 Task: Find connections with filter location Chartres with filter topic #healthcarewith filter profile language Potuguese with filter current company Harvard Business Publishing with filter school Visvesvaraya Technological University with filter industry Primary Metal Manufacturing with filter service category Market Research with filter keywords title Content Creator
Action: Mouse moved to (564, 78)
Screenshot: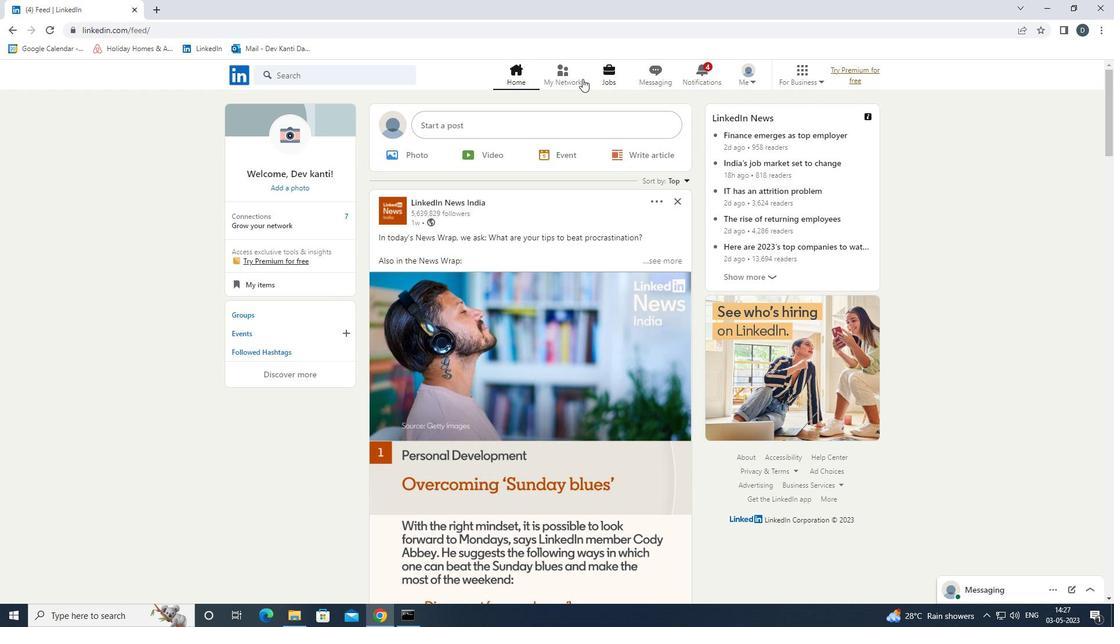 
Action: Mouse pressed left at (564, 78)
Screenshot: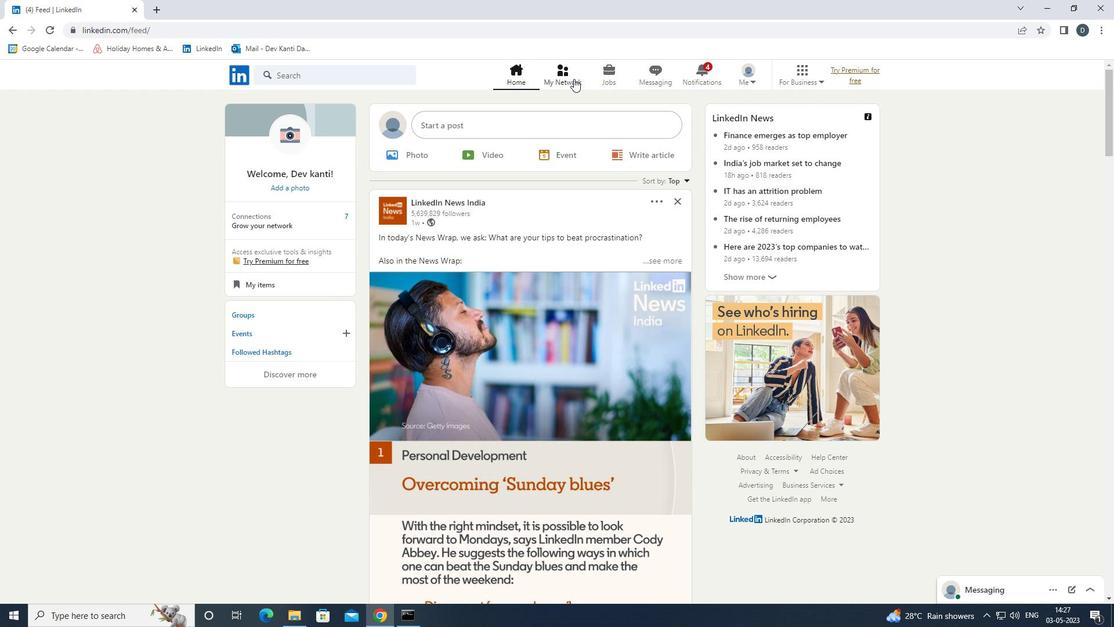 
Action: Mouse moved to (381, 139)
Screenshot: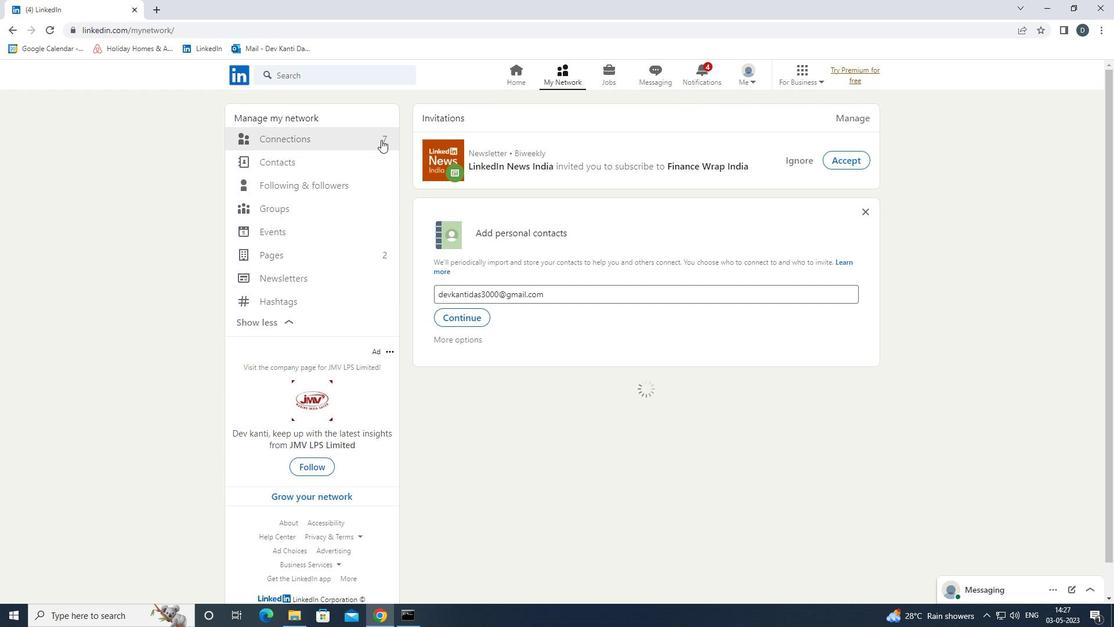 
Action: Mouse pressed left at (381, 139)
Screenshot: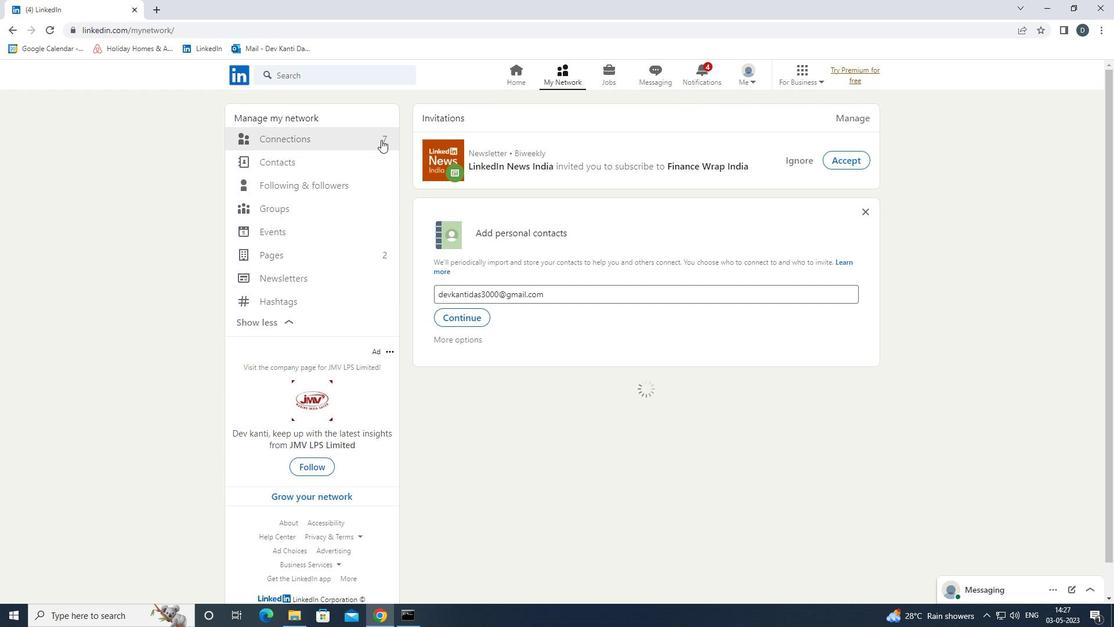 
Action: Mouse moved to (662, 137)
Screenshot: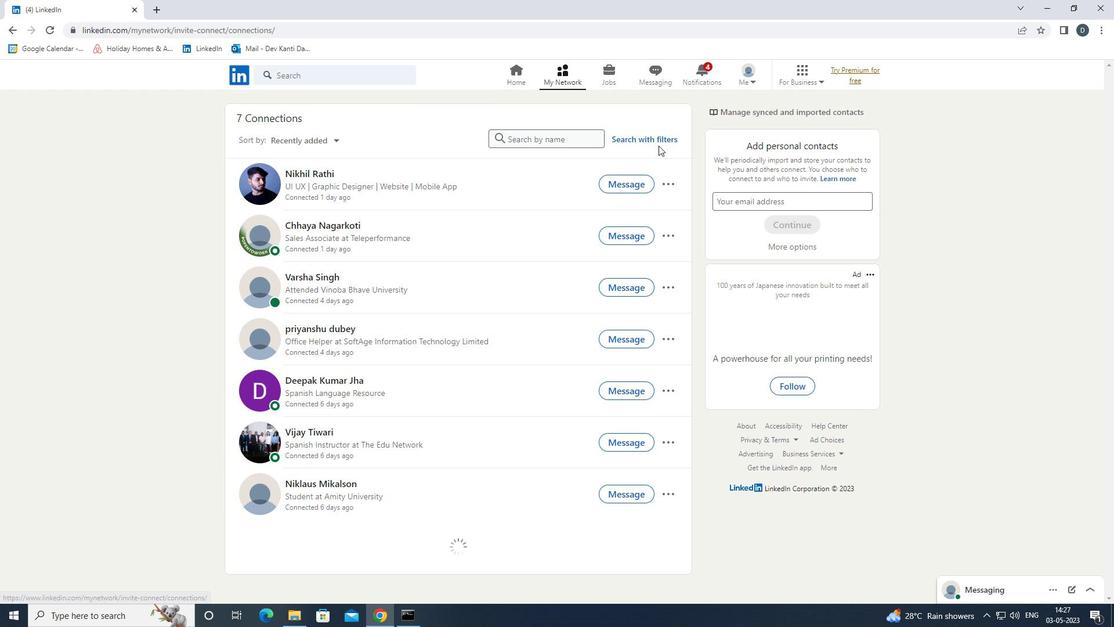 
Action: Mouse pressed left at (662, 137)
Screenshot: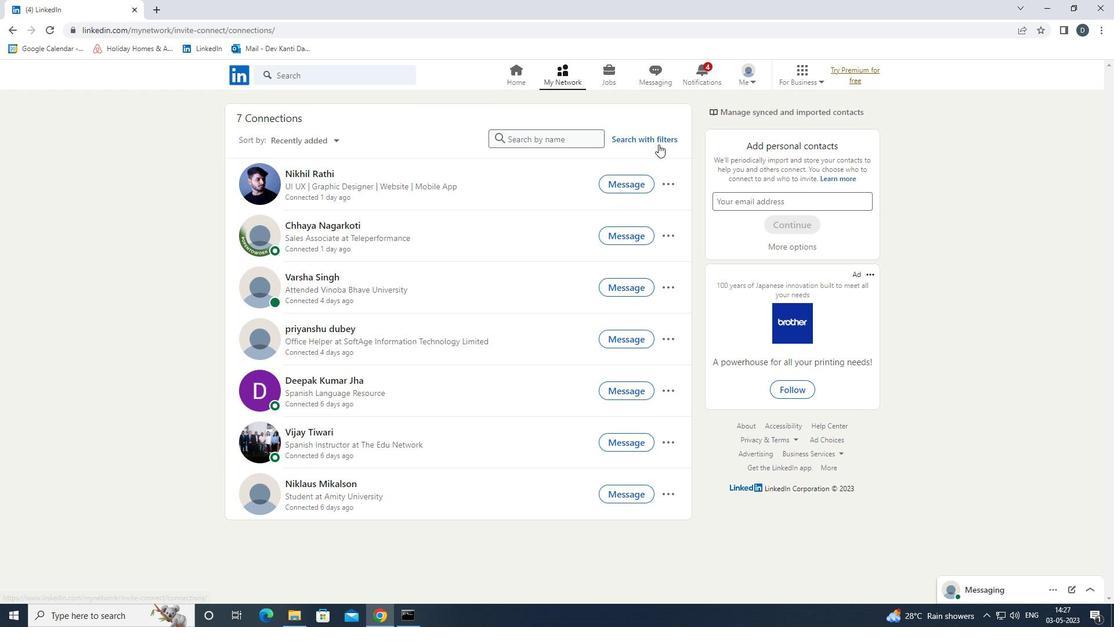 
Action: Mouse moved to (592, 105)
Screenshot: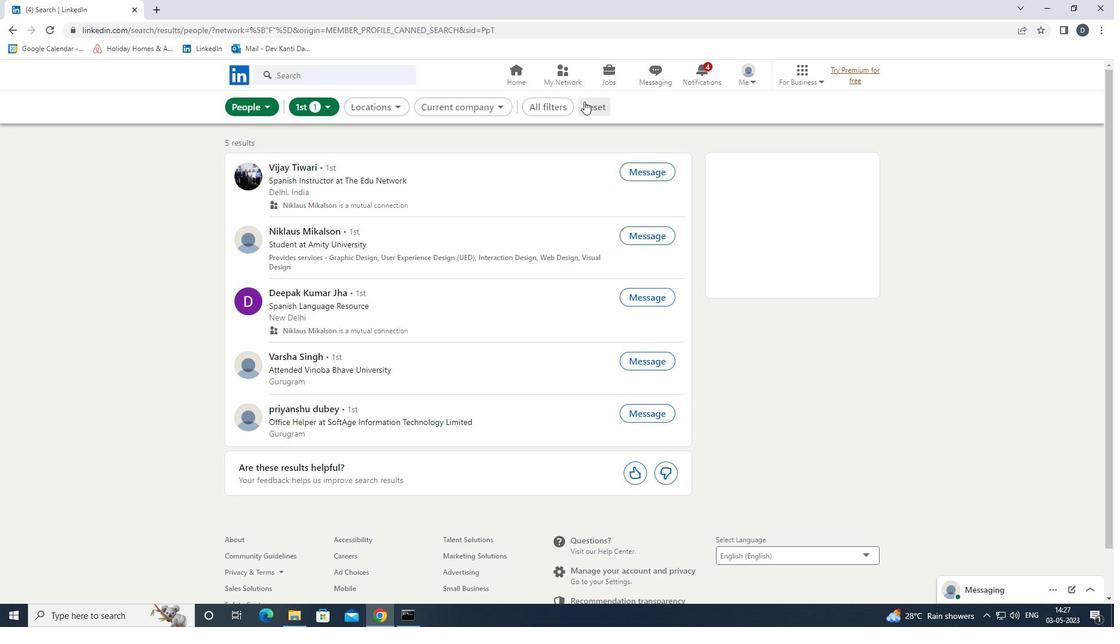 
Action: Mouse pressed left at (592, 105)
Screenshot: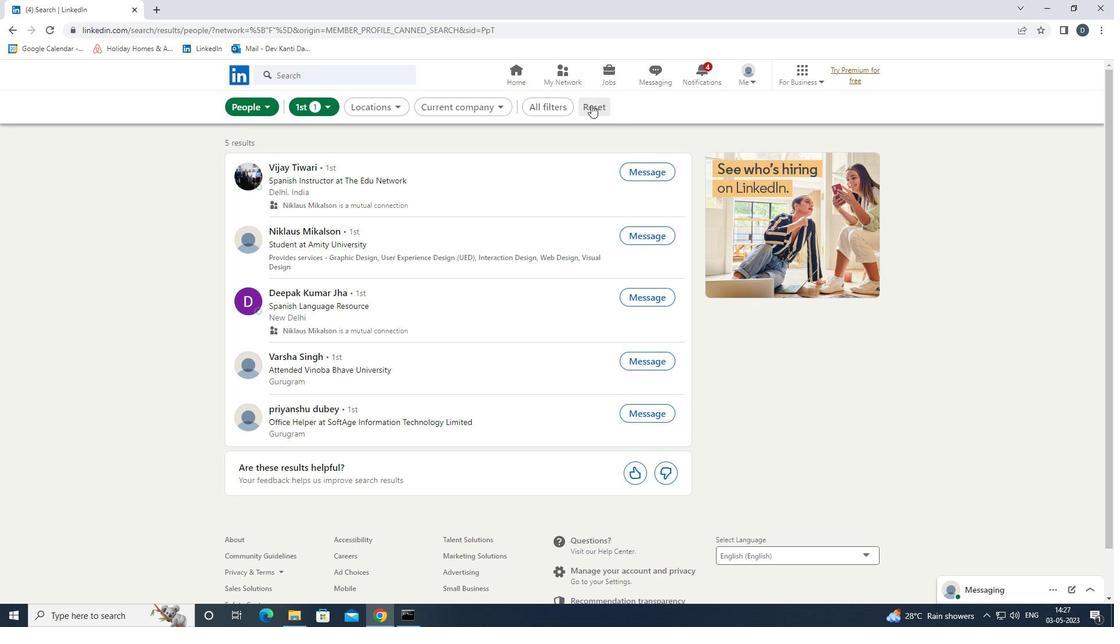 
Action: Mouse moved to (570, 107)
Screenshot: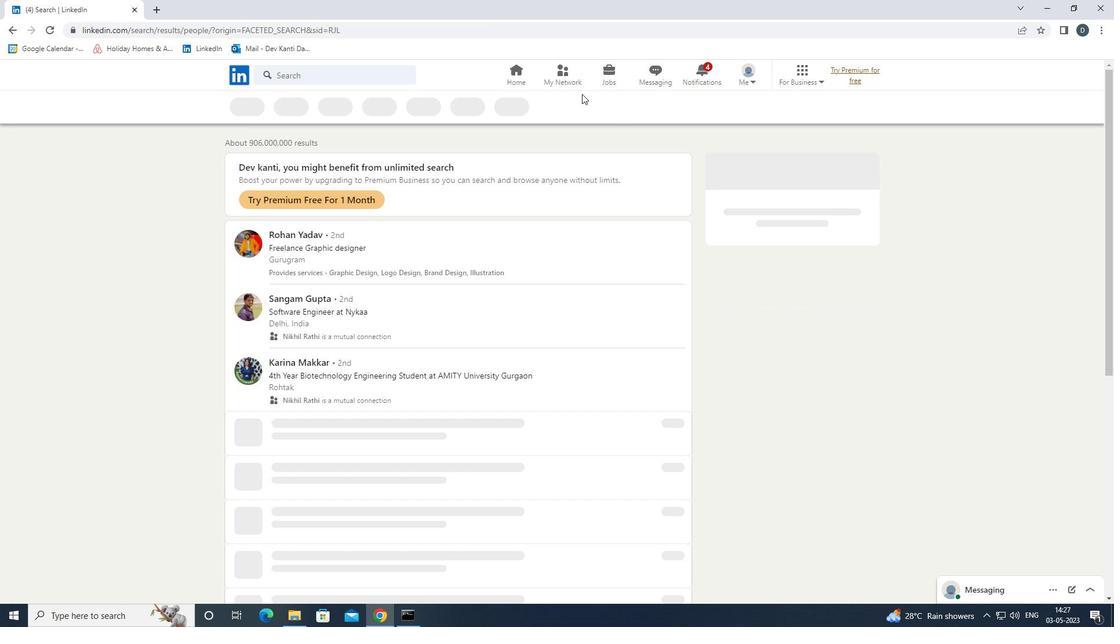 
Action: Mouse pressed left at (570, 107)
Screenshot: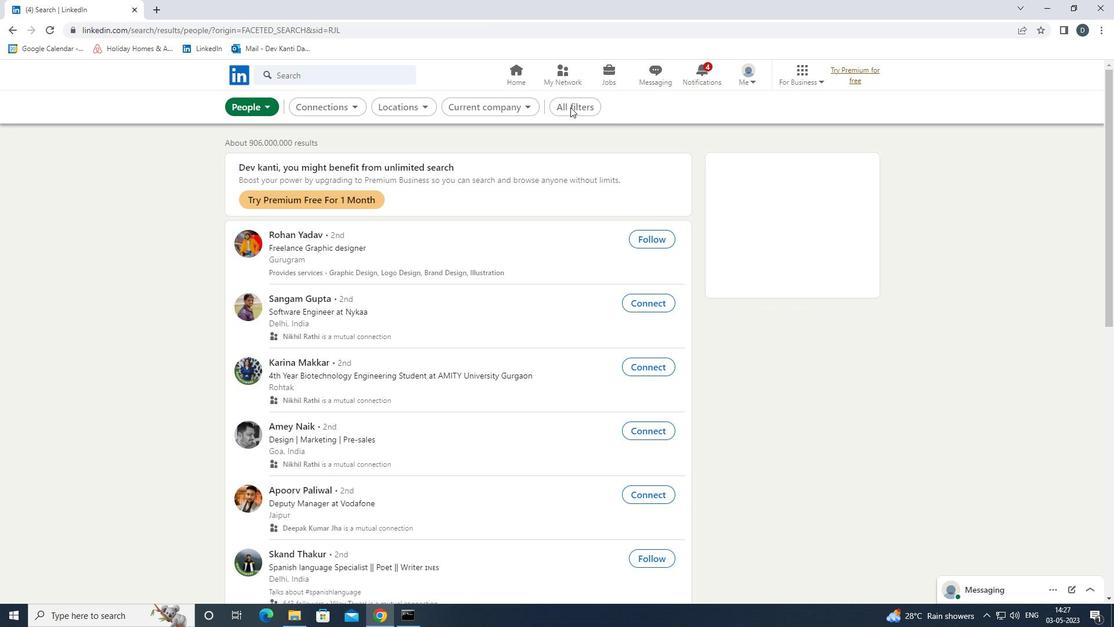 
Action: Mouse moved to (934, 292)
Screenshot: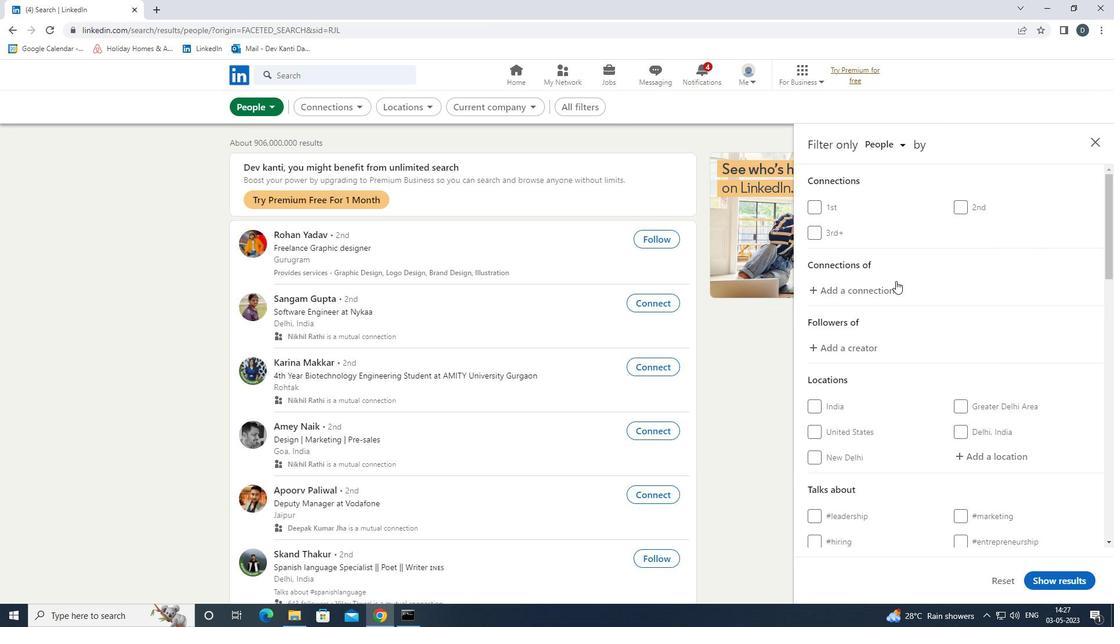 
Action: Mouse scrolled (934, 292) with delta (0, 0)
Screenshot: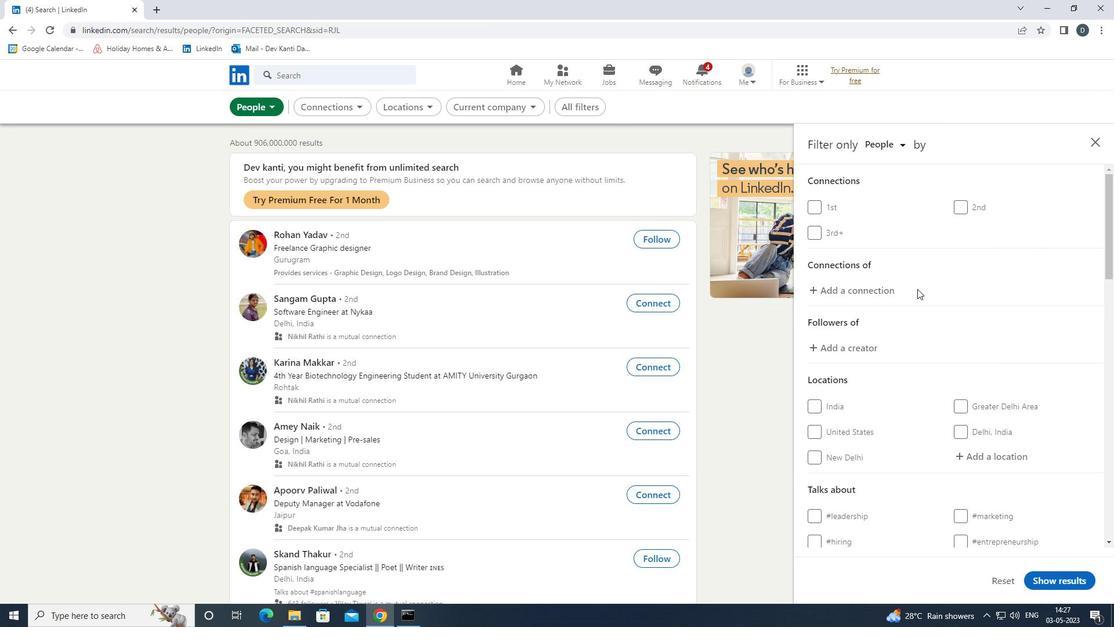 
Action: Mouse scrolled (934, 292) with delta (0, 0)
Screenshot: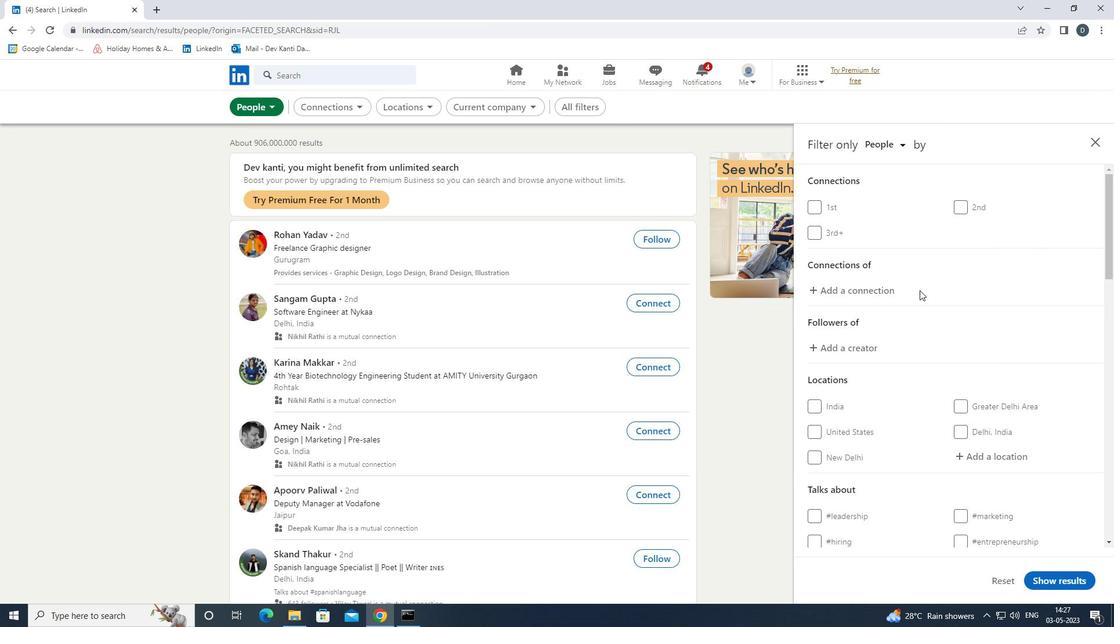 
Action: Mouse moved to (1005, 335)
Screenshot: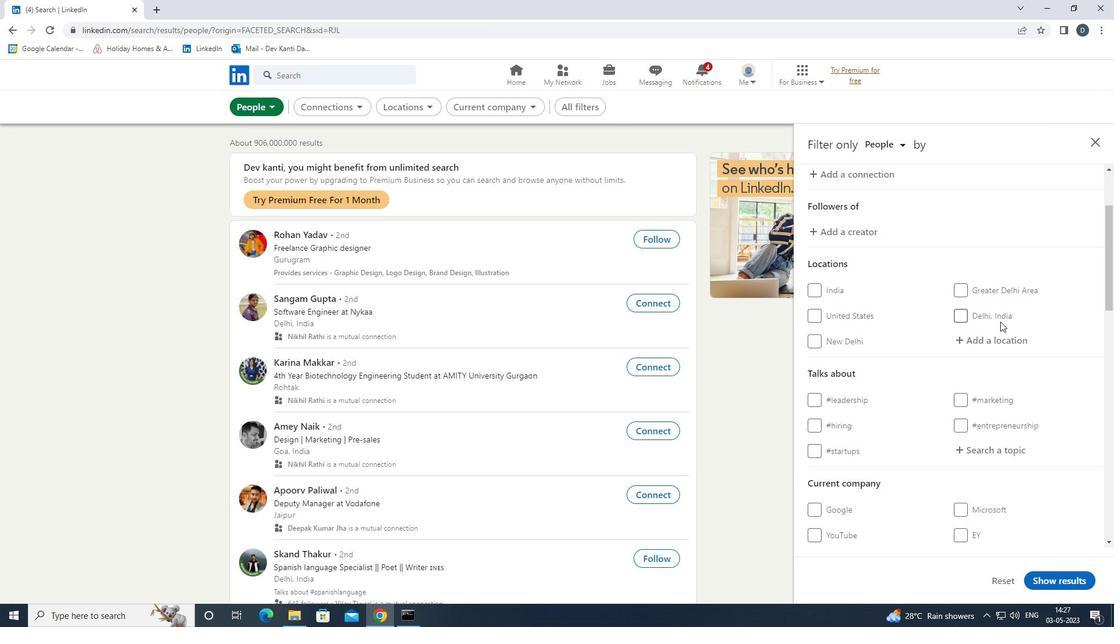 
Action: Mouse pressed left at (1005, 335)
Screenshot: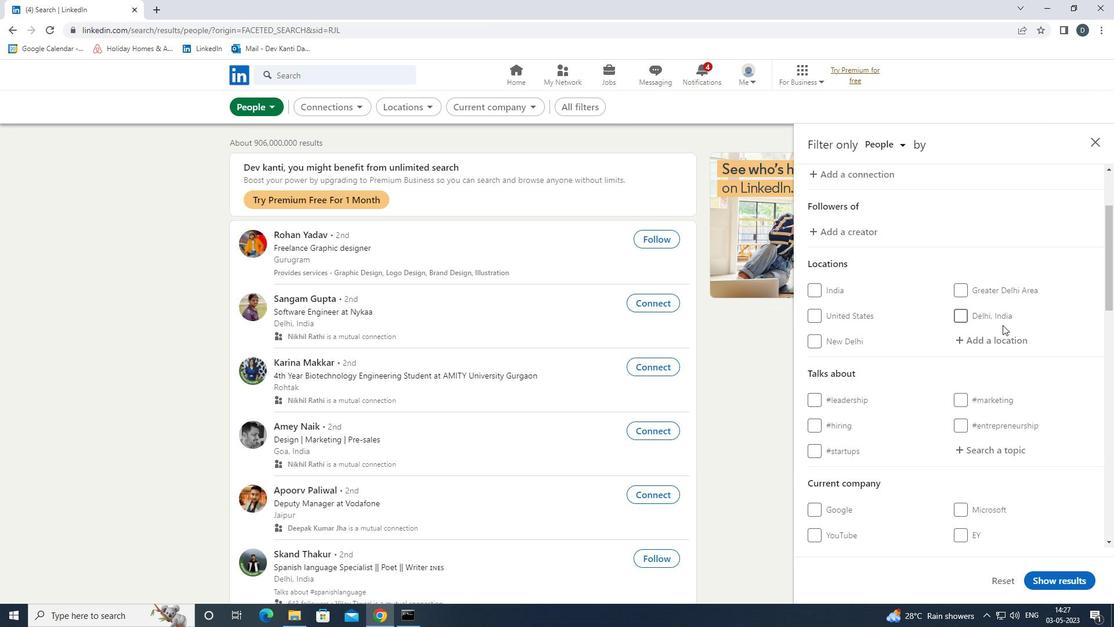 
Action: Mouse moved to (1006, 335)
Screenshot: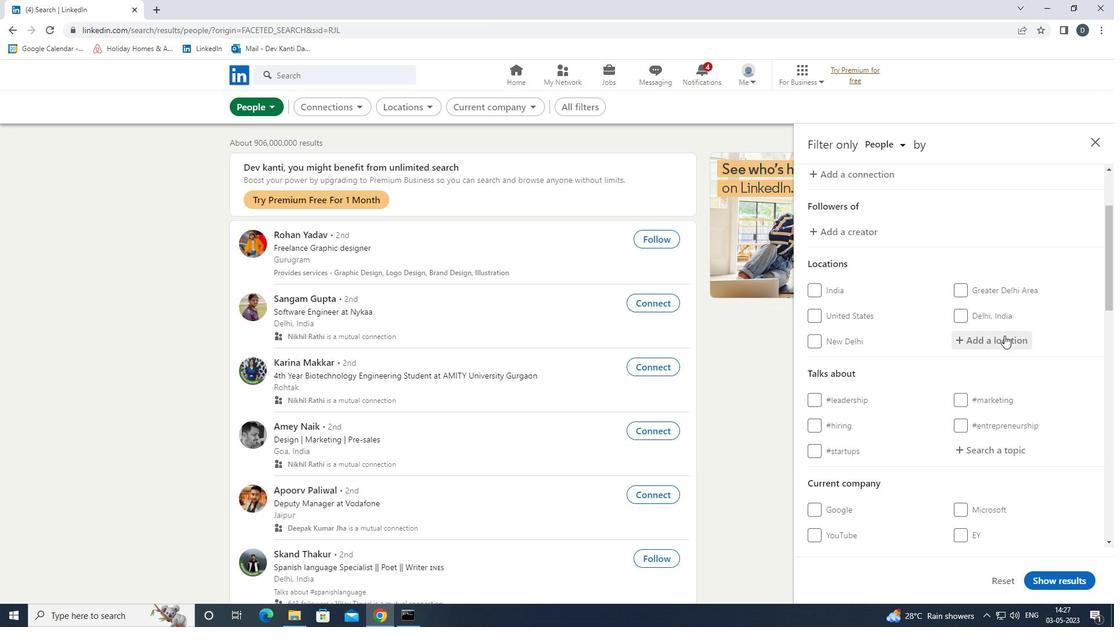 
Action: Key pressed <Key.shift>CHARTE<Key.backspace>RES<Key.down><Key.enter>
Screenshot: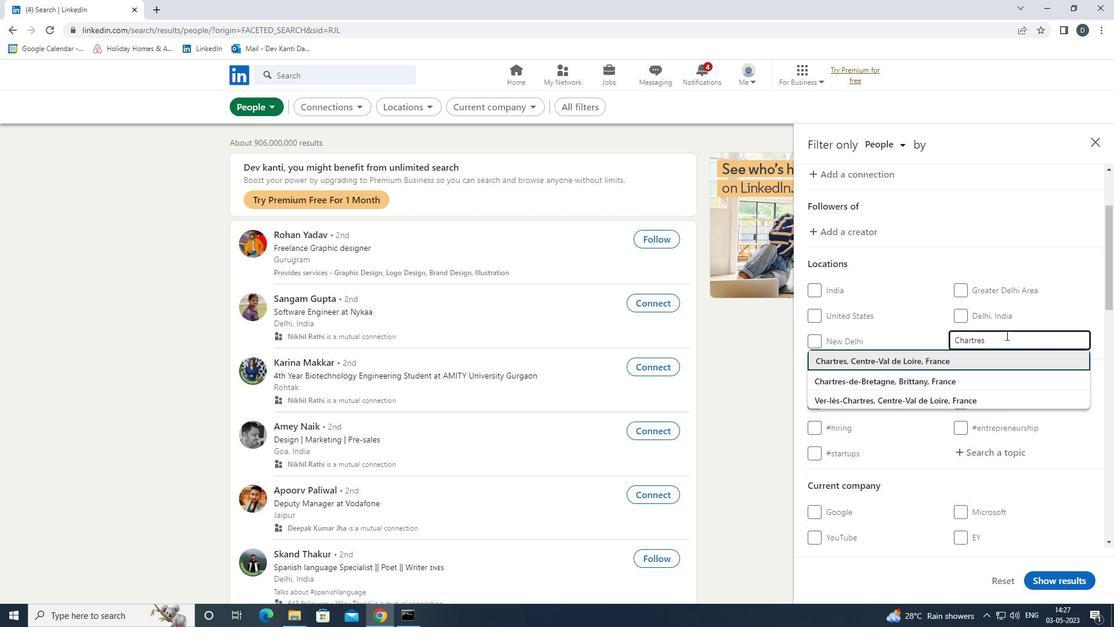 
Action: Mouse moved to (1006, 336)
Screenshot: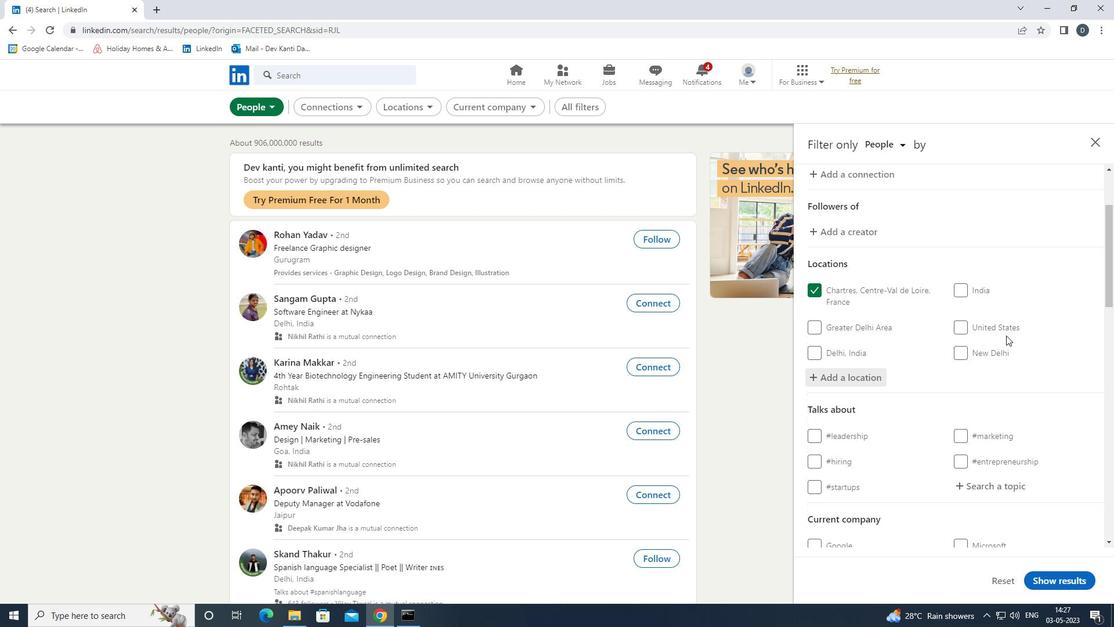 
Action: Mouse scrolled (1006, 335) with delta (0, 0)
Screenshot: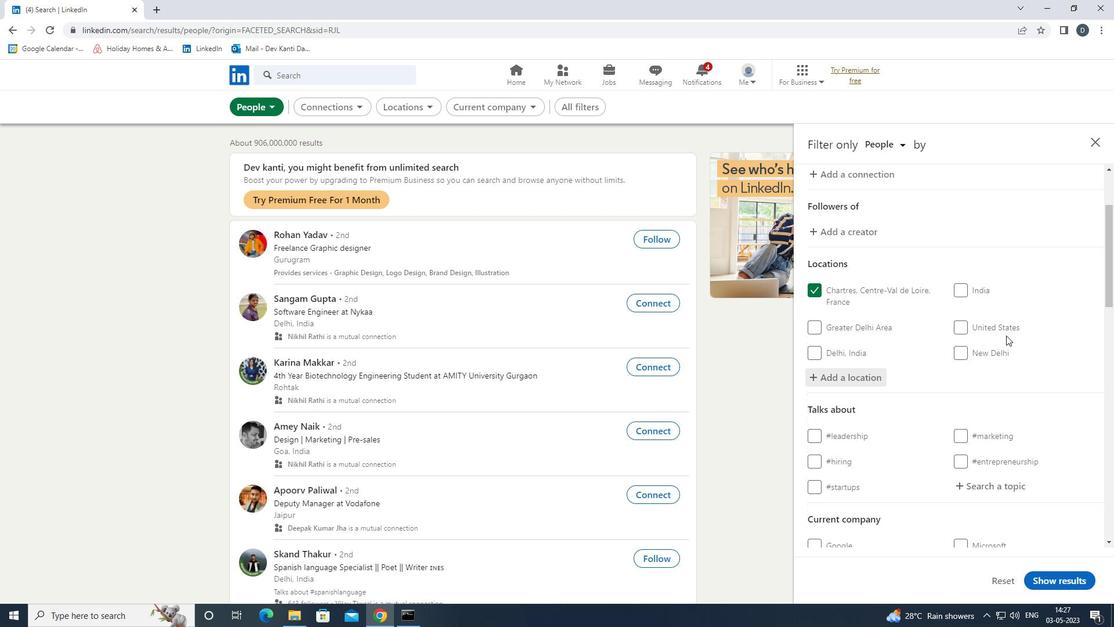 
Action: Mouse moved to (1007, 337)
Screenshot: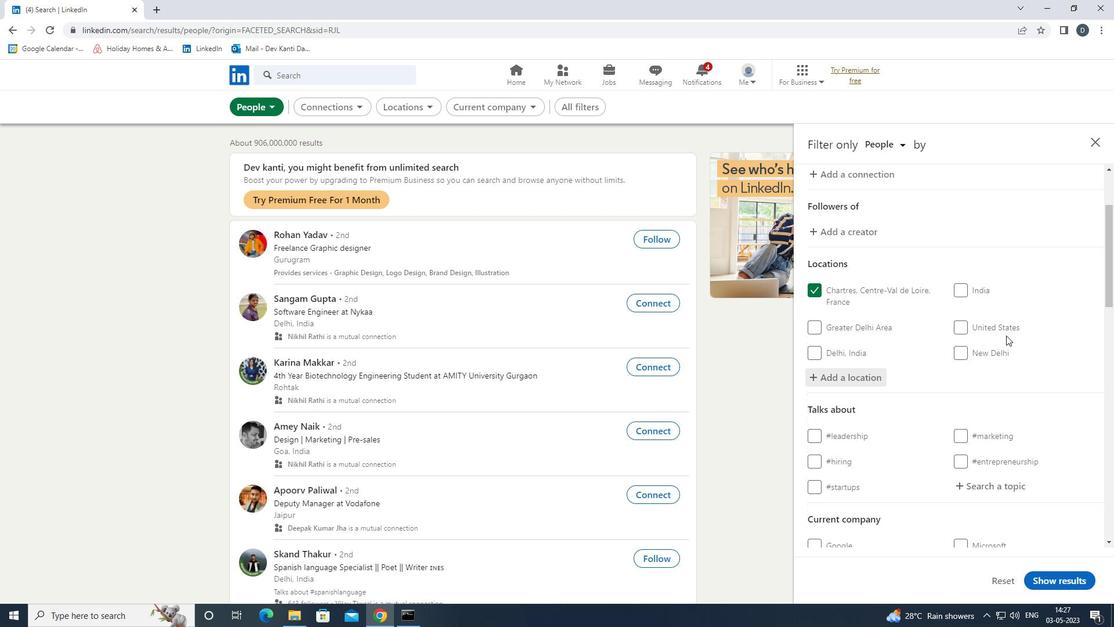 
Action: Mouse scrolled (1007, 337) with delta (0, 0)
Screenshot: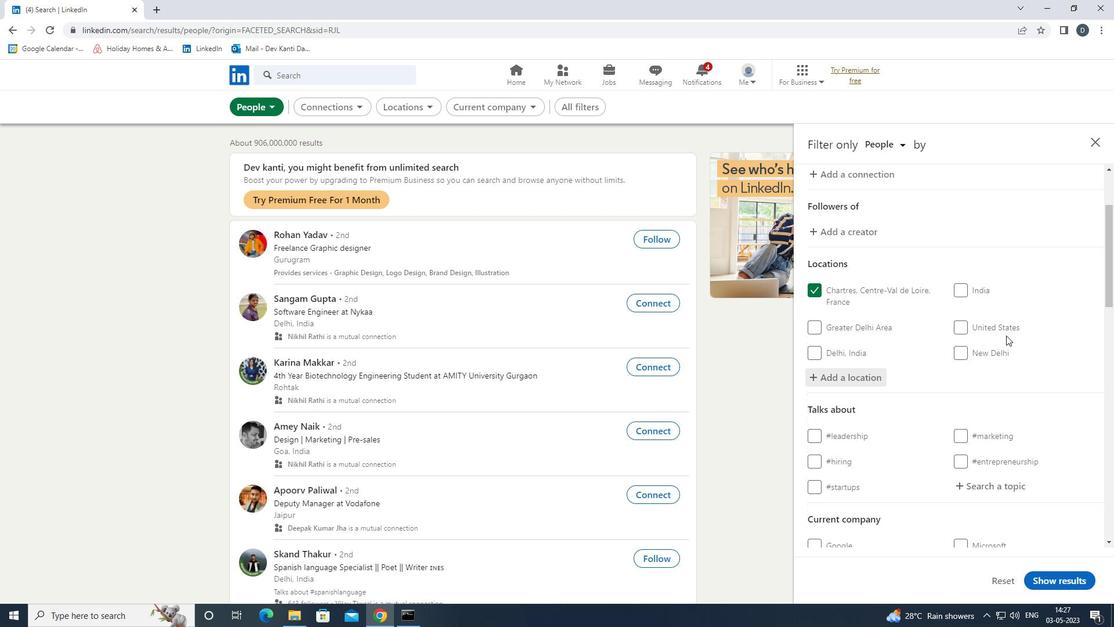 
Action: Mouse moved to (1009, 340)
Screenshot: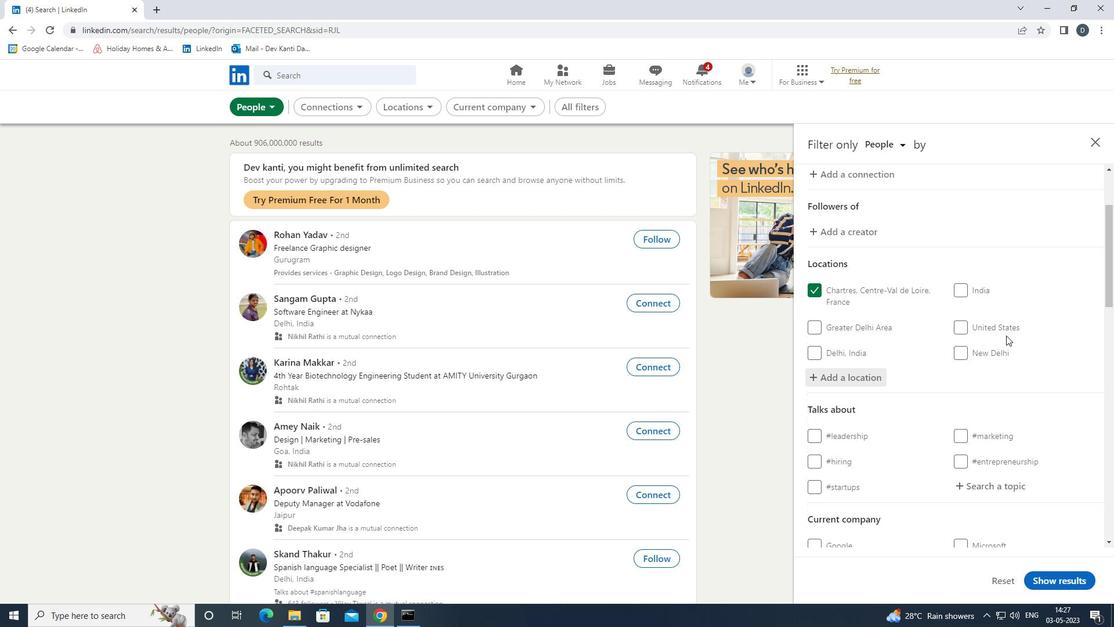 
Action: Mouse scrolled (1009, 339) with delta (0, 0)
Screenshot: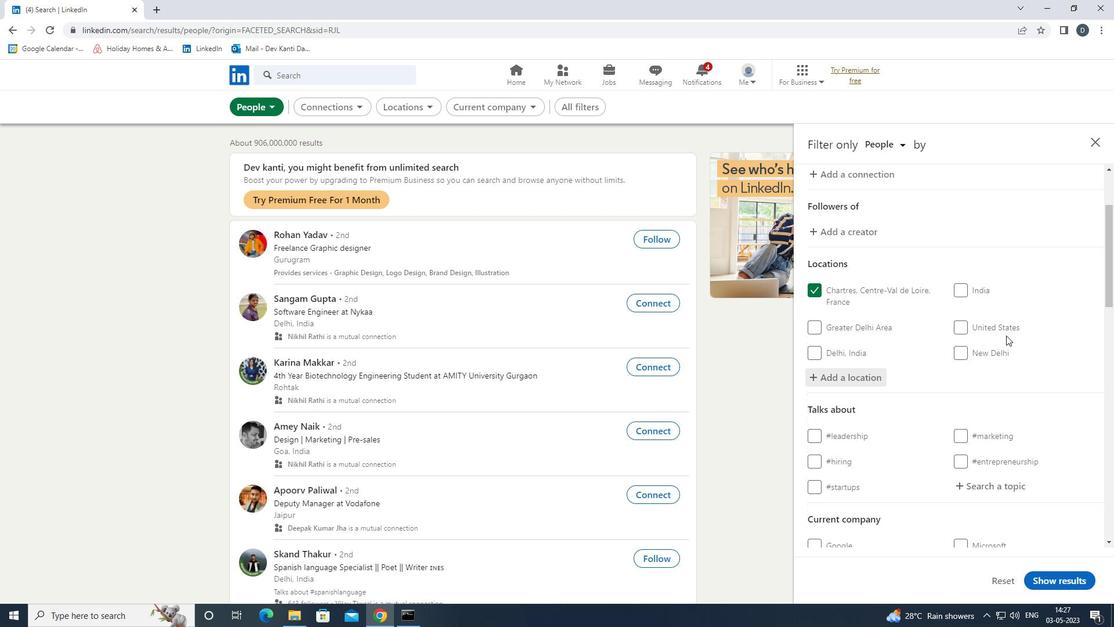
Action: Mouse moved to (1004, 315)
Screenshot: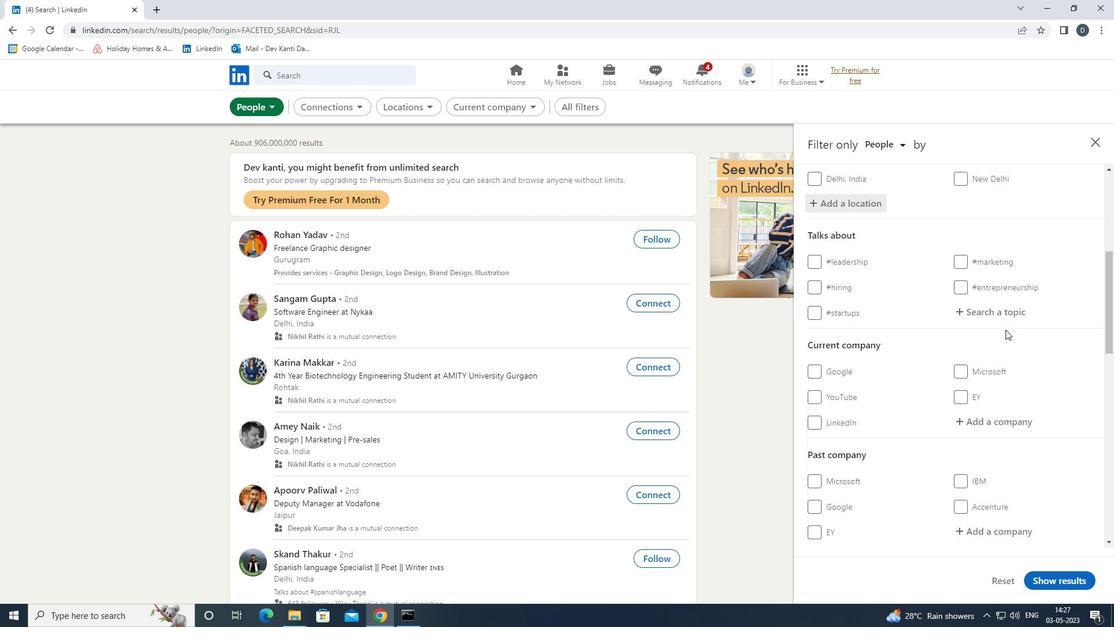 
Action: Mouse pressed left at (1004, 315)
Screenshot: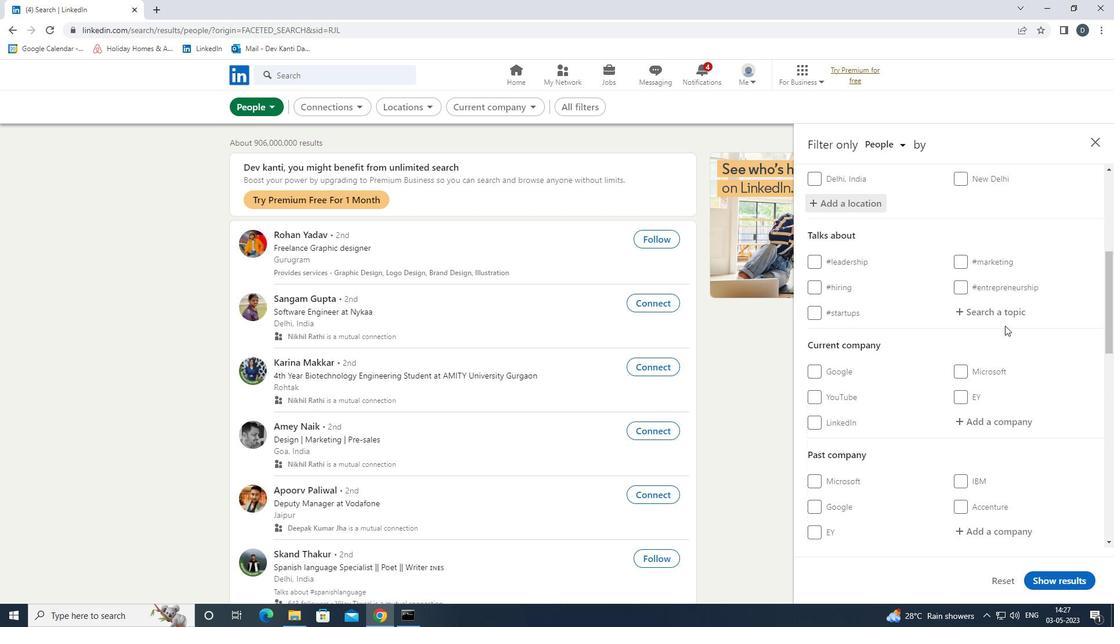 
Action: Mouse moved to (1003, 315)
Screenshot: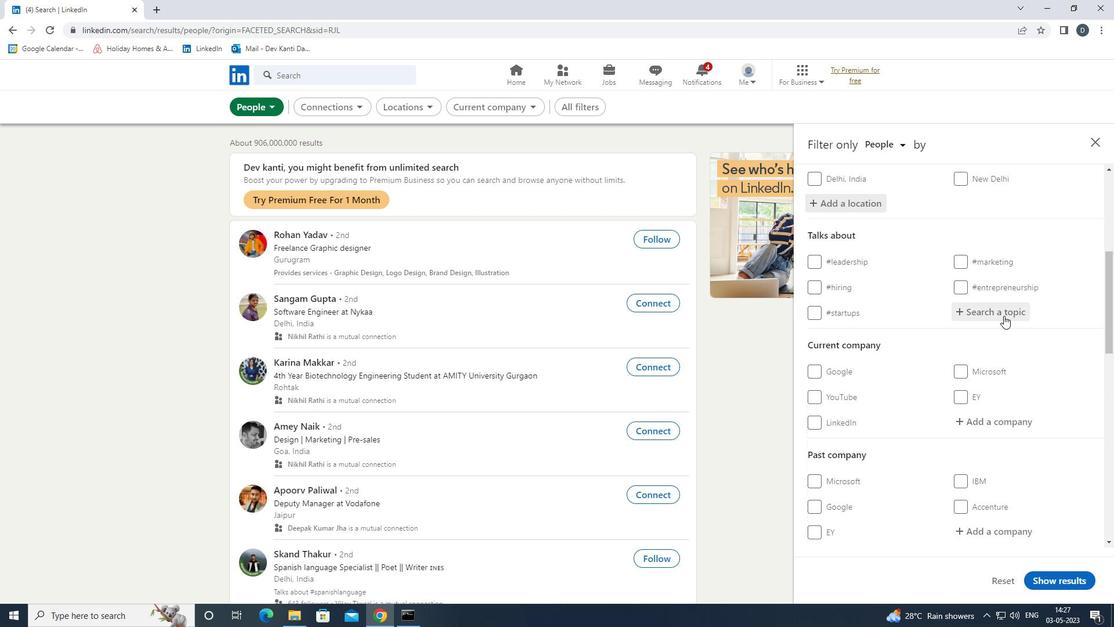 
Action: Key pressed HEALTHCARE<Key.down><Key.enter>\<Key.backspace><Key.backspace>HEALTHCARE<Key.down><Key.enter>
Screenshot: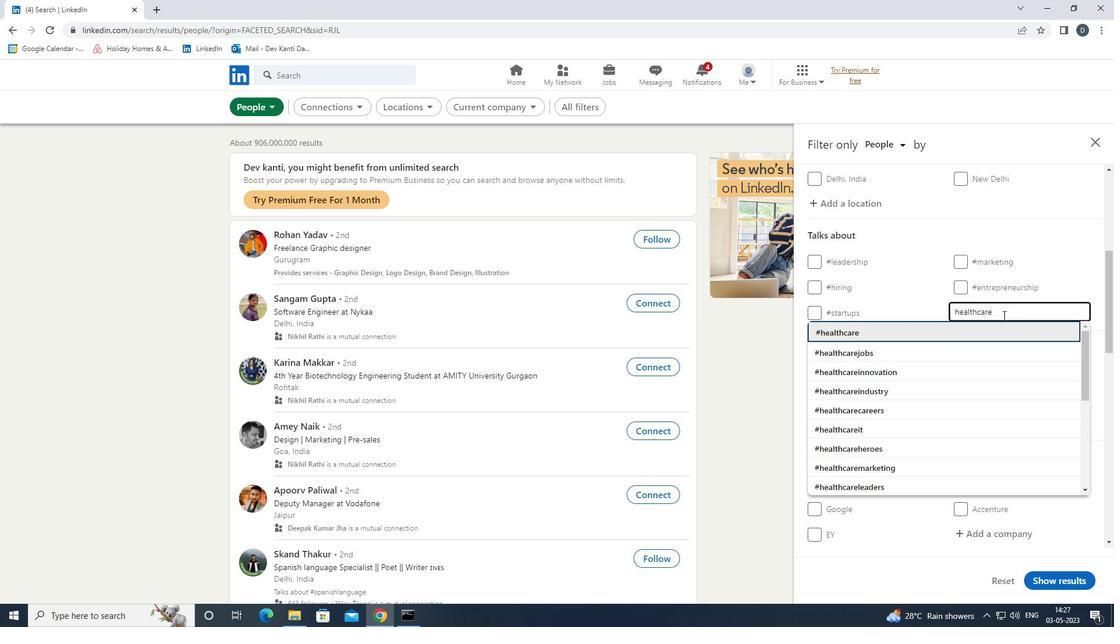 
Action: Mouse moved to (1005, 314)
Screenshot: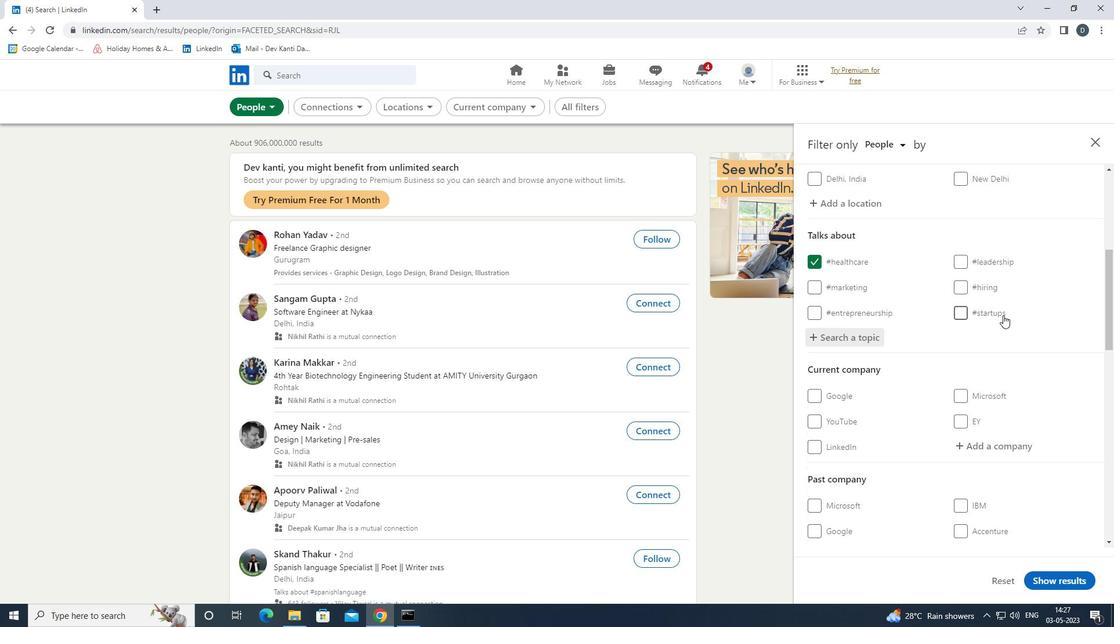
Action: Mouse scrolled (1005, 314) with delta (0, 0)
Screenshot: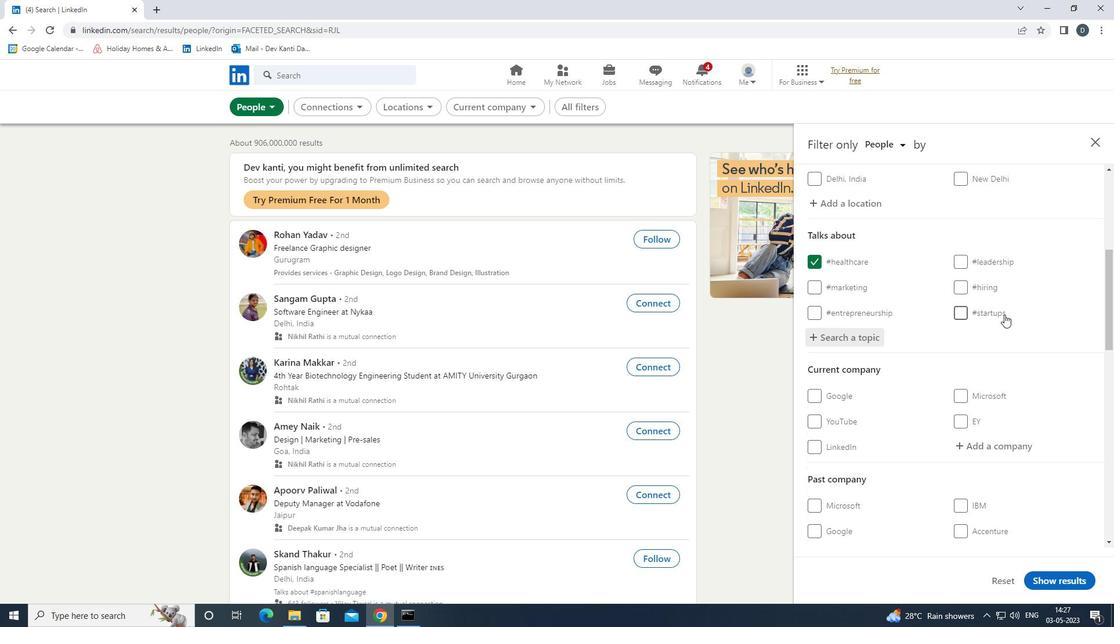 
Action: Mouse moved to (1005, 315)
Screenshot: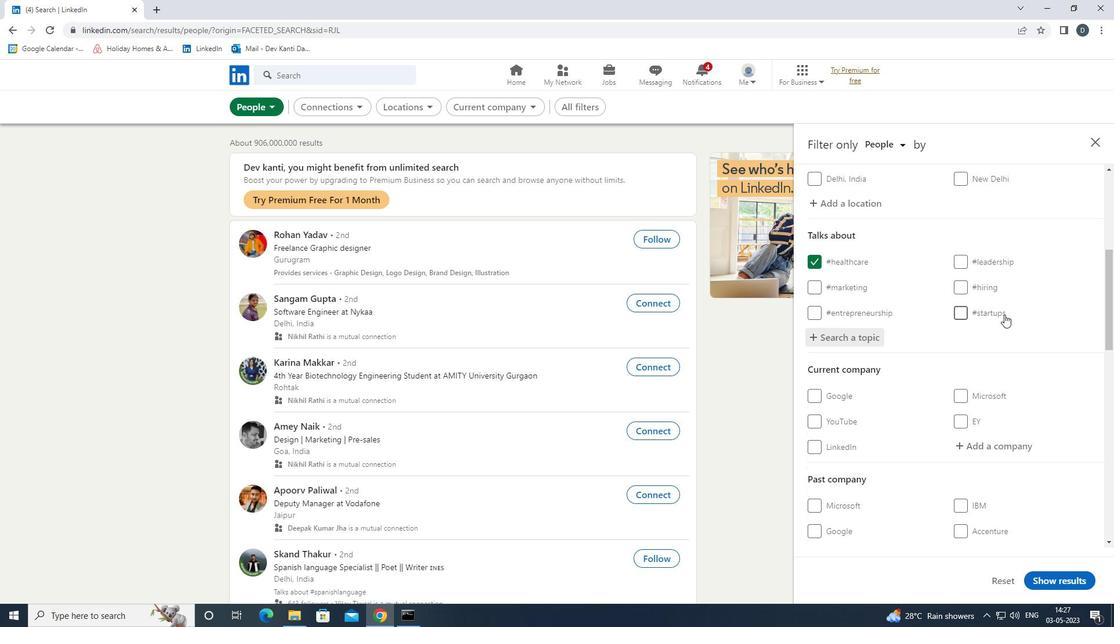 
Action: Mouse scrolled (1005, 315) with delta (0, 0)
Screenshot: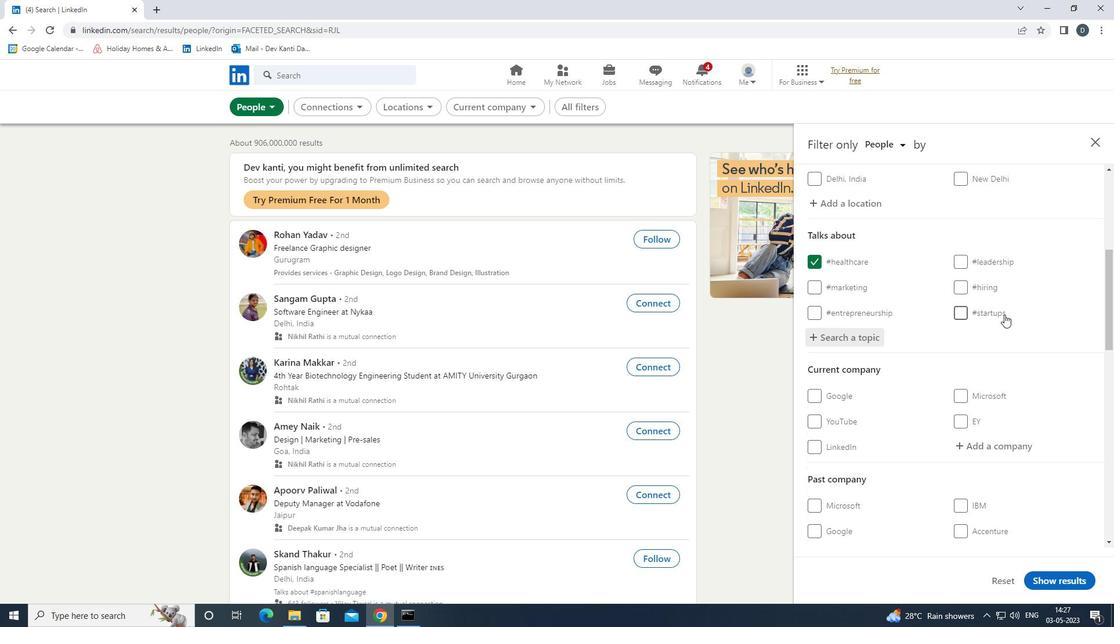 
Action: Mouse moved to (1005, 317)
Screenshot: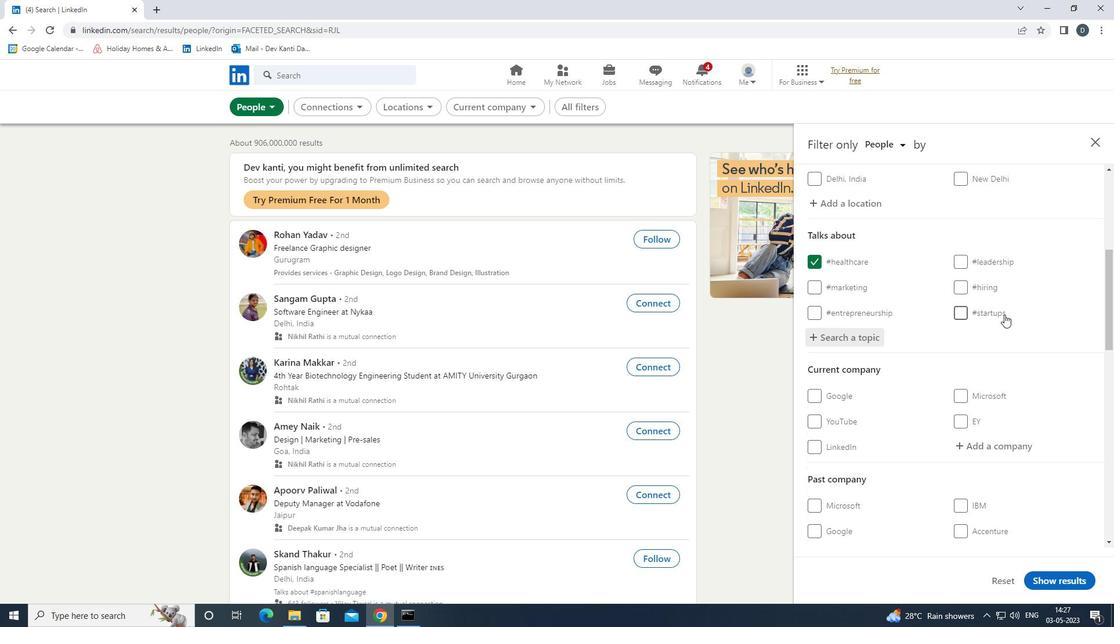 
Action: Mouse scrolled (1005, 317) with delta (0, 0)
Screenshot: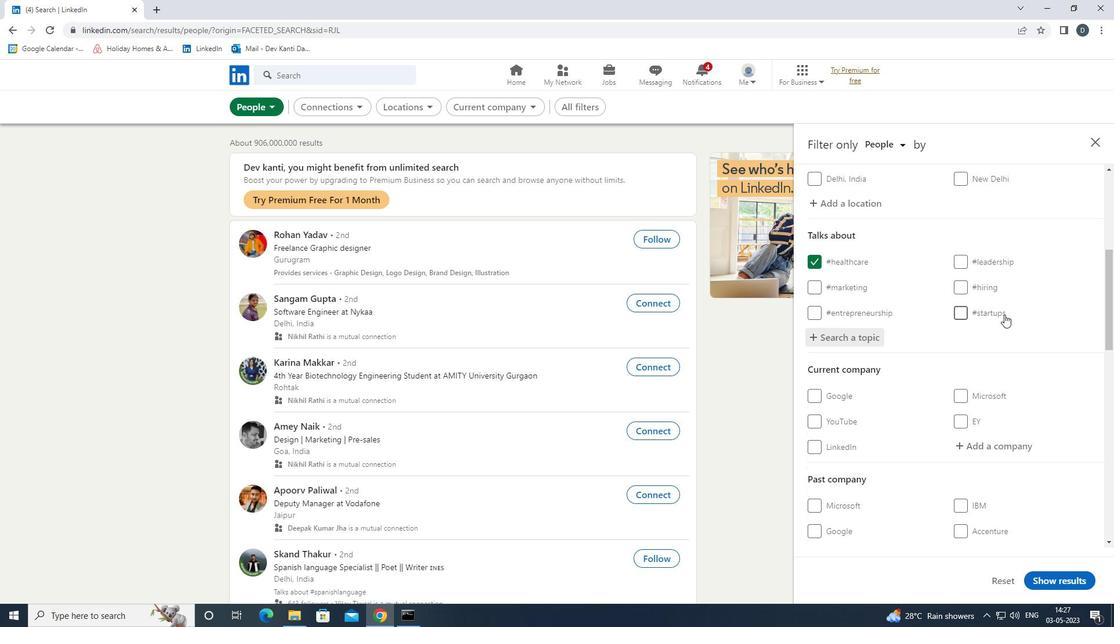 
Action: Mouse moved to (1005, 333)
Screenshot: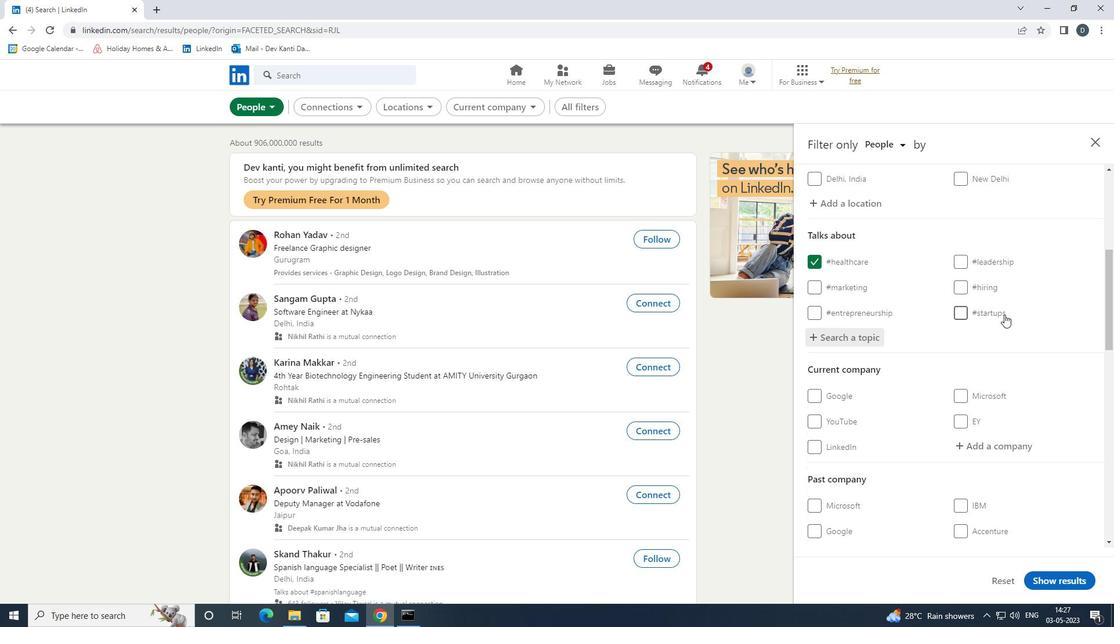 
Action: Mouse scrolled (1005, 332) with delta (0, 0)
Screenshot: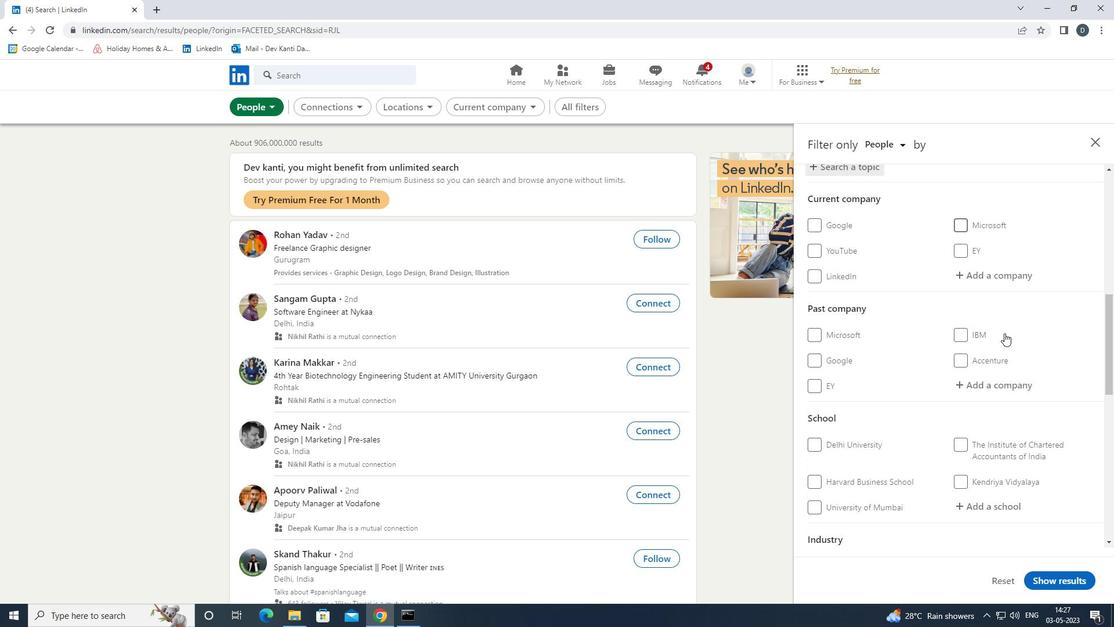 
Action: Mouse scrolled (1005, 332) with delta (0, 0)
Screenshot: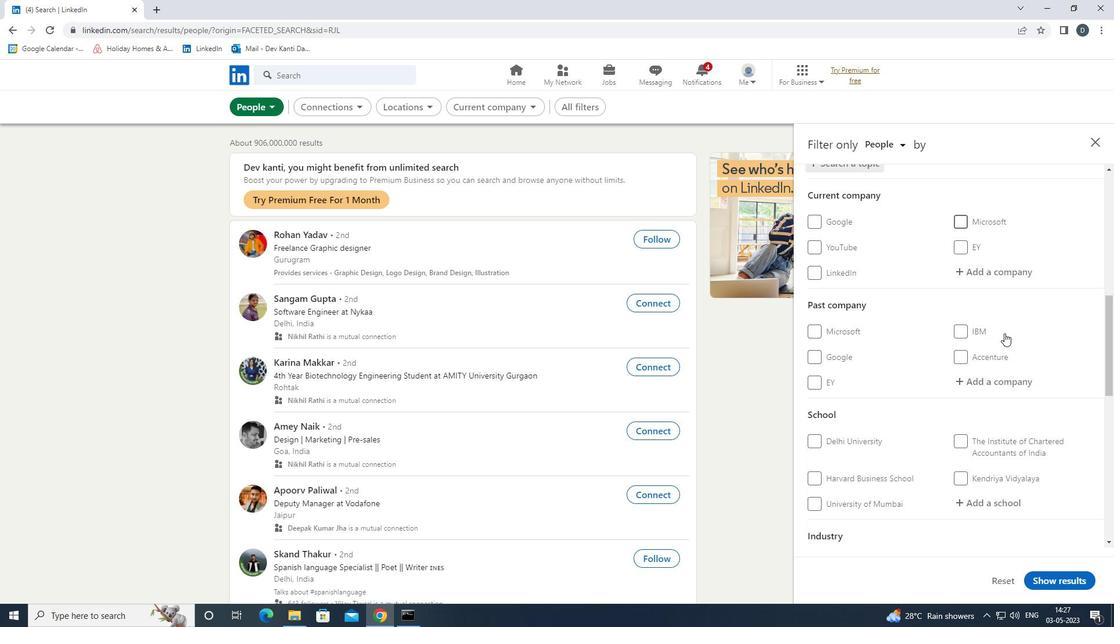 
Action: Mouse scrolled (1005, 332) with delta (0, 0)
Screenshot: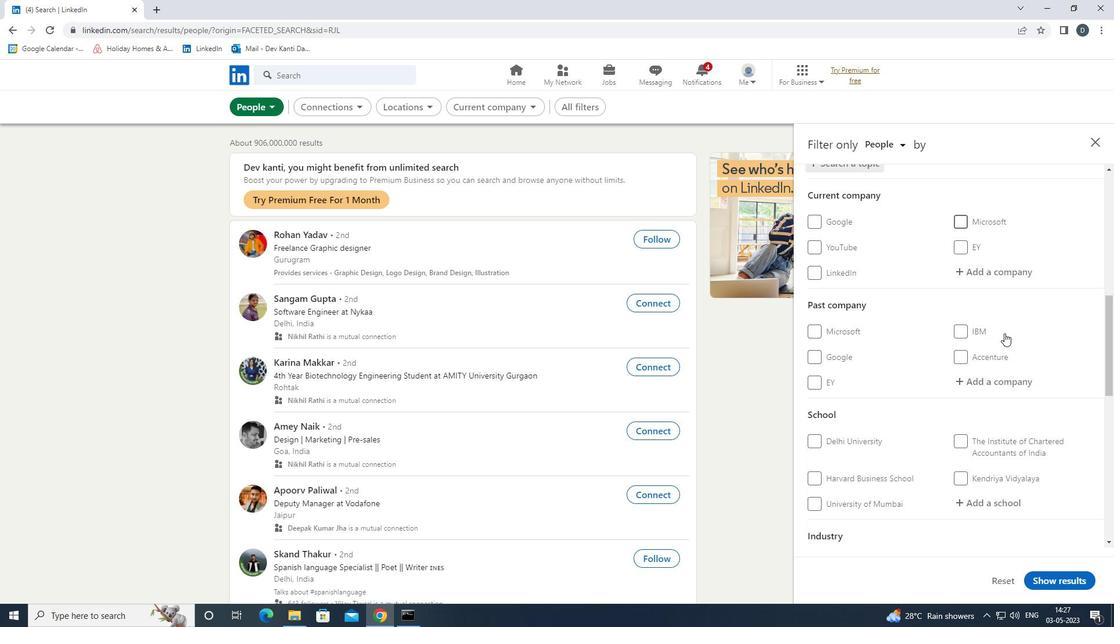 
Action: Mouse moved to (1005, 334)
Screenshot: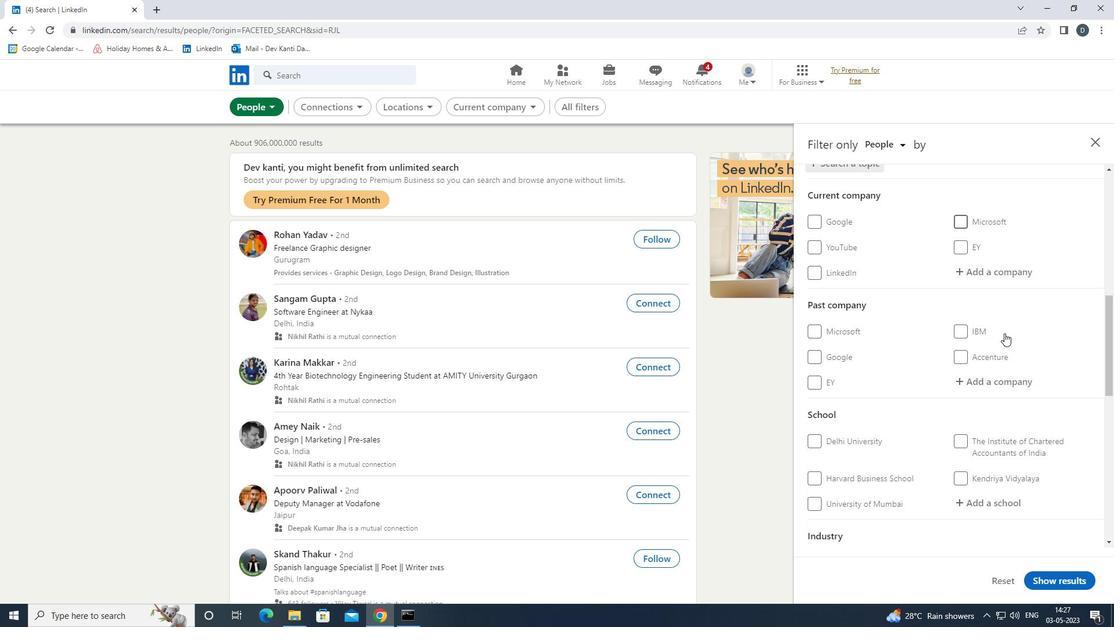 
Action: Mouse scrolled (1005, 333) with delta (0, 0)
Screenshot: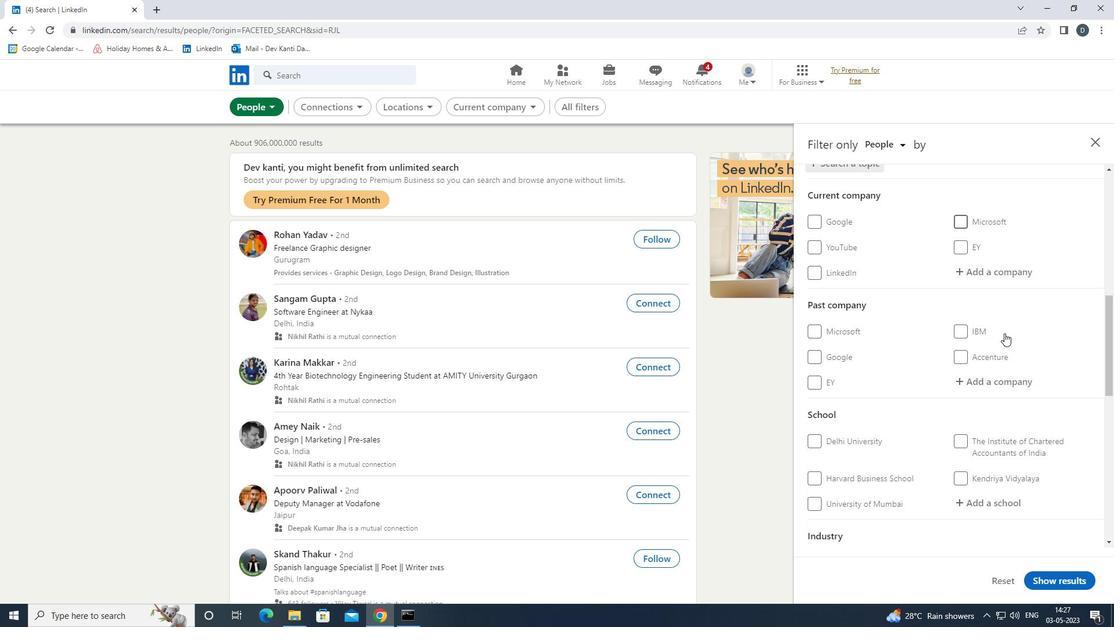 
Action: Mouse moved to (1000, 339)
Screenshot: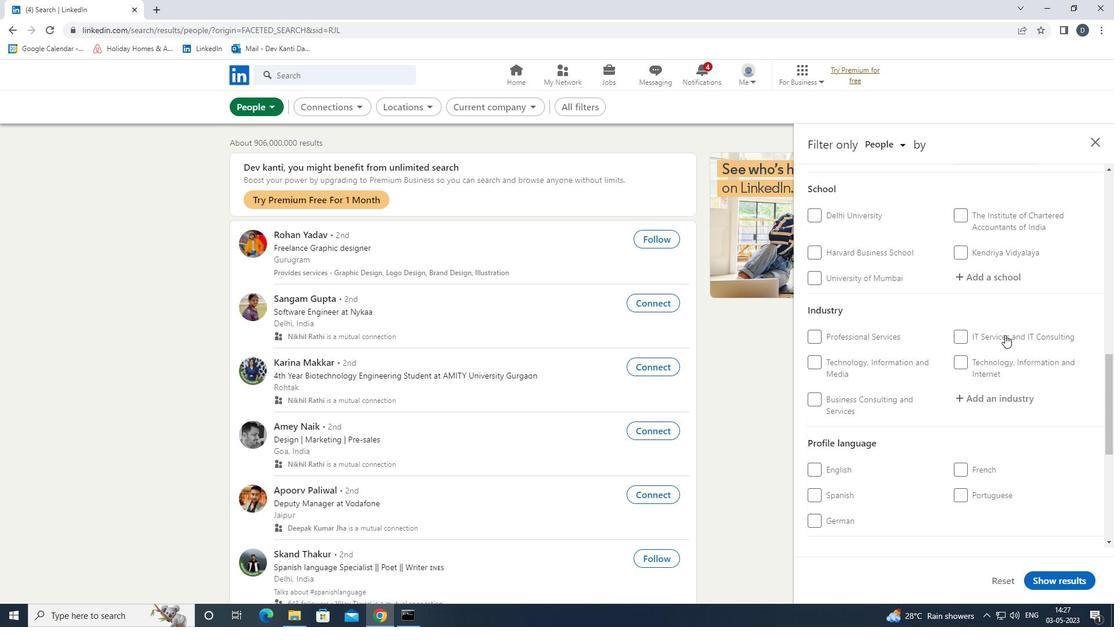 
Action: Mouse scrolled (1000, 338) with delta (0, 0)
Screenshot: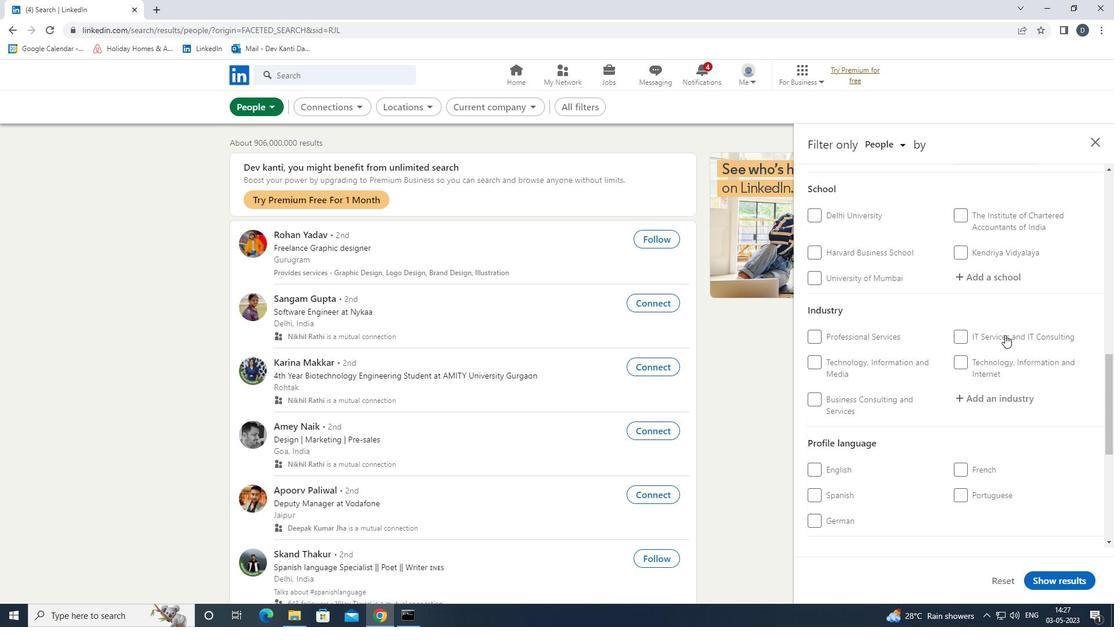 
Action: Mouse moved to (999, 340)
Screenshot: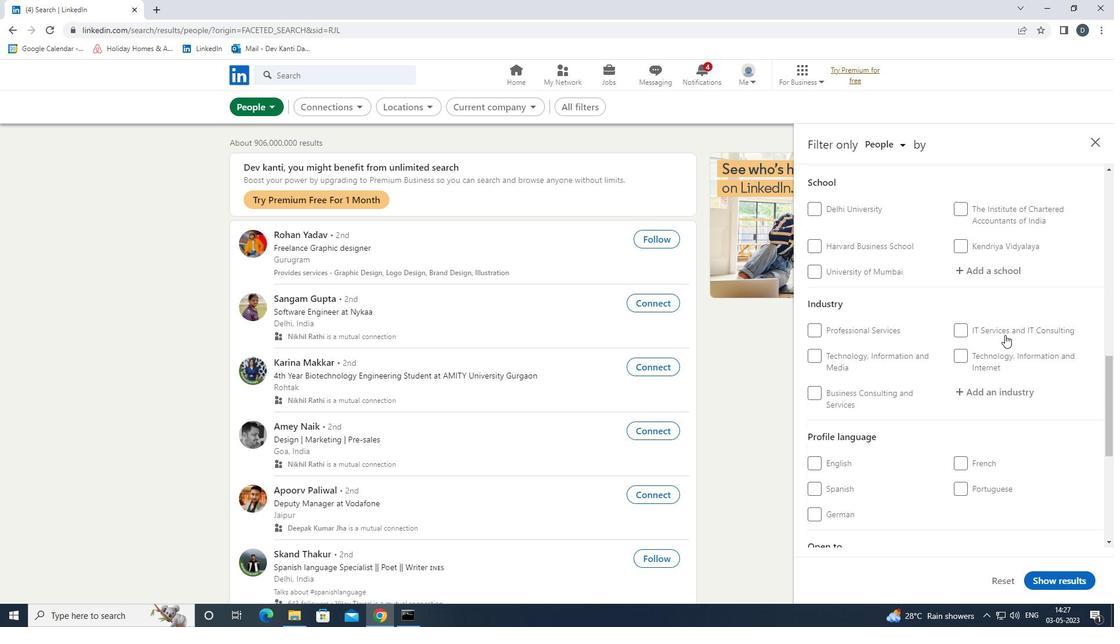 
Action: Mouse scrolled (999, 339) with delta (0, 0)
Screenshot: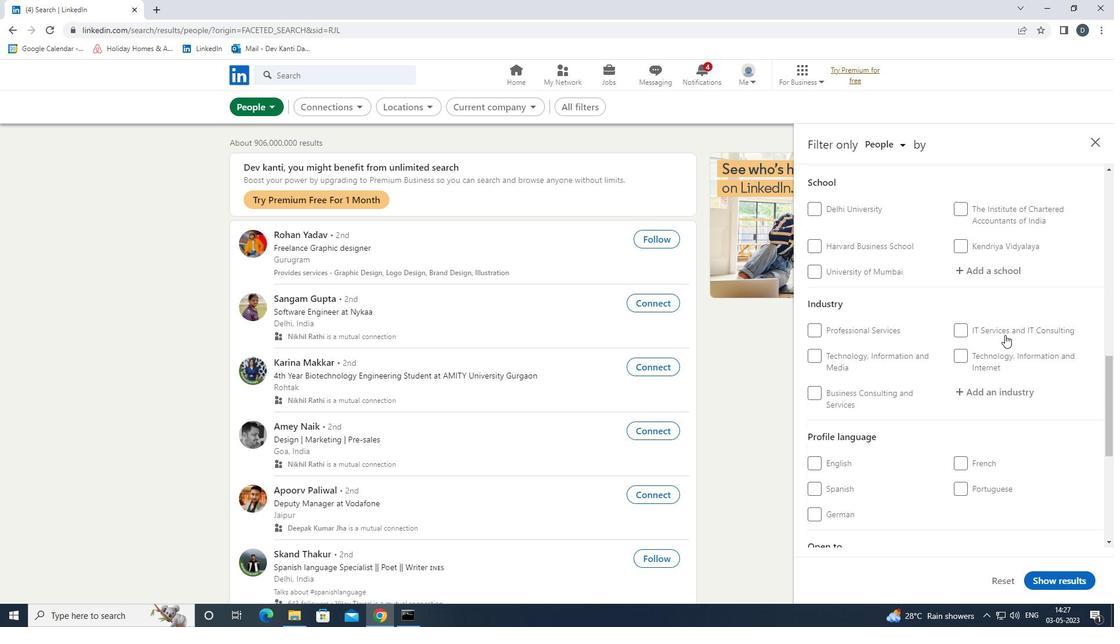 
Action: Mouse moved to (986, 366)
Screenshot: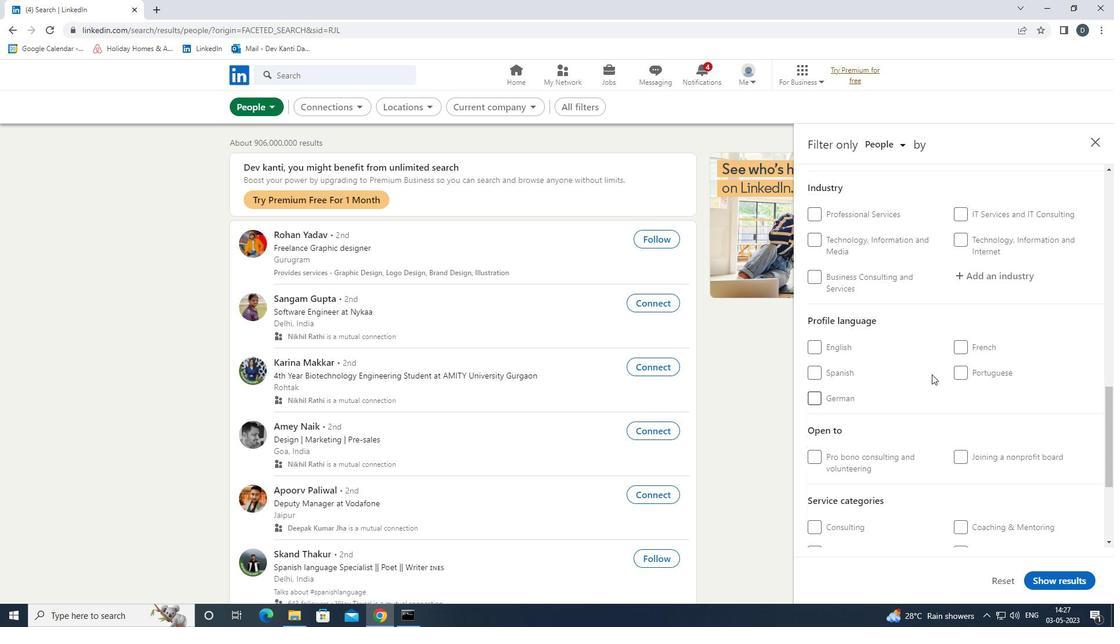 
Action: Mouse pressed left at (986, 366)
Screenshot: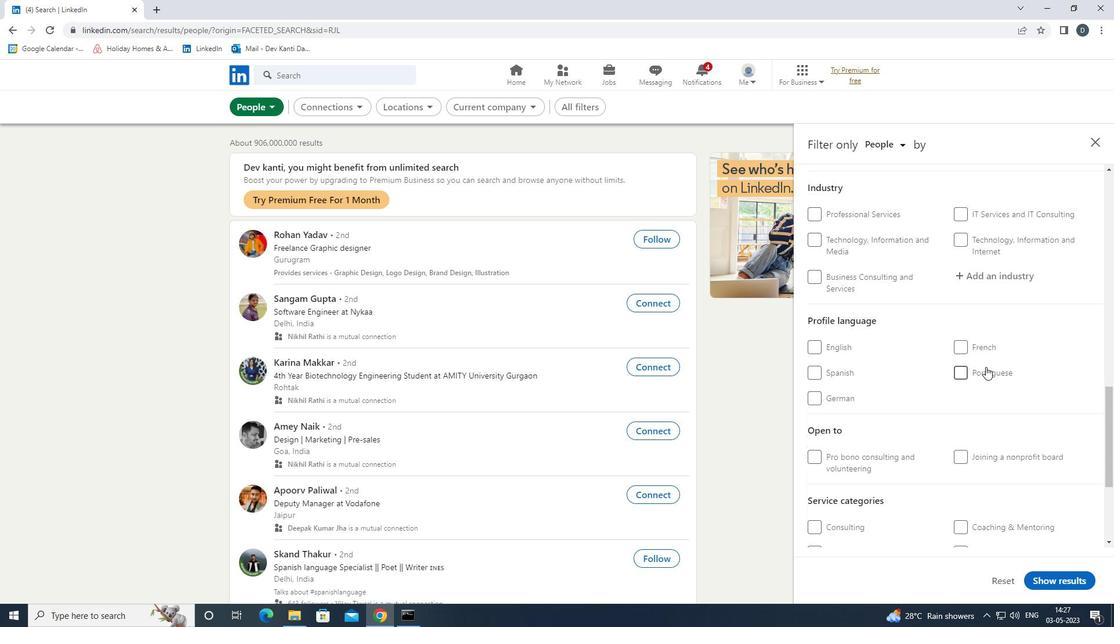 
Action: Mouse moved to (988, 366)
Screenshot: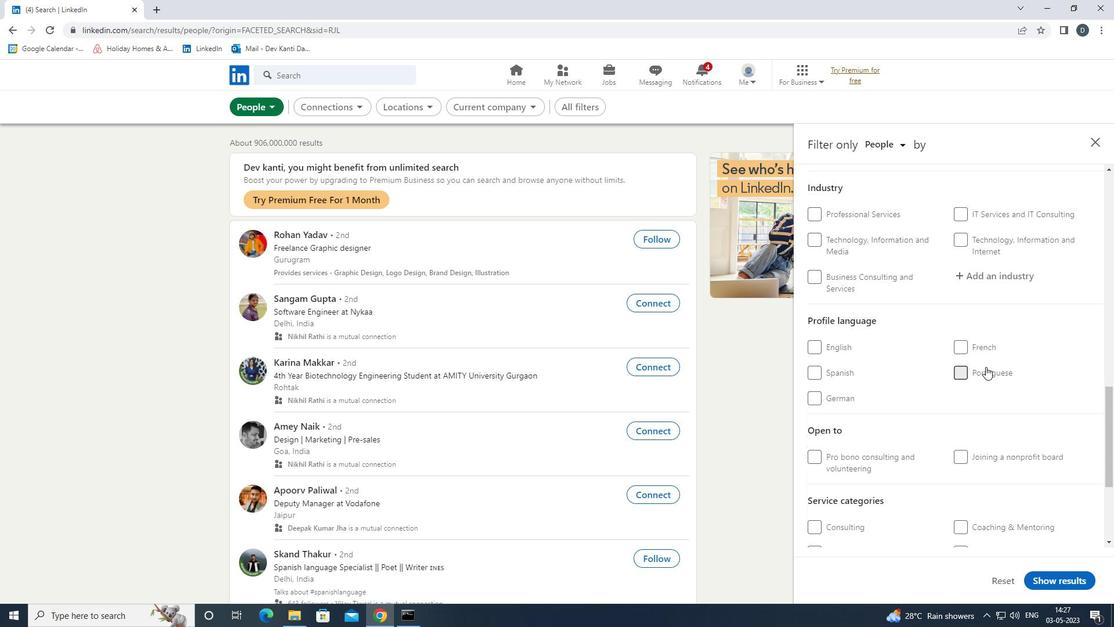 
Action: Mouse scrolled (988, 367) with delta (0, 0)
Screenshot: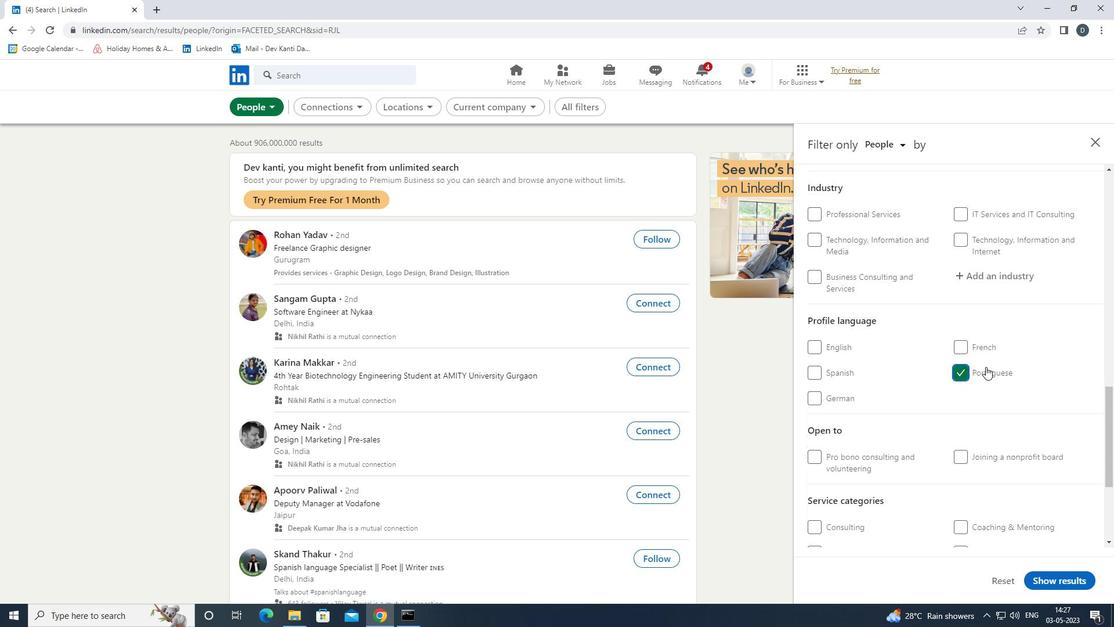 
Action: Mouse scrolled (988, 367) with delta (0, 0)
Screenshot: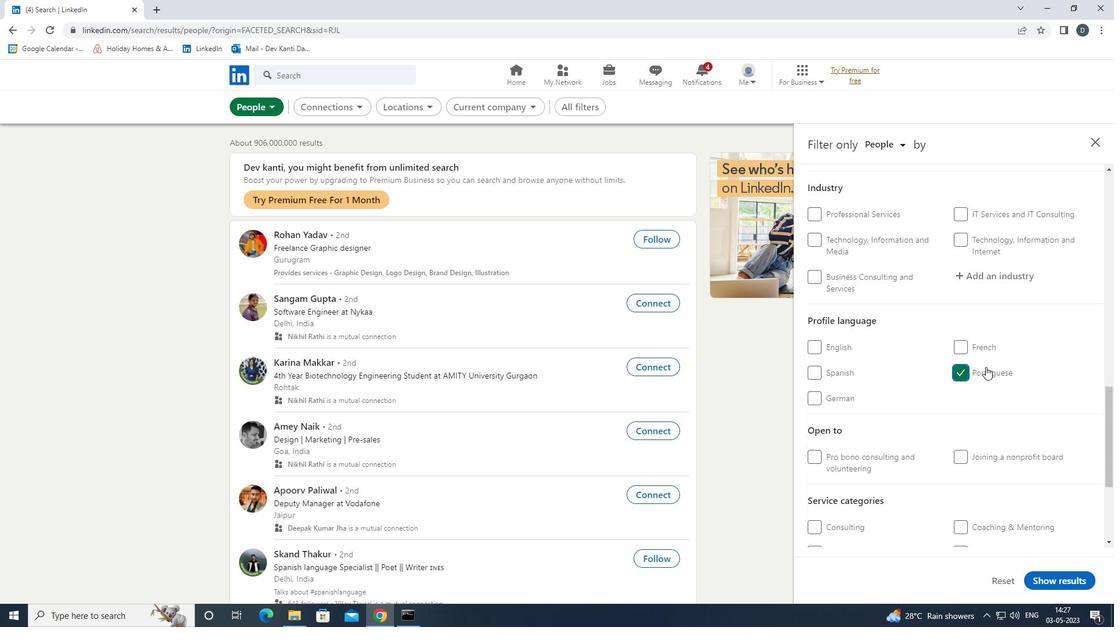 
Action: Mouse scrolled (988, 367) with delta (0, 0)
Screenshot: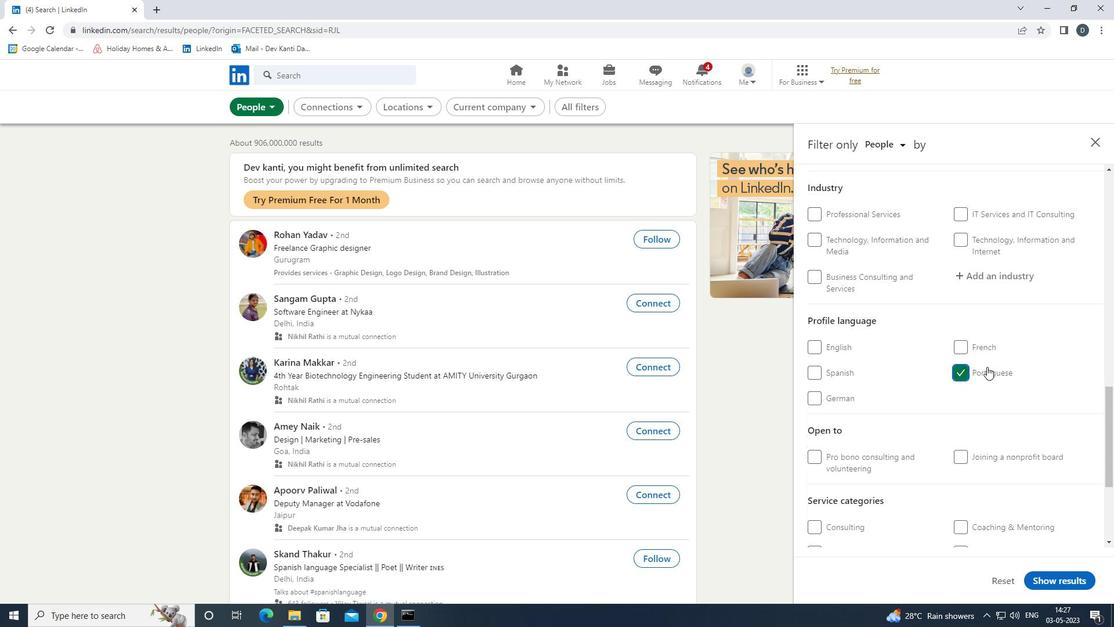 
Action: Mouse scrolled (988, 367) with delta (0, 0)
Screenshot: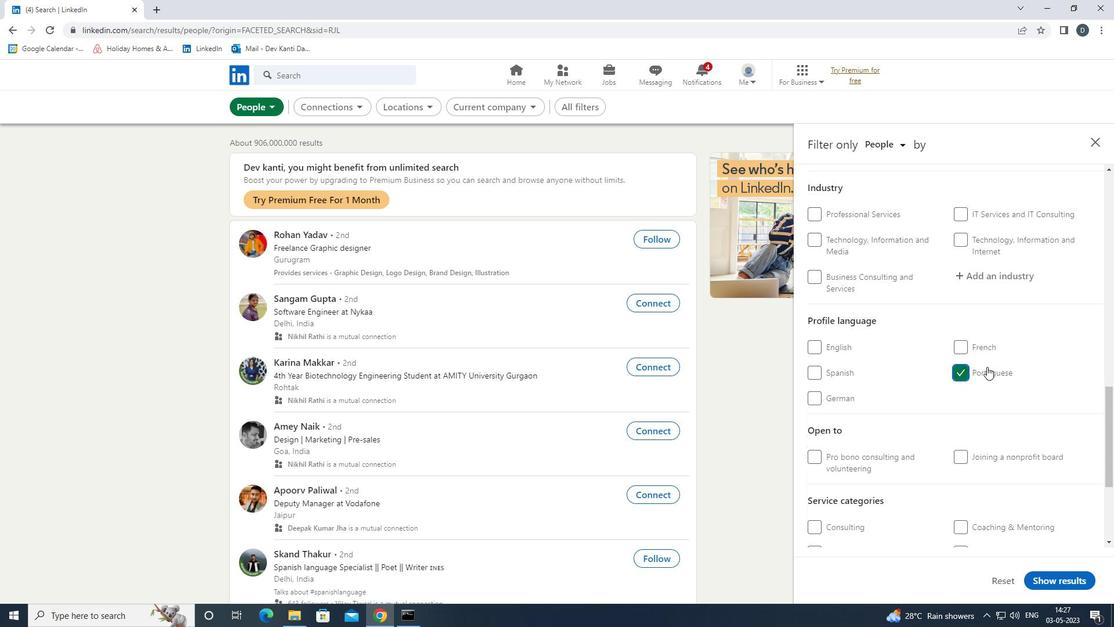 
Action: Mouse scrolled (988, 367) with delta (0, 0)
Screenshot: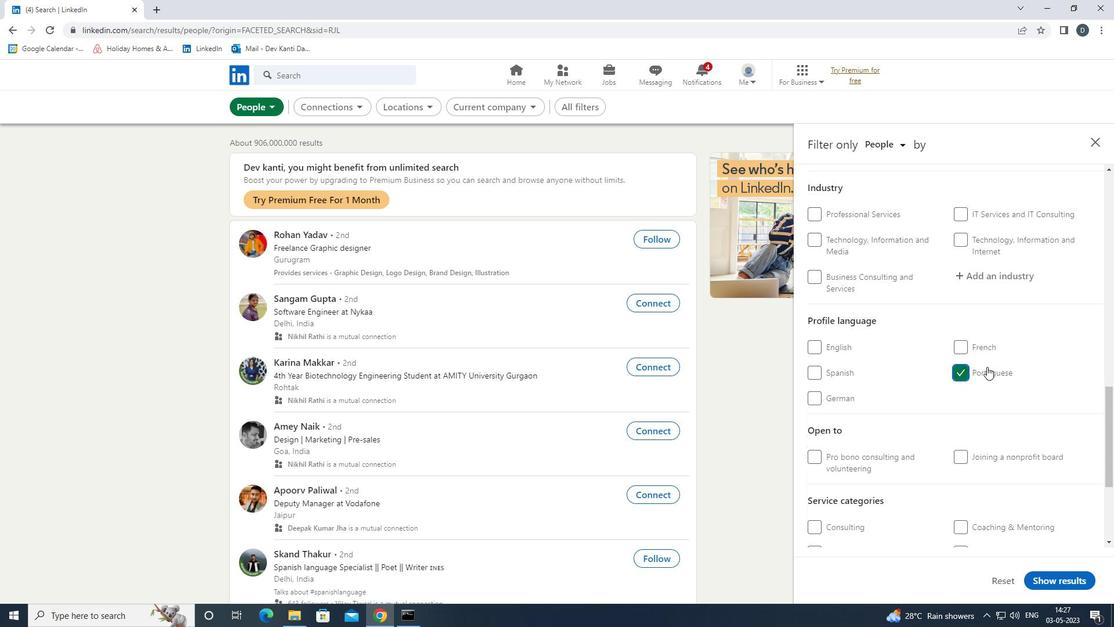 
Action: Mouse scrolled (988, 367) with delta (0, 0)
Screenshot: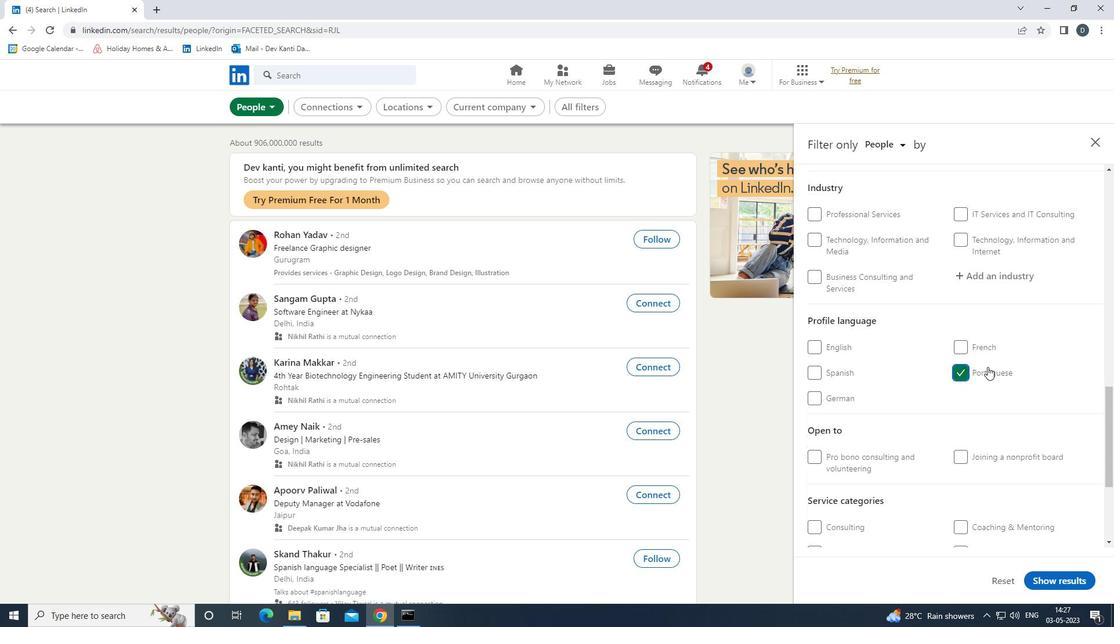 
Action: Mouse moved to (988, 268)
Screenshot: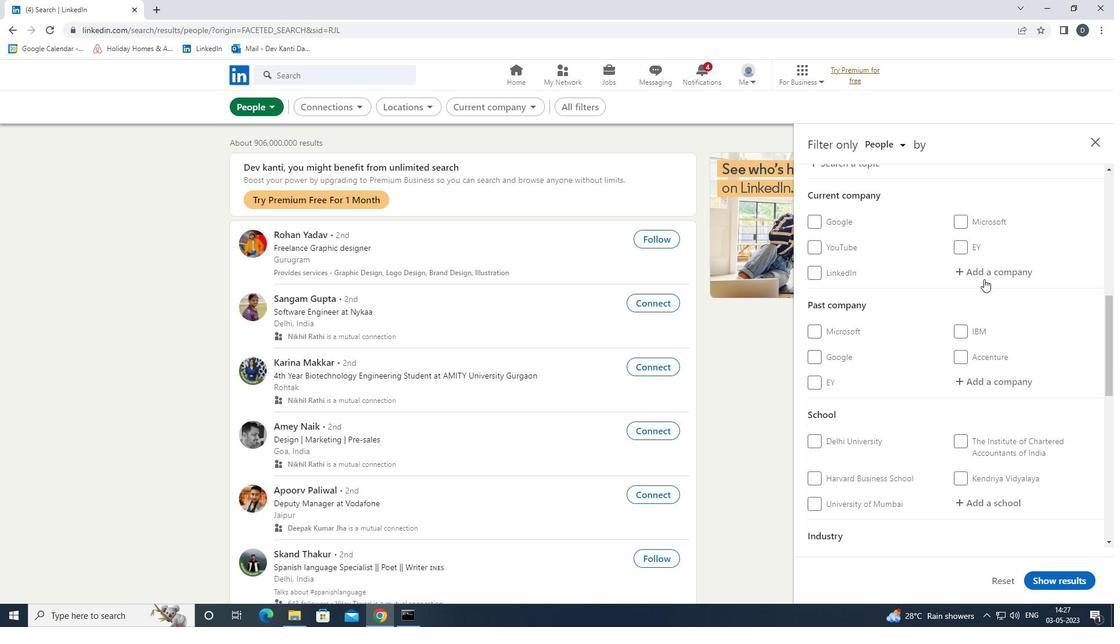 
Action: Mouse pressed left at (988, 268)
Screenshot: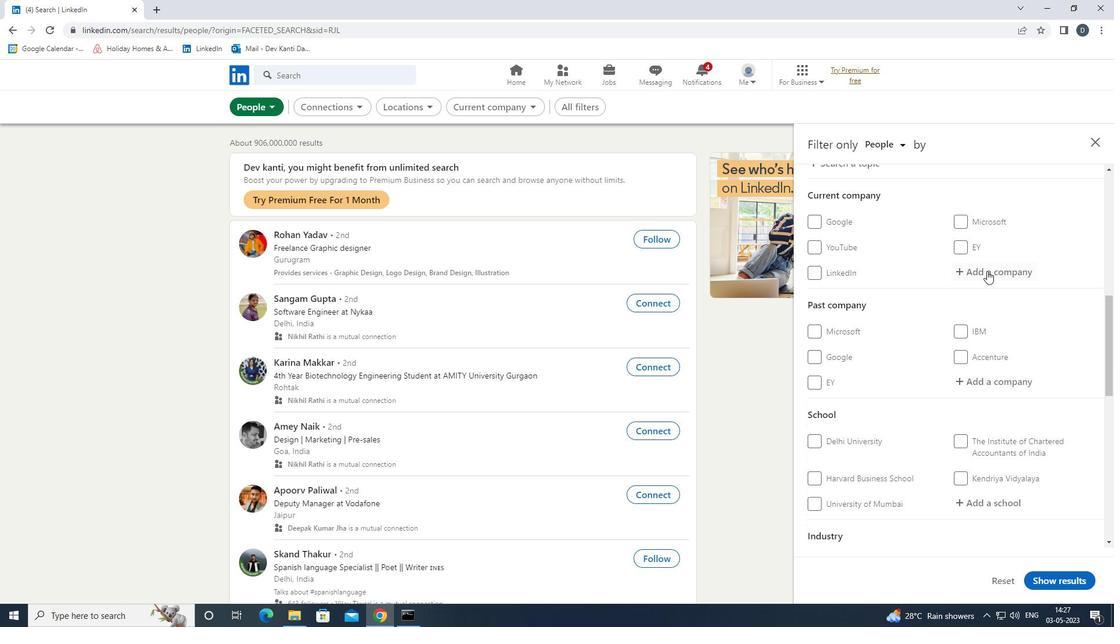 
Action: Key pressed <Key.shift>HARVARD<Key.space><Key.shift>BUS<Key.down><Key.down><Key.down><Key.down><Key.down><Key.down><Key.enter>
Screenshot: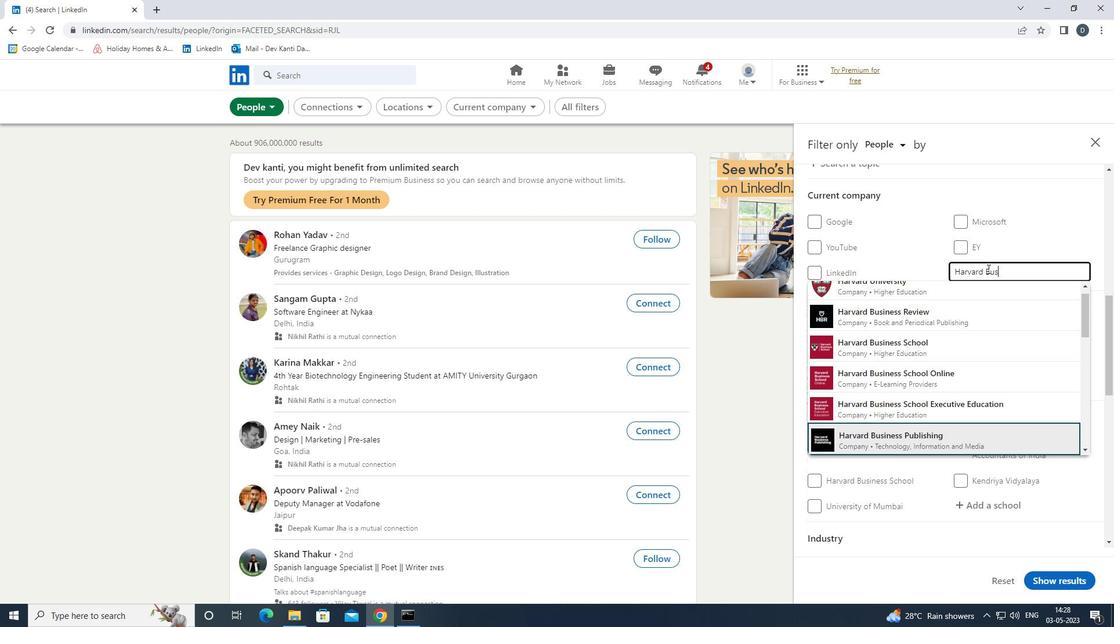 
Action: Mouse moved to (982, 284)
Screenshot: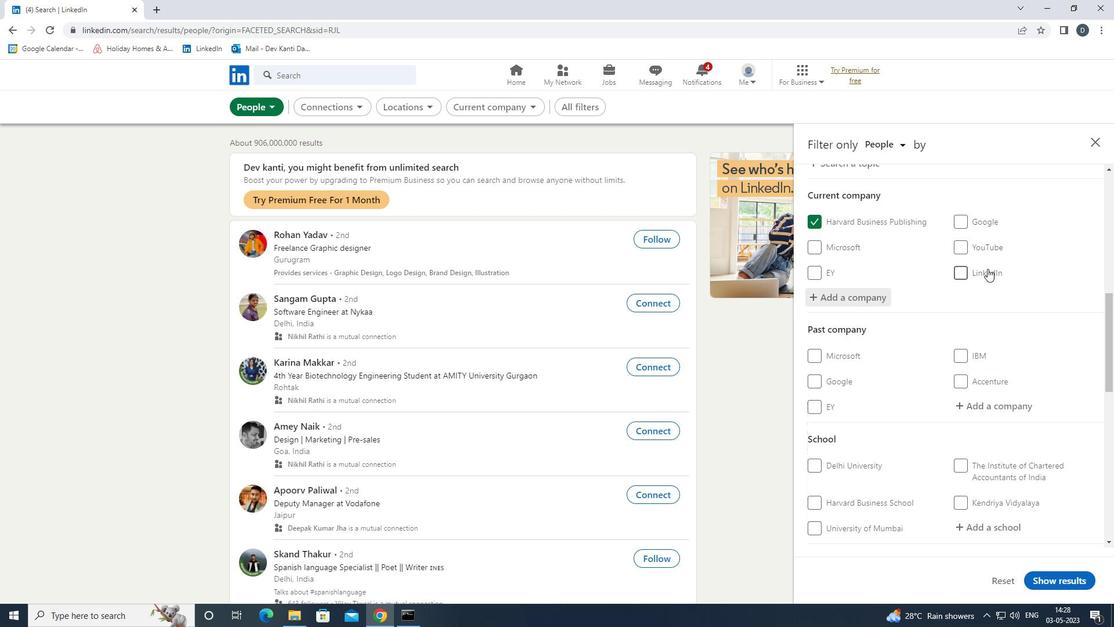 
Action: Mouse scrolled (982, 283) with delta (0, 0)
Screenshot: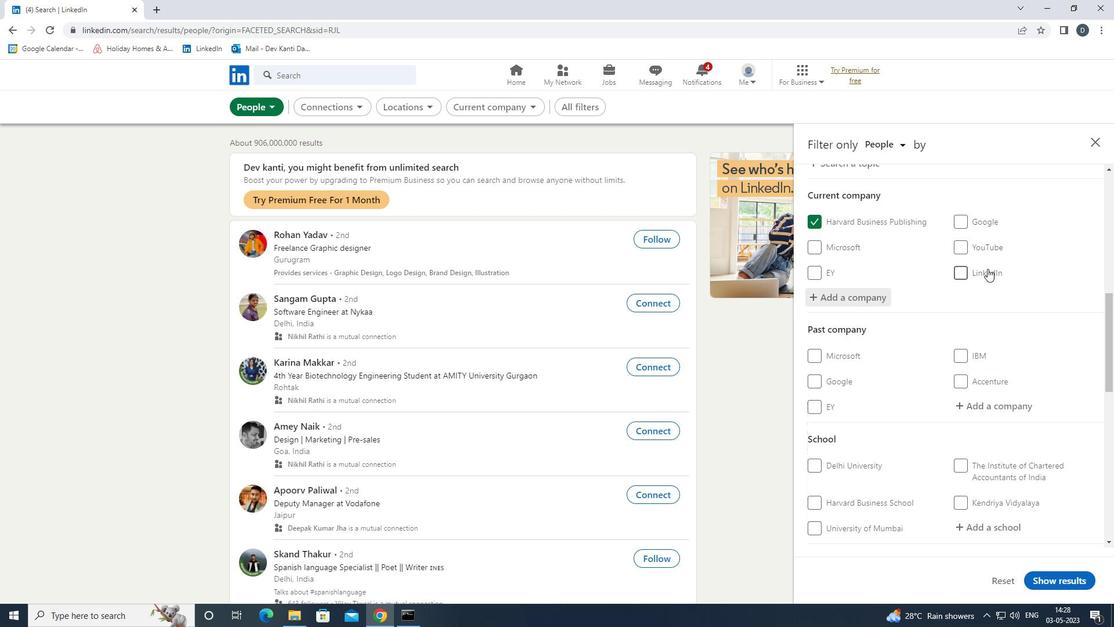 
Action: Mouse moved to (980, 297)
Screenshot: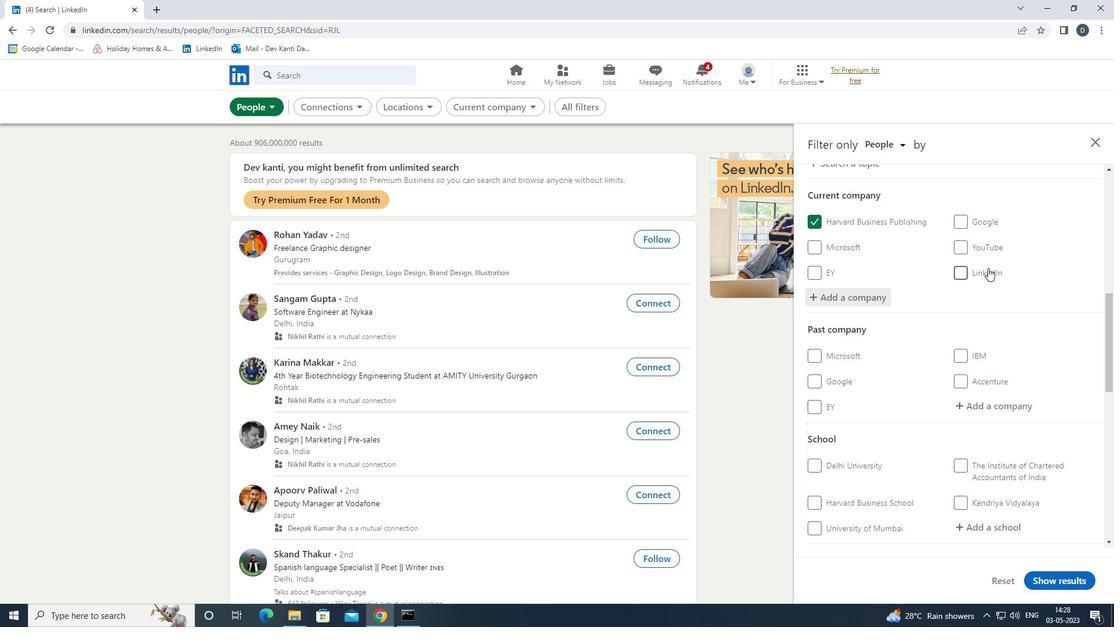 
Action: Mouse scrolled (980, 296) with delta (0, 0)
Screenshot: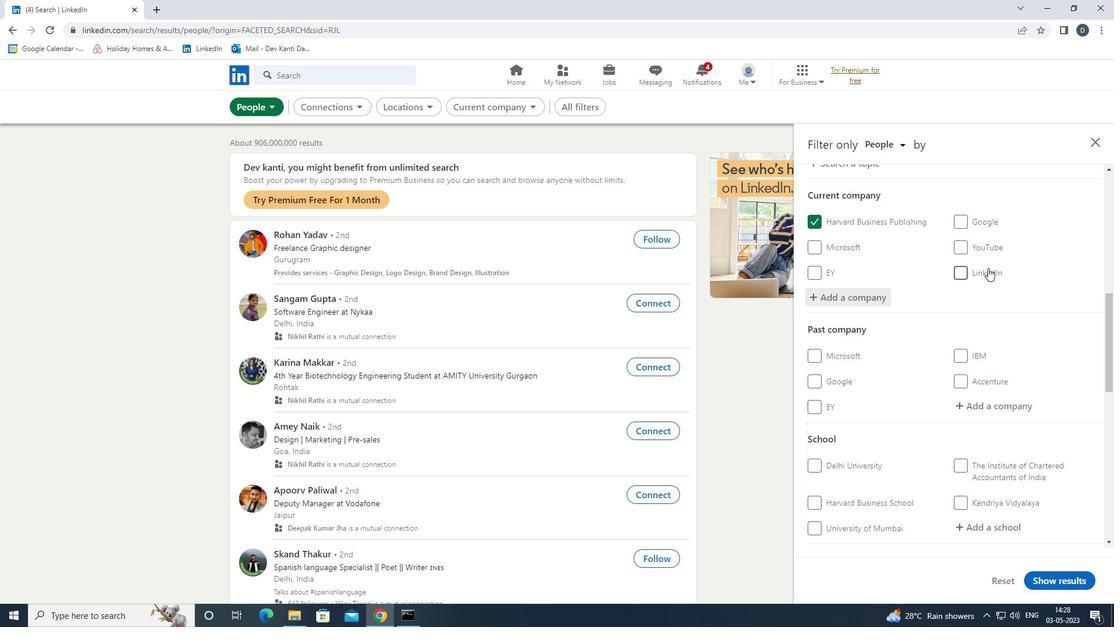 
Action: Mouse moved to (985, 413)
Screenshot: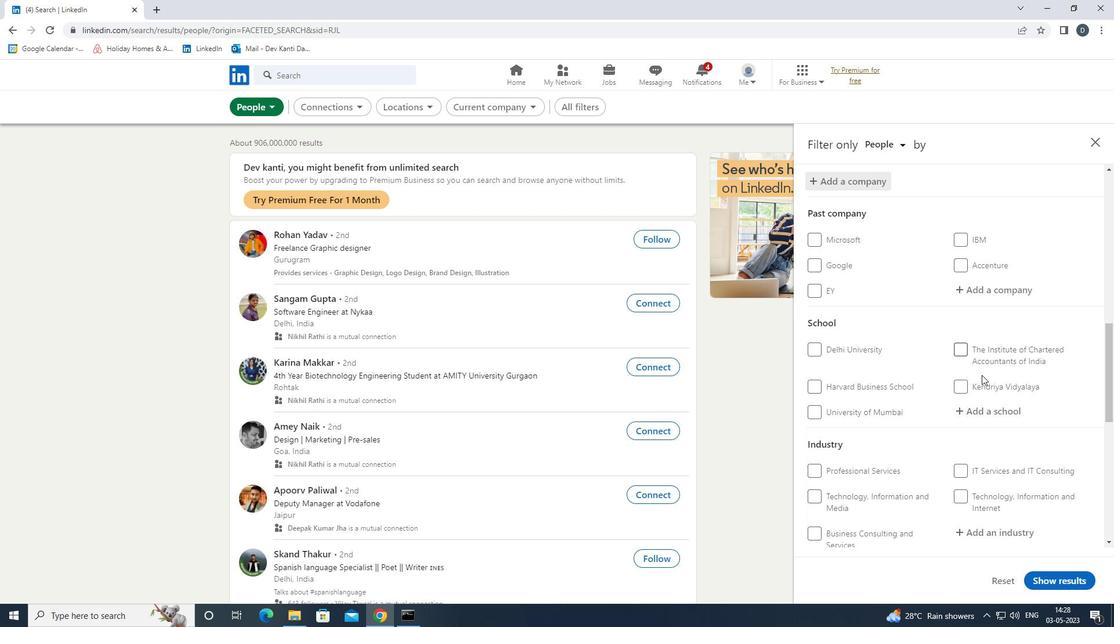 
Action: Mouse pressed left at (985, 413)
Screenshot: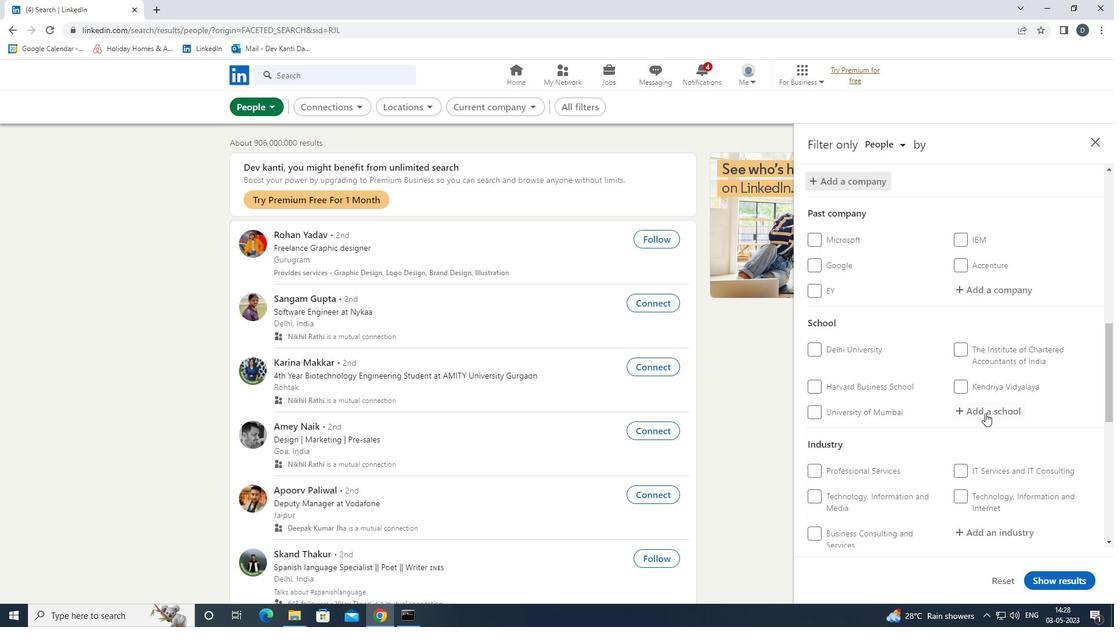 
Action: Mouse moved to (984, 414)
Screenshot: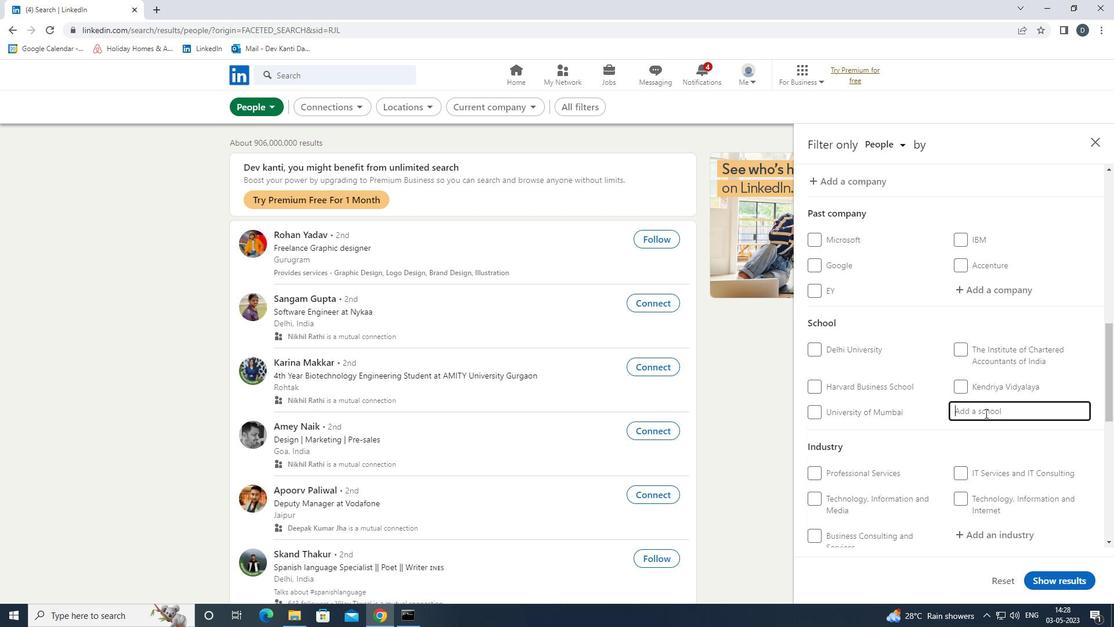 
Action: Key pressed <Key.shift><Key.shift><Key.shift>VISVES<Key.down><Key.enter>
Screenshot: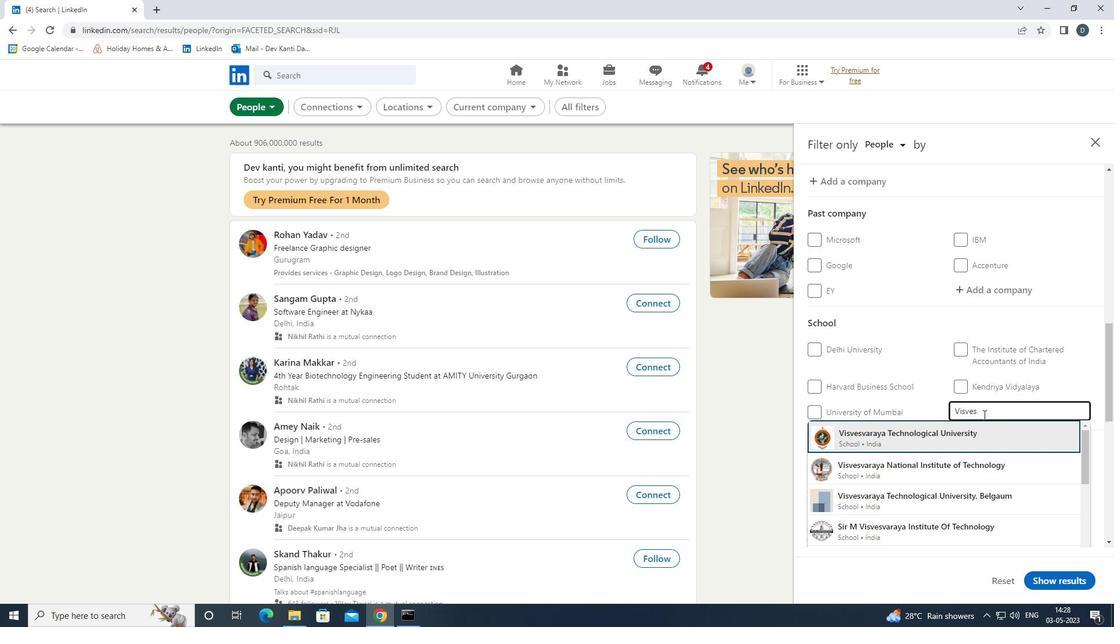 
Action: Mouse moved to (1067, 401)
Screenshot: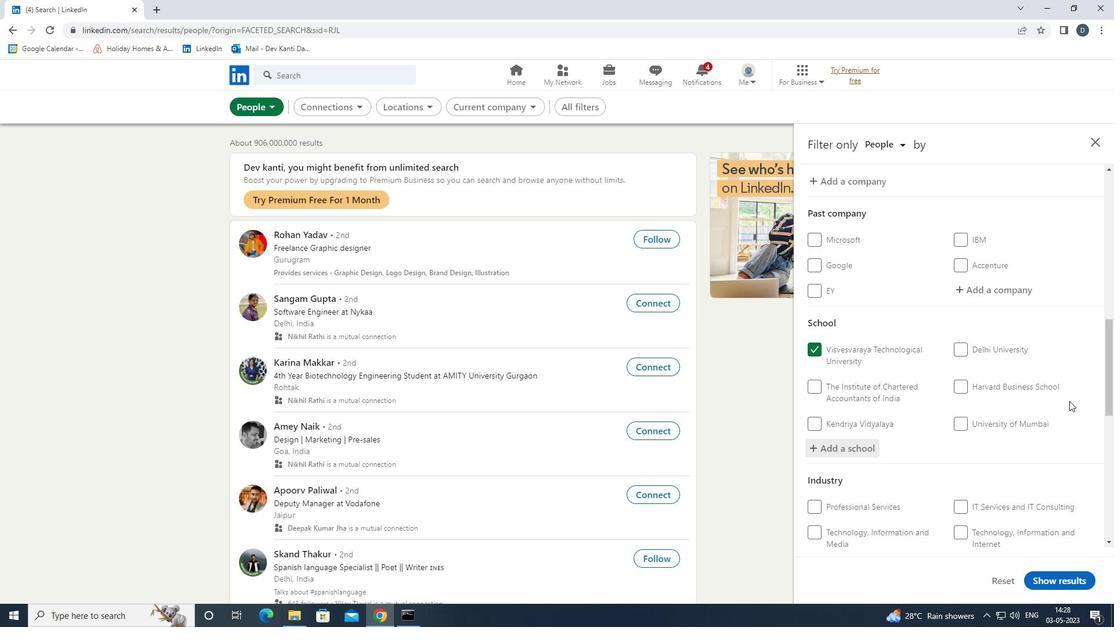 
Action: Mouse scrolled (1067, 400) with delta (0, 0)
Screenshot: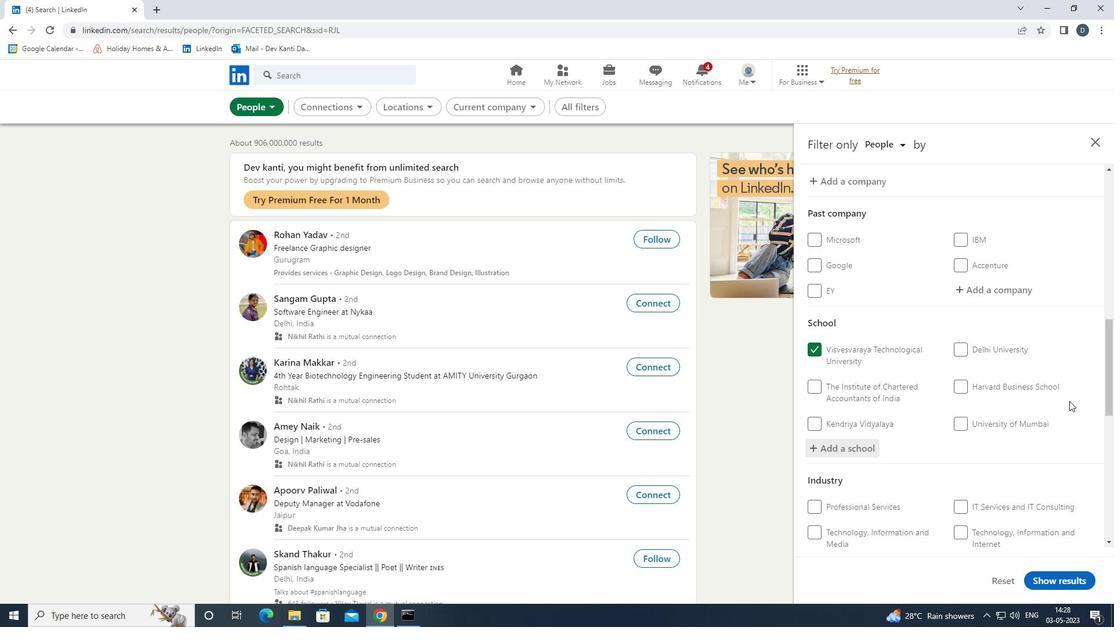 
Action: Mouse moved to (1067, 402)
Screenshot: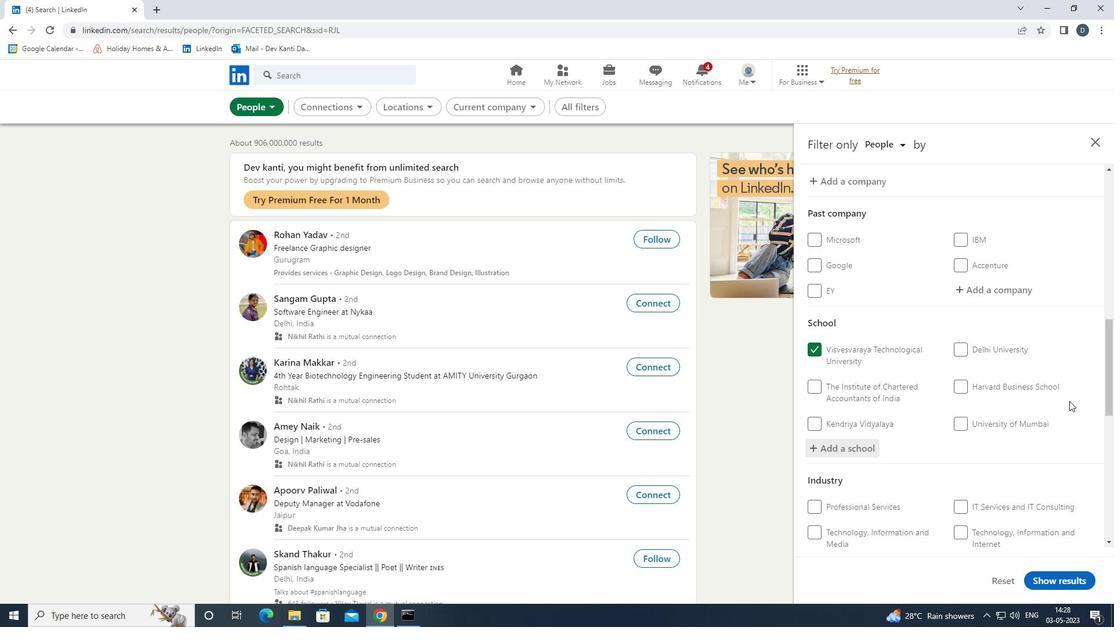 
Action: Mouse scrolled (1067, 401) with delta (0, 0)
Screenshot: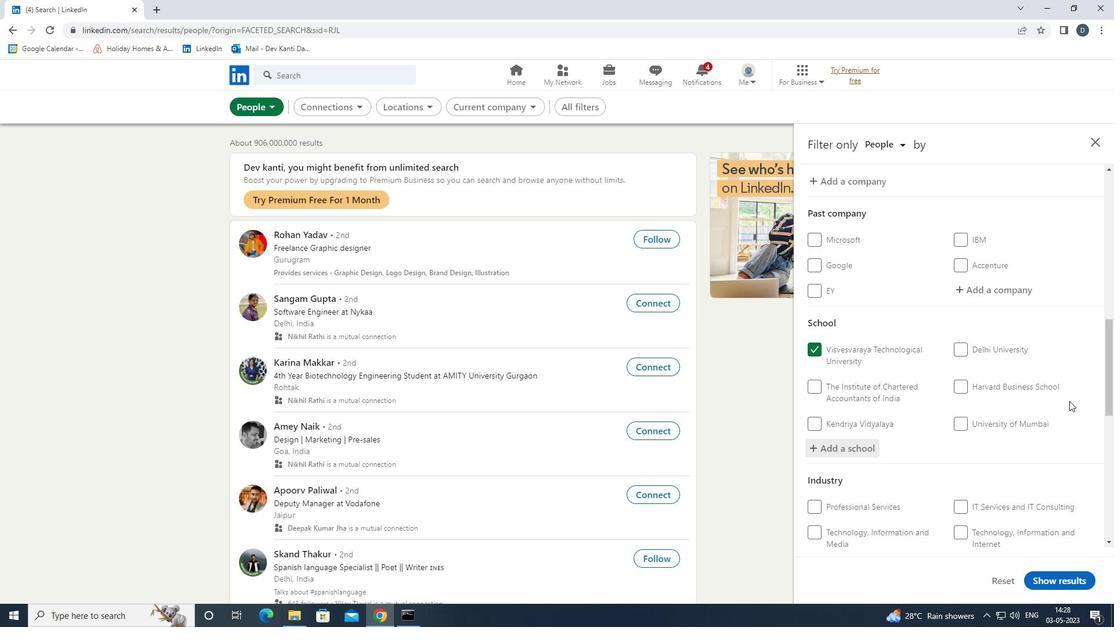 
Action: Mouse moved to (1065, 404)
Screenshot: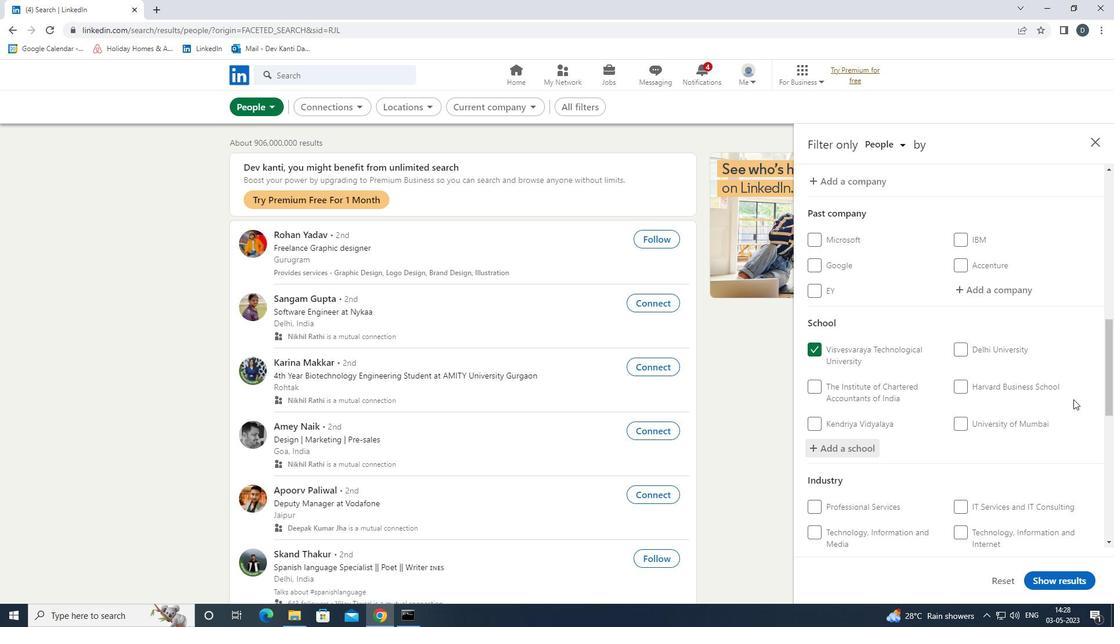 
Action: Mouse scrolled (1065, 403) with delta (0, 0)
Screenshot: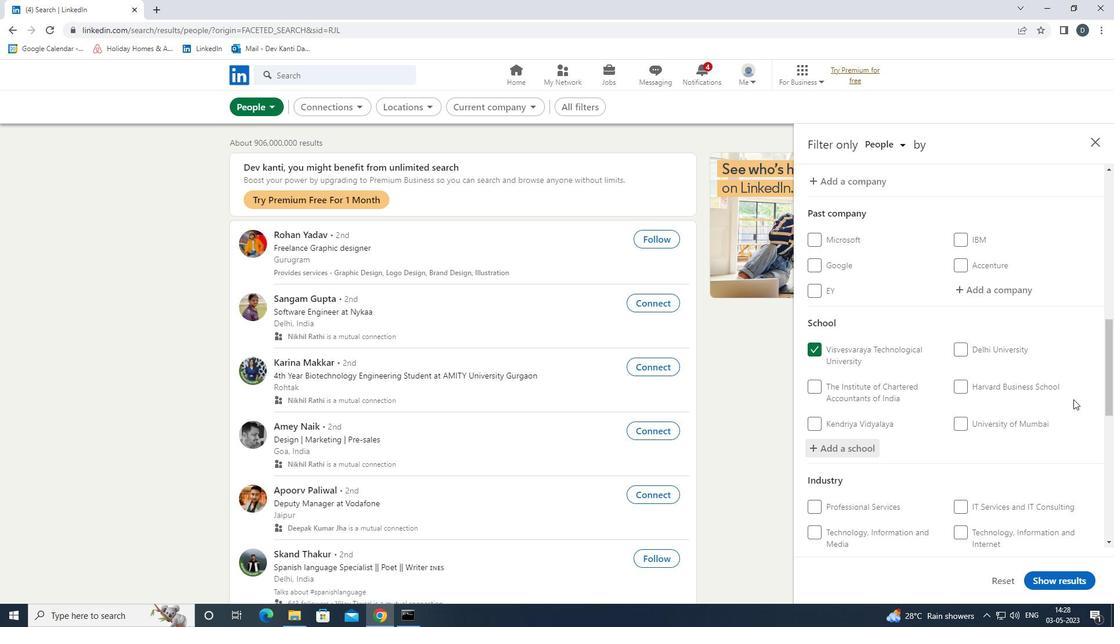 
Action: Mouse moved to (1058, 408)
Screenshot: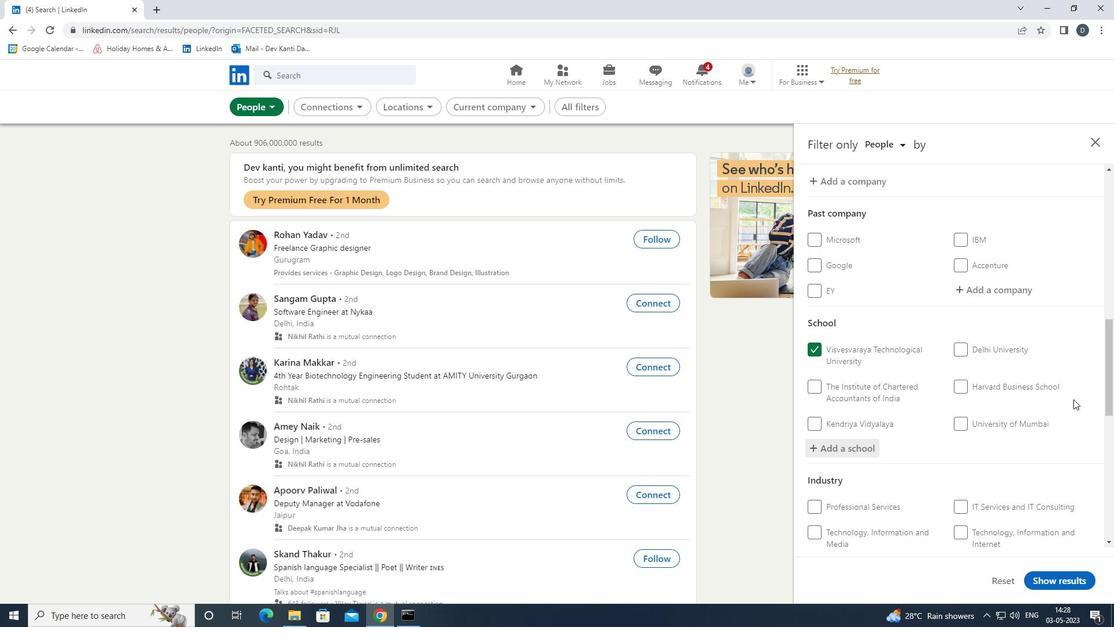
Action: Mouse scrolled (1058, 408) with delta (0, 0)
Screenshot: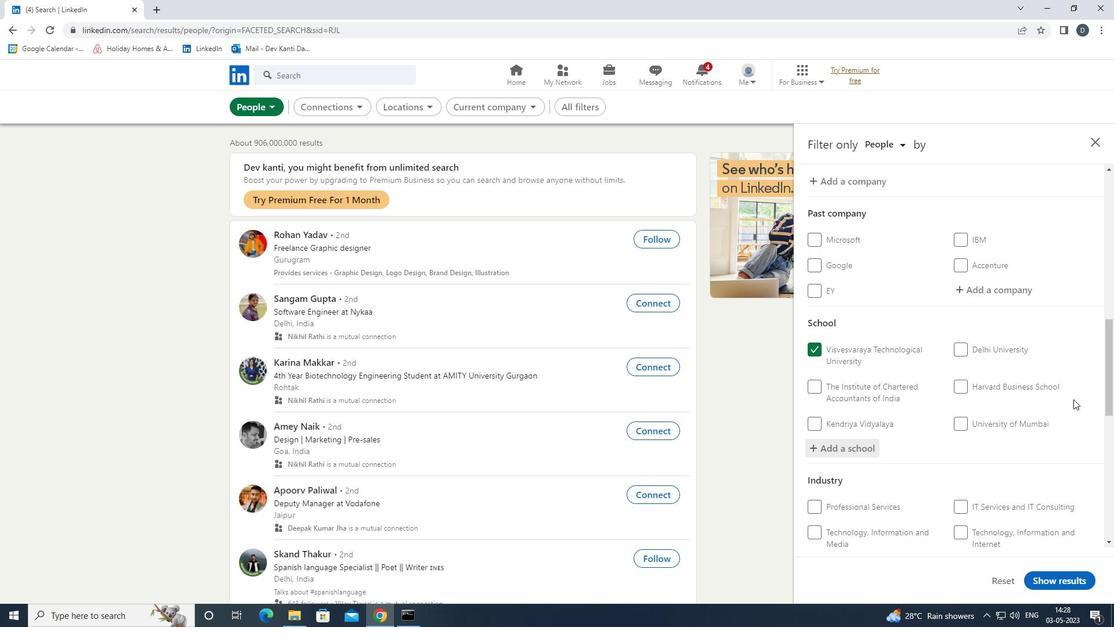 
Action: Mouse moved to (1002, 338)
Screenshot: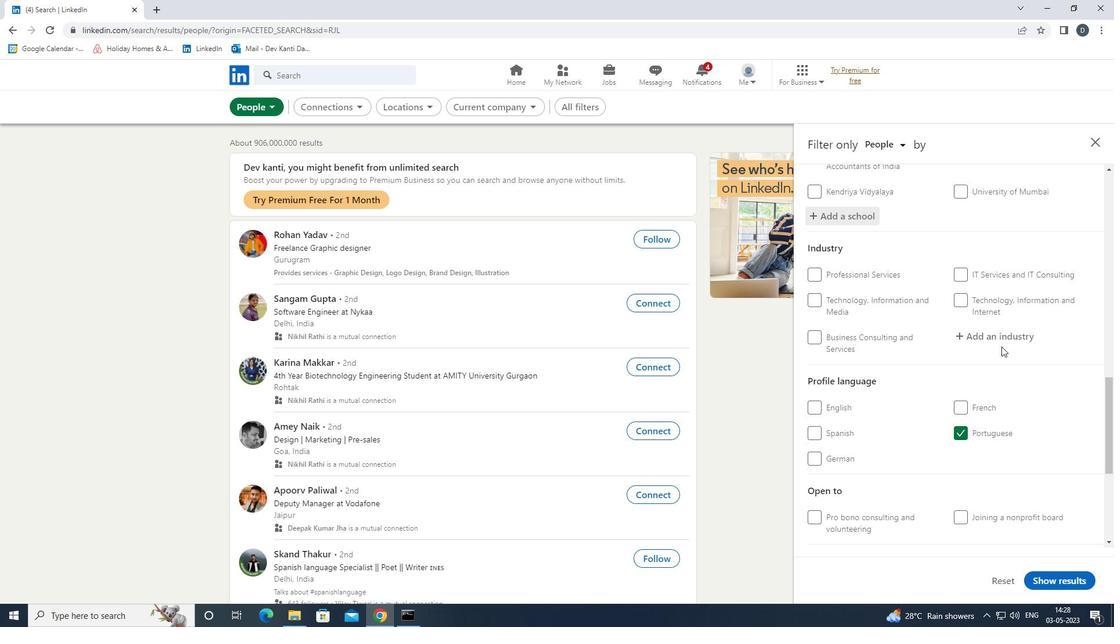 
Action: Mouse pressed left at (1002, 338)
Screenshot: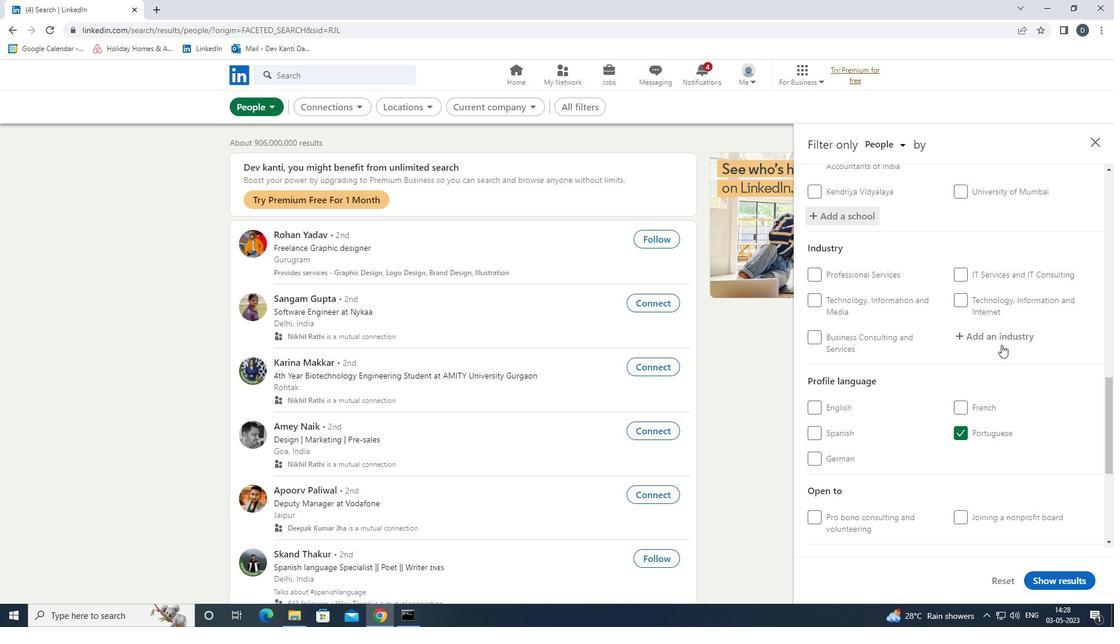 
Action: Key pressed <Key.shift>PRIMARY<Key.down><Key.down><Key.enter>
Screenshot: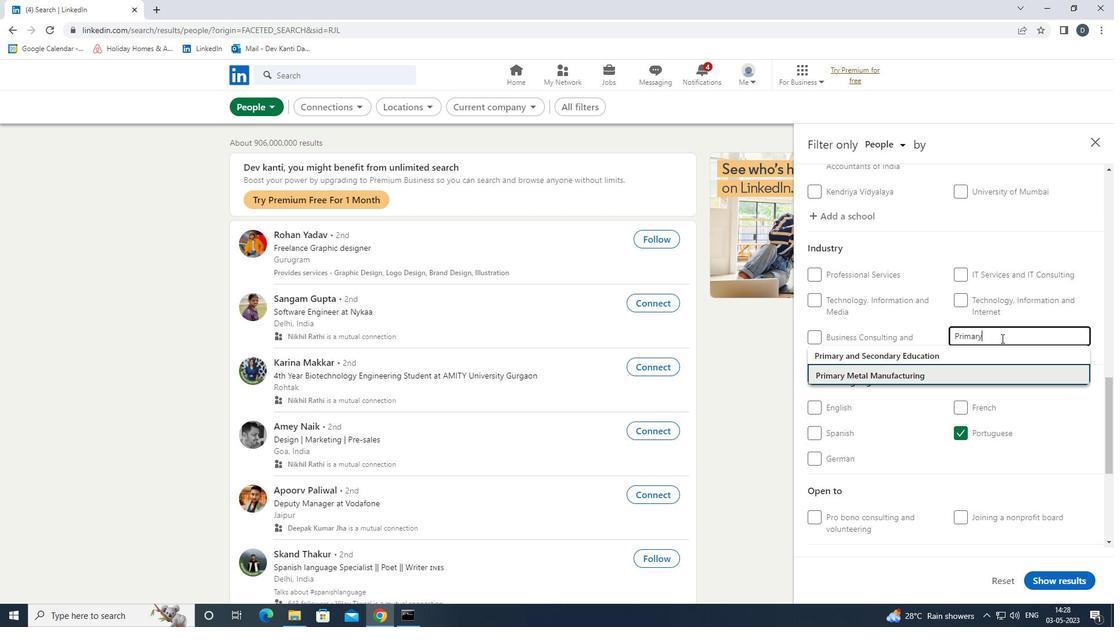 
Action: Mouse moved to (1000, 377)
Screenshot: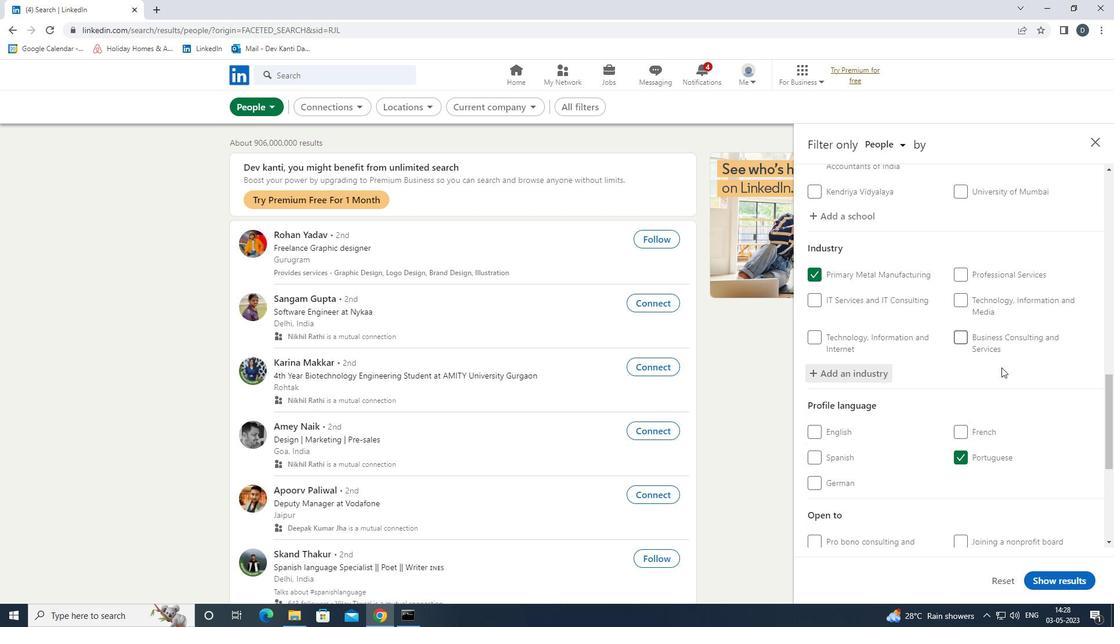 
Action: Mouse scrolled (1000, 377) with delta (0, 0)
Screenshot: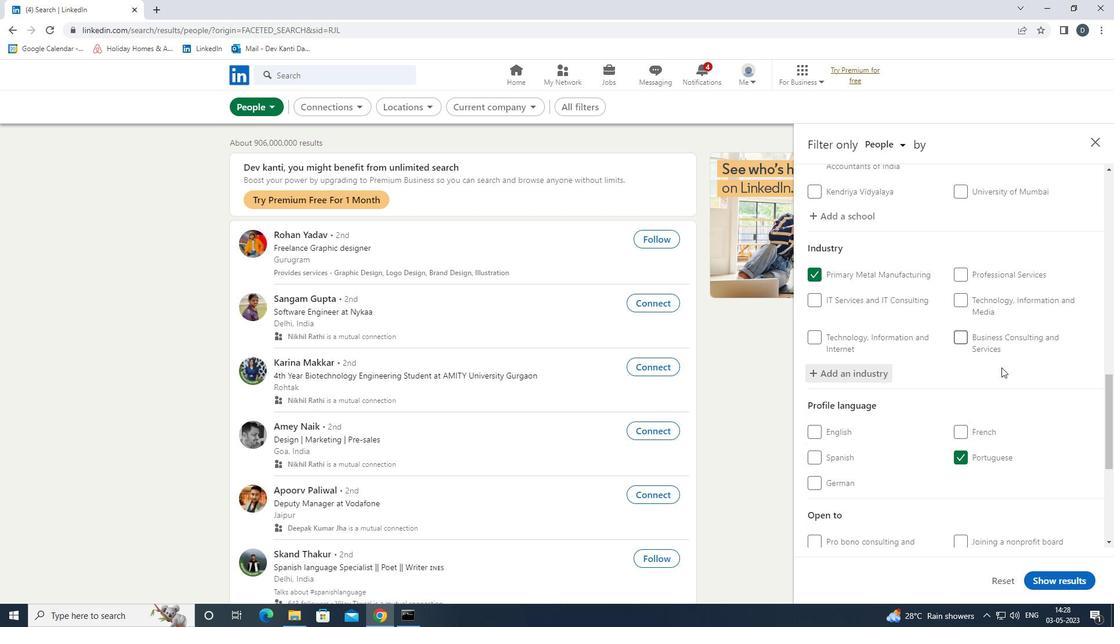 
Action: Mouse moved to (999, 378)
Screenshot: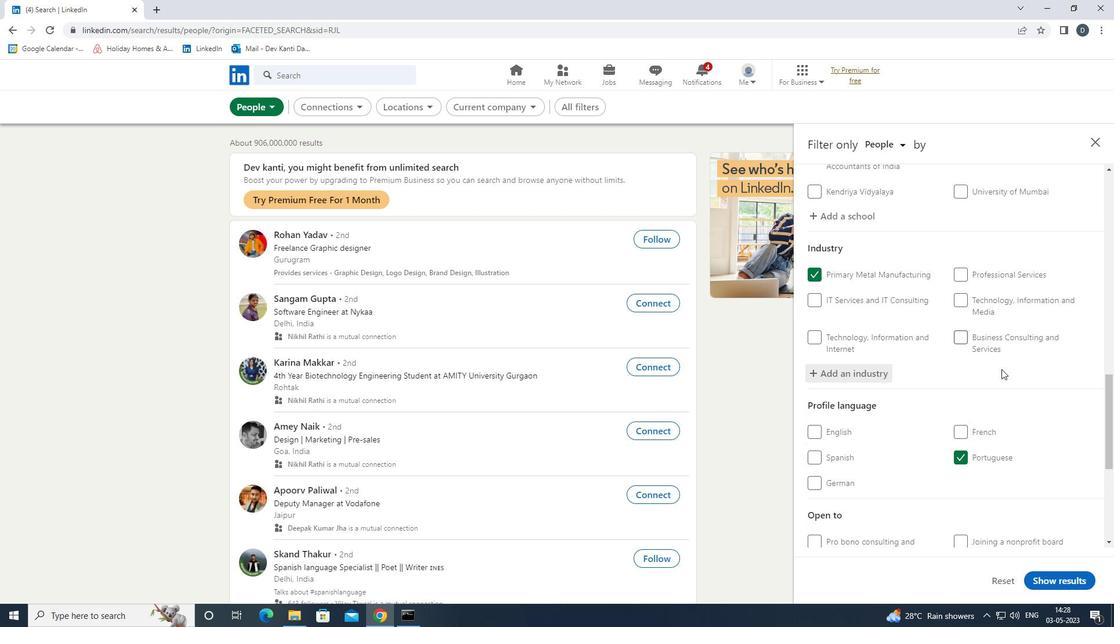 
Action: Mouse scrolled (999, 377) with delta (0, 0)
Screenshot: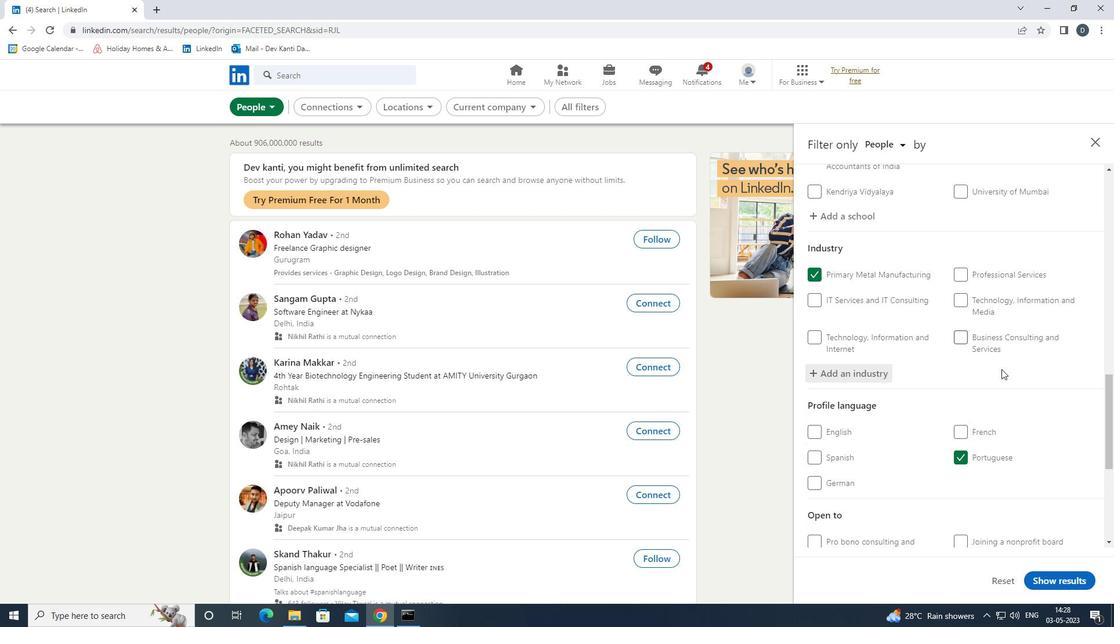 
Action: Mouse scrolled (999, 377) with delta (0, 0)
Screenshot: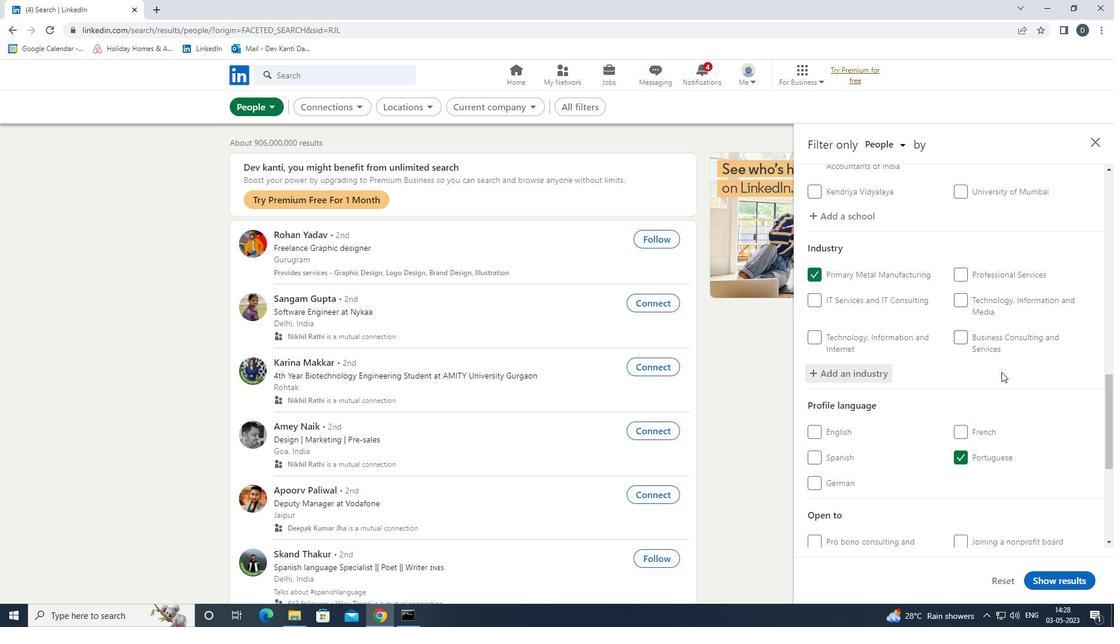 
Action: Mouse moved to (993, 383)
Screenshot: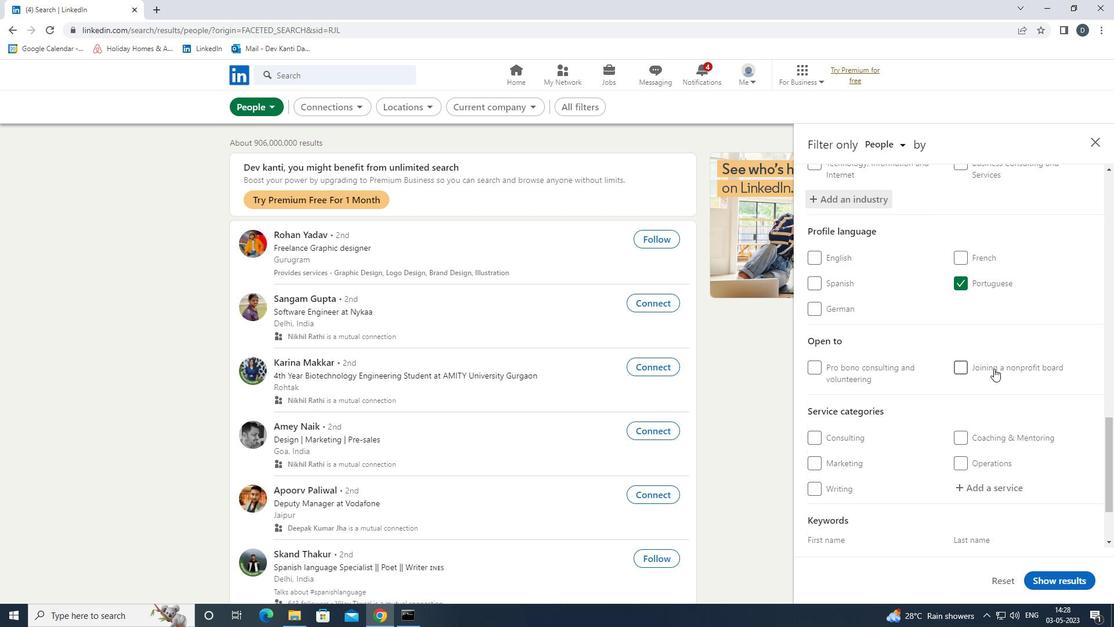 
Action: Mouse scrolled (993, 382) with delta (0, 0)
Screenshot: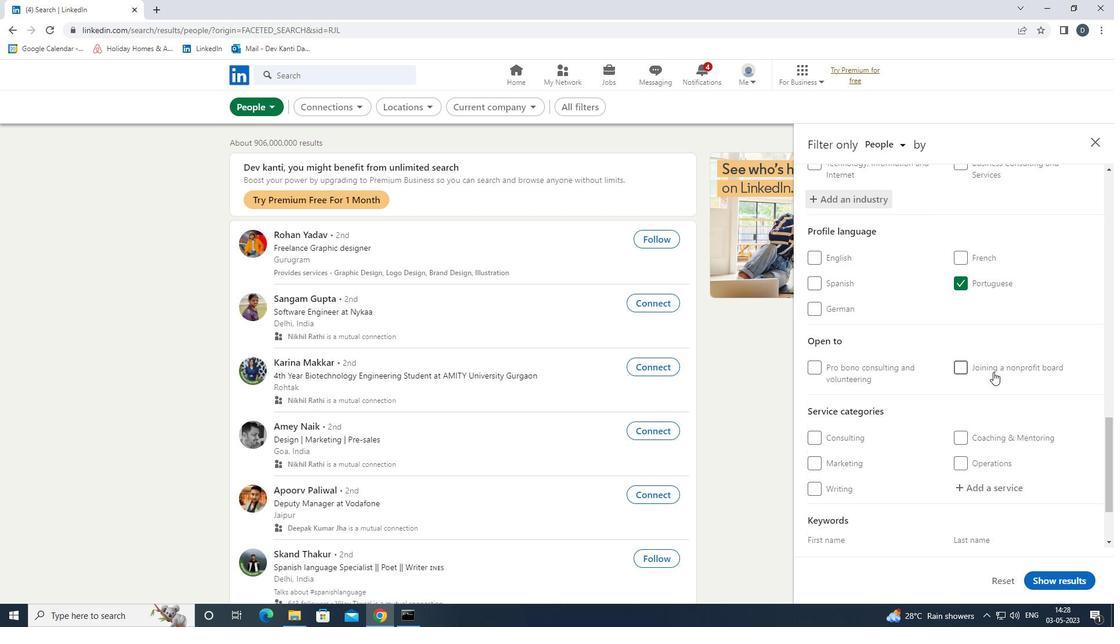 
Action: Mouse moved to (993, 383)
Screenshot: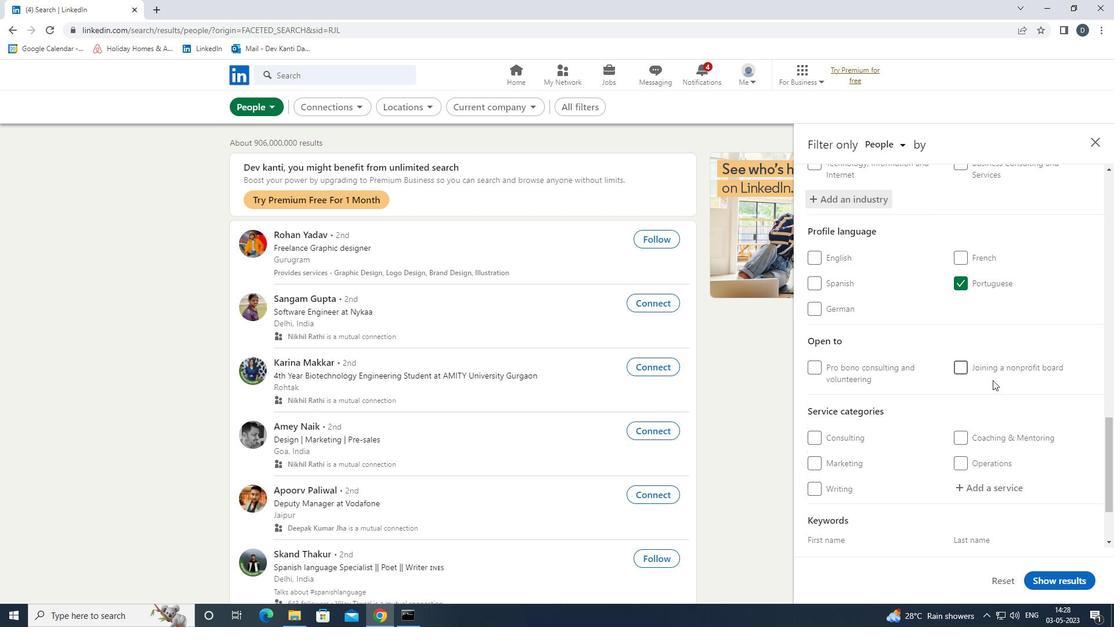 
Action: Mouse scrolled (993, 383) with delta (0, 0)
Screenshot: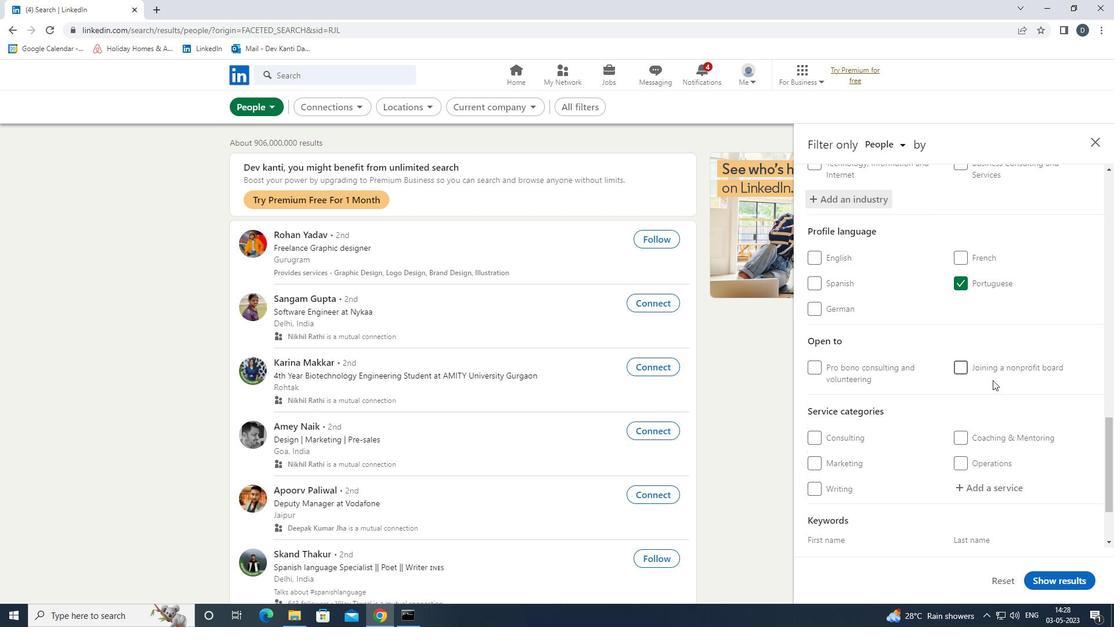 
Action: Mouse moved to (986, 380)
Screenshot: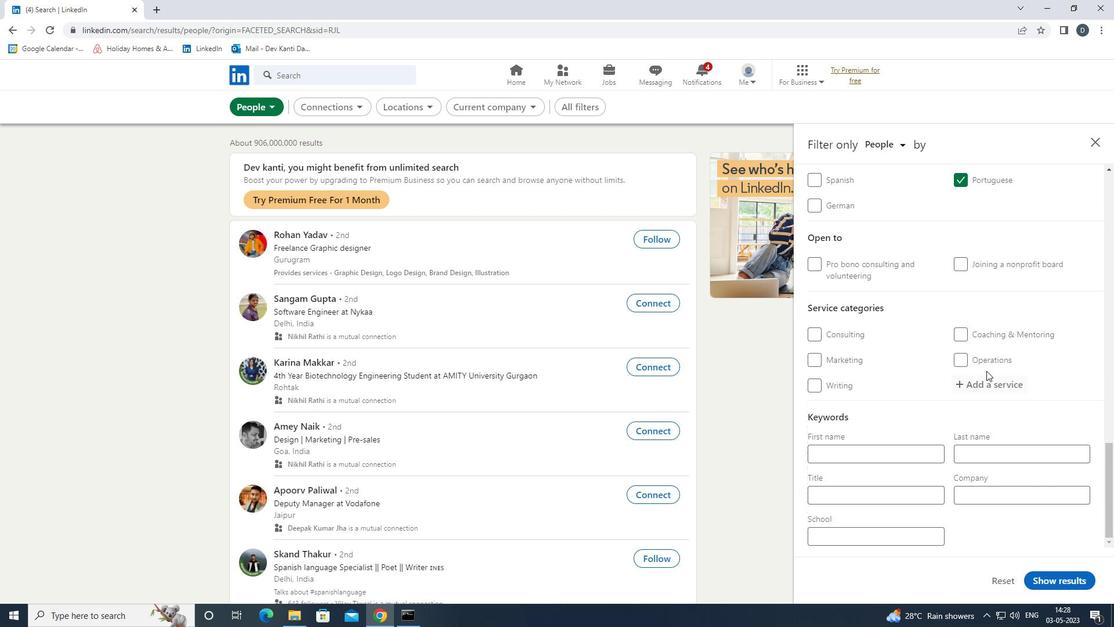 
Action: Mouse pressed left at (986, 380)
Screenshot: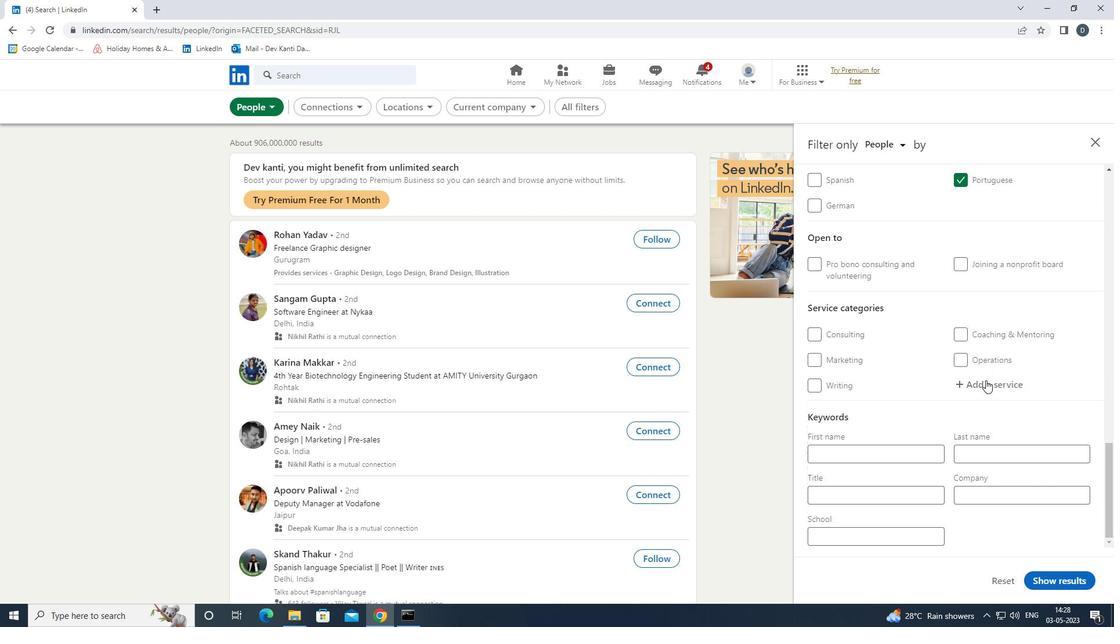
Action: Mouse moved to (957, 382)
Screenshot: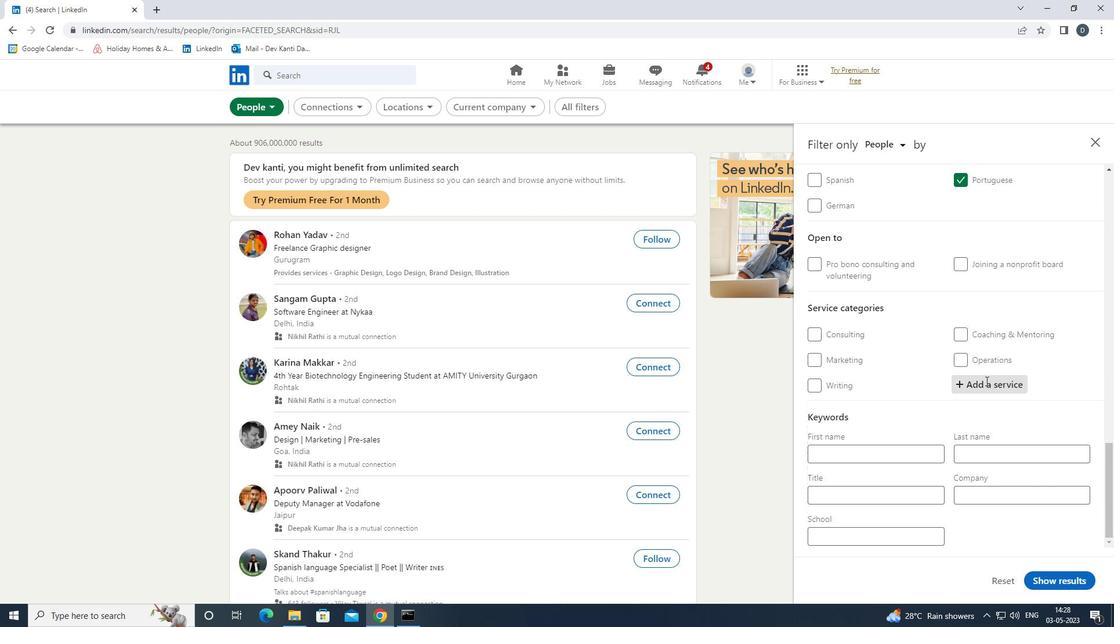 
Action: Key pressed <Key.shift>MARKET<Key.space><Key.down><Key.enter>
Screenshot: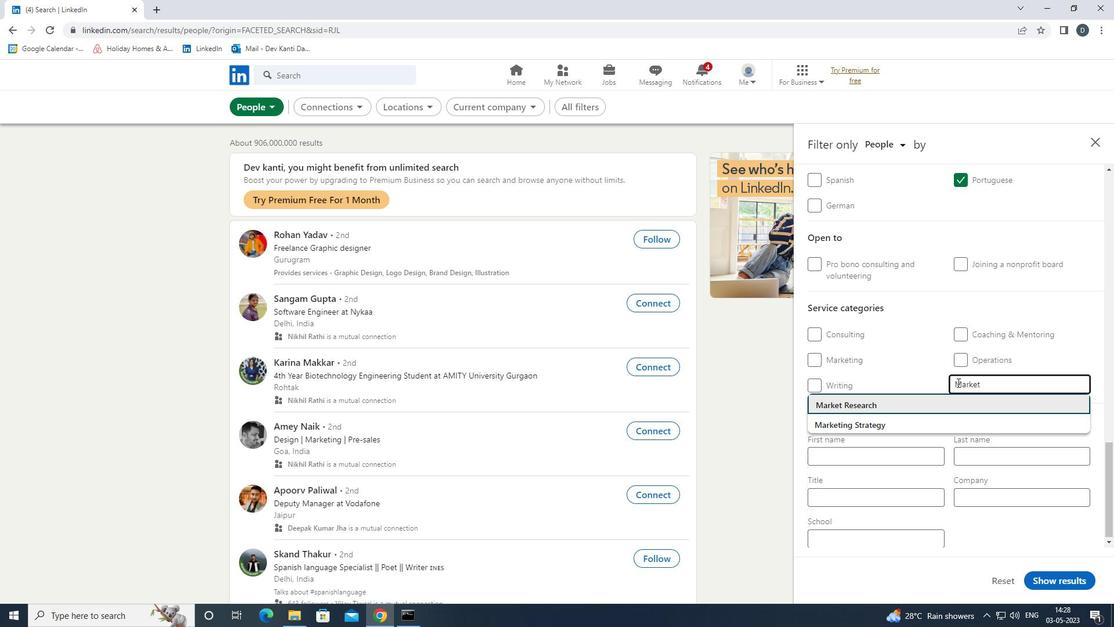 
Action: Mouse moved to (956, 382)
Screenshot: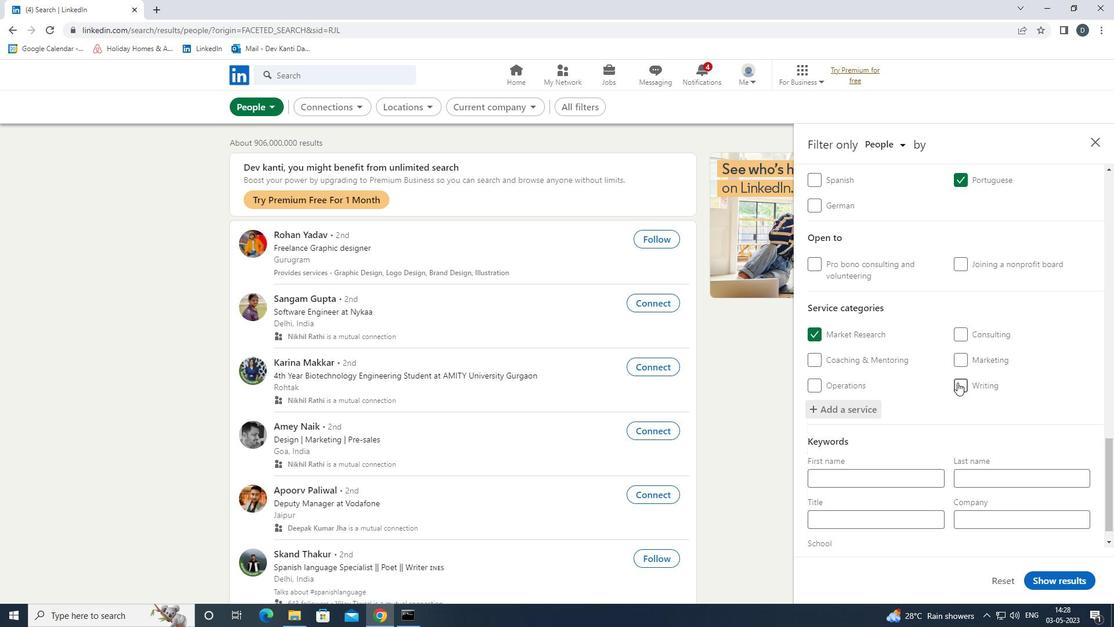 
Action: Mouse scrolled (956, 382) with delta (0, 0)
Screenshot: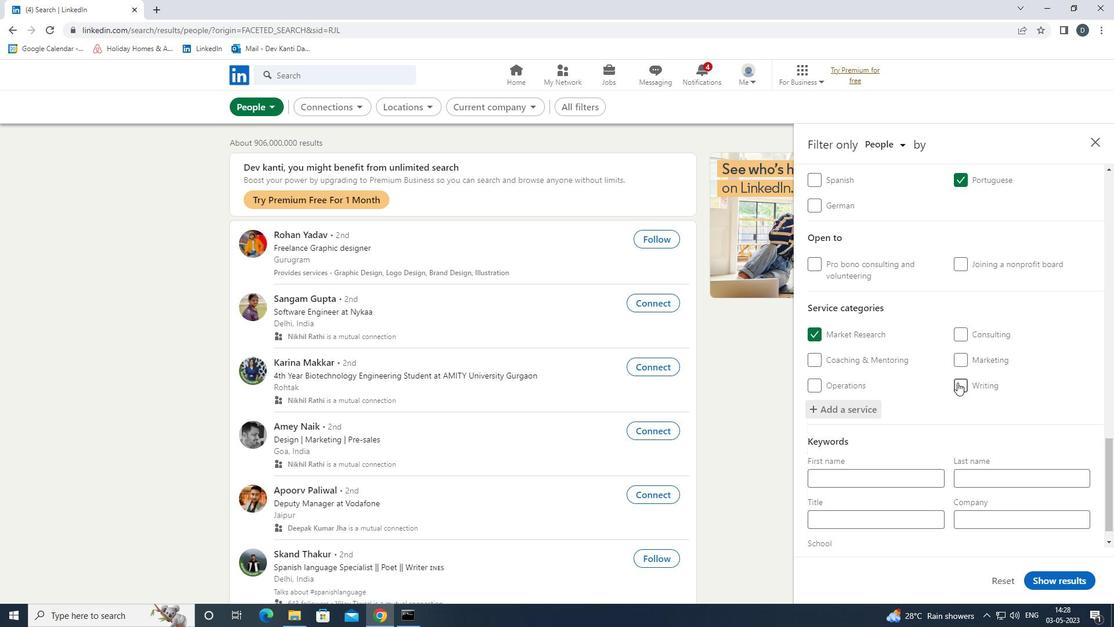
Action: Mouse moved to (960, 390)
Screenshot: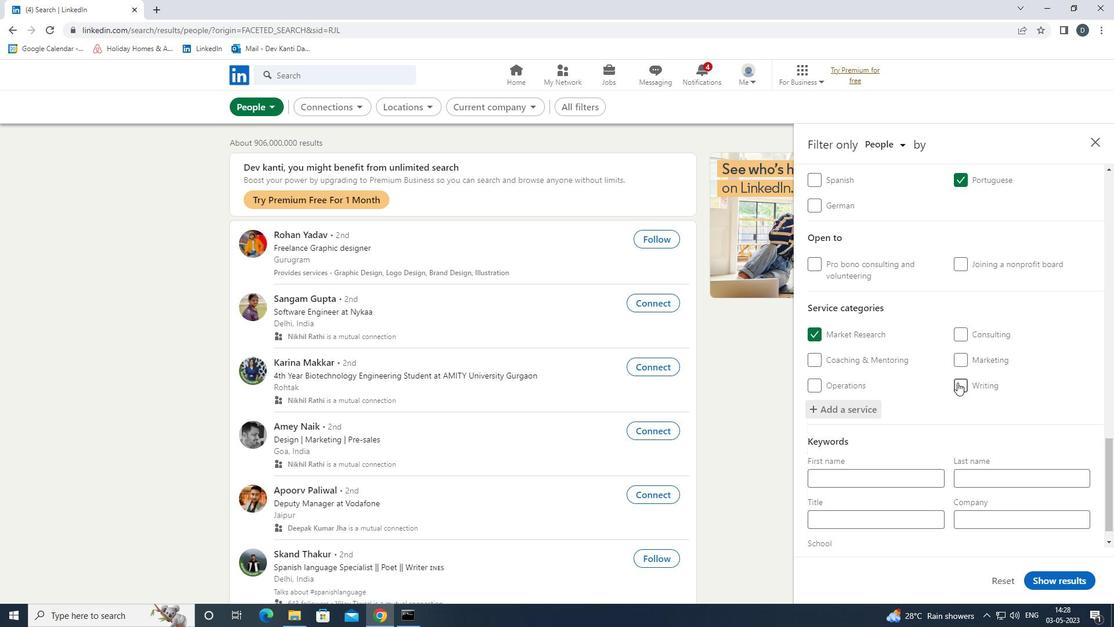 
Action: Mouse scrolled (960, 389) with delta (0, 0)
Screenshot: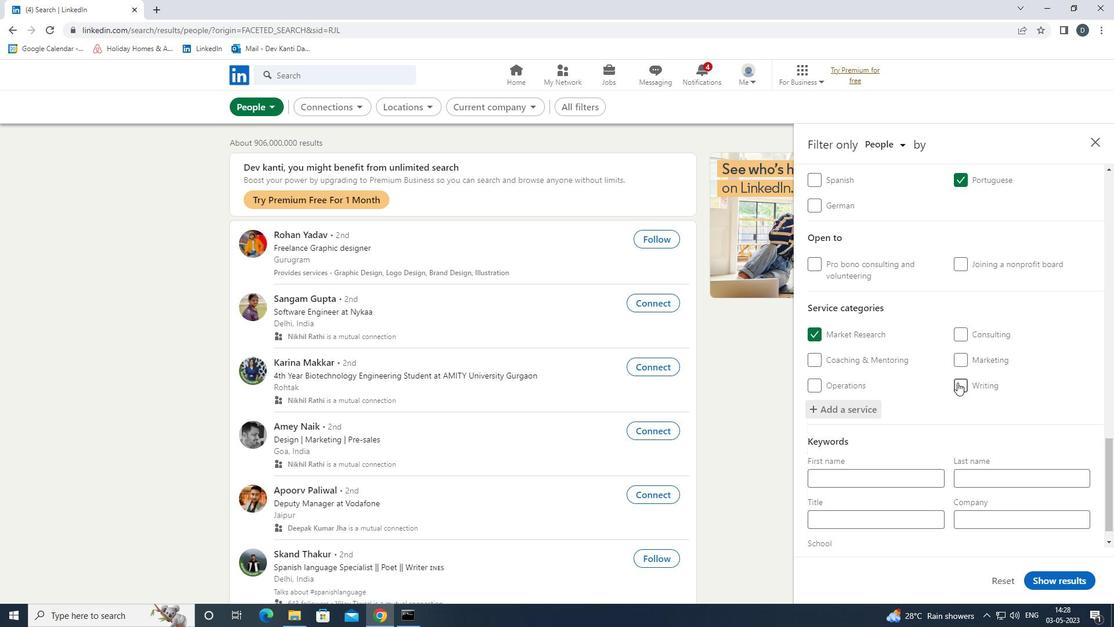 
Action: Mouse moved to (964, 394)
Screenshot: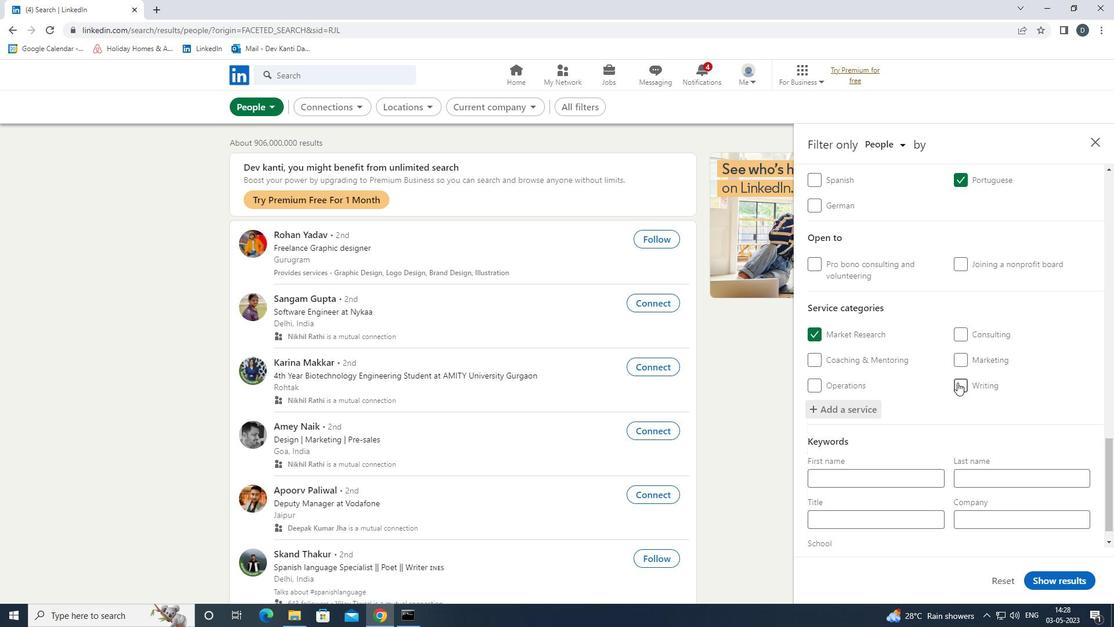 
Action: Mouse scrolled (964, 393) with delta (0, 0)
Screenshot: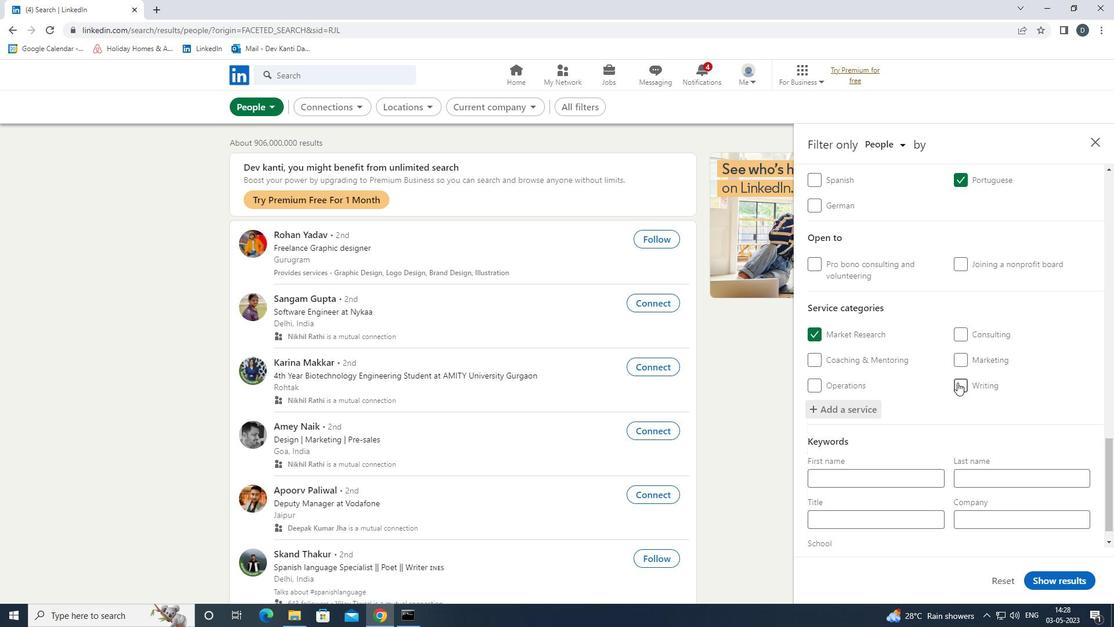 
Action: Mouse moved to (967, 398)
Screenshot: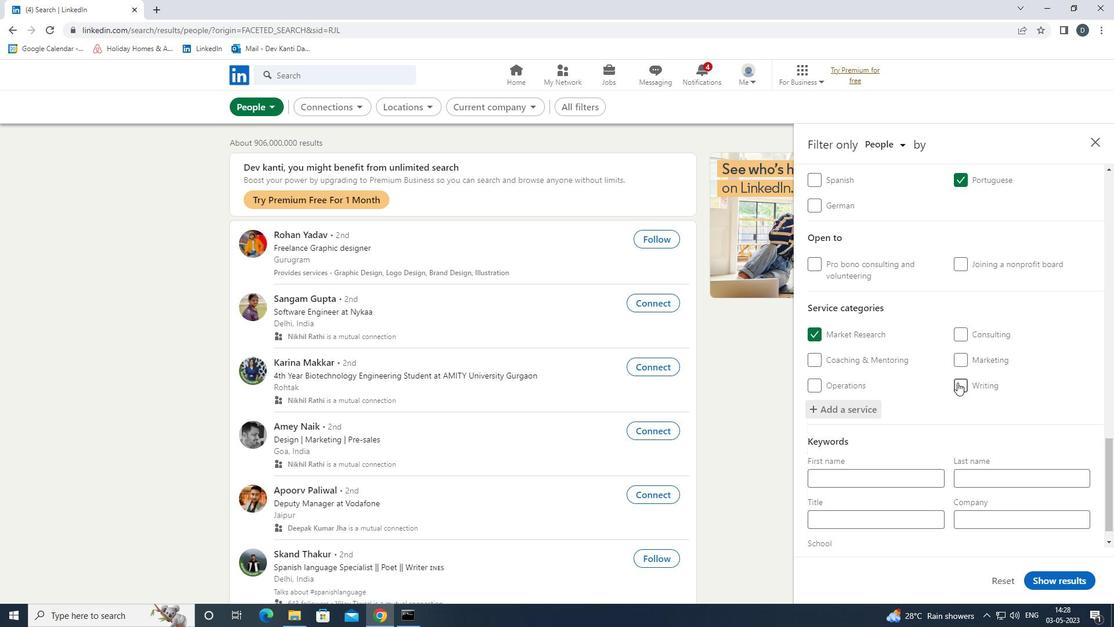 
Action: Mouse scrolled (967, 398) with delta (0, 0)
Screenshot: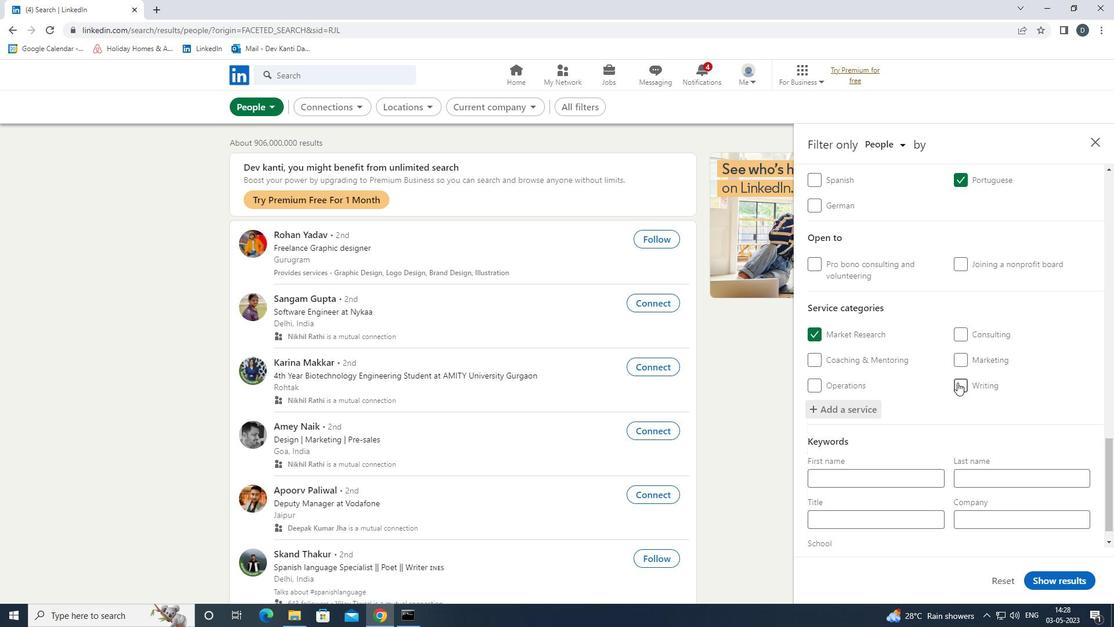 
Action: Mouse moved to (905, 491)
Screenshot: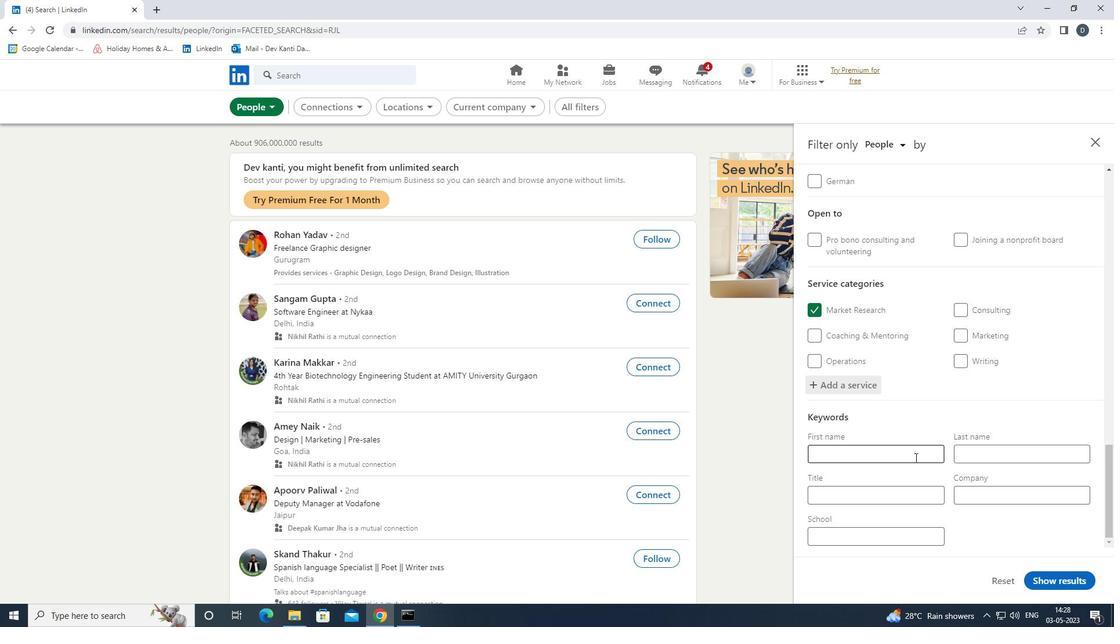 
Action: Mouse pressed left at (905, 491)
Screenshot: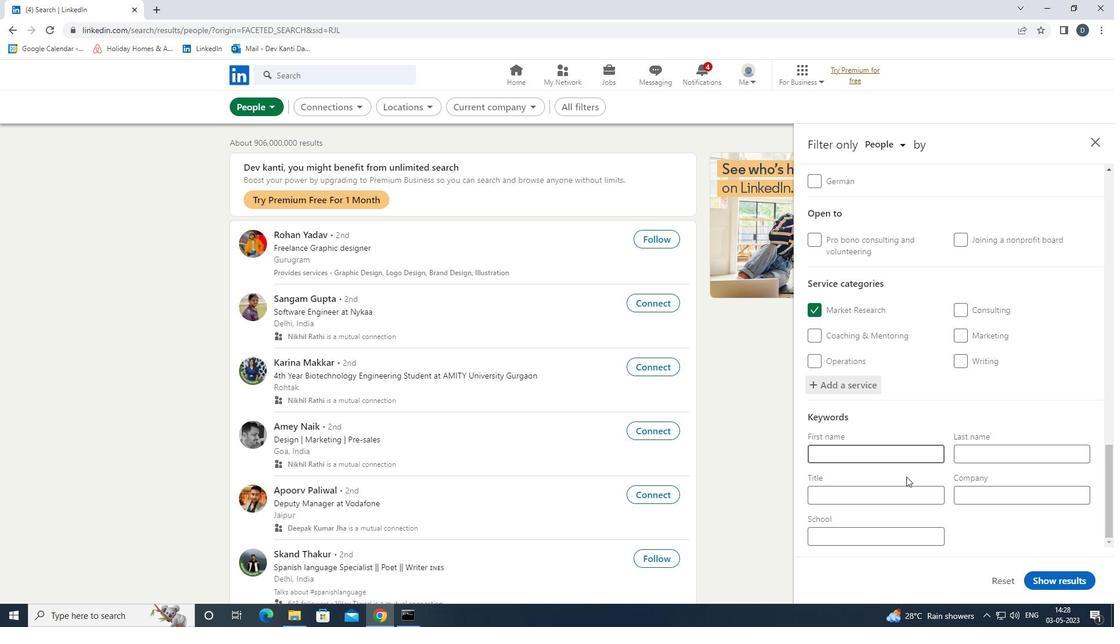 
Action: Mouse moved to (905, 492)
Screenshot: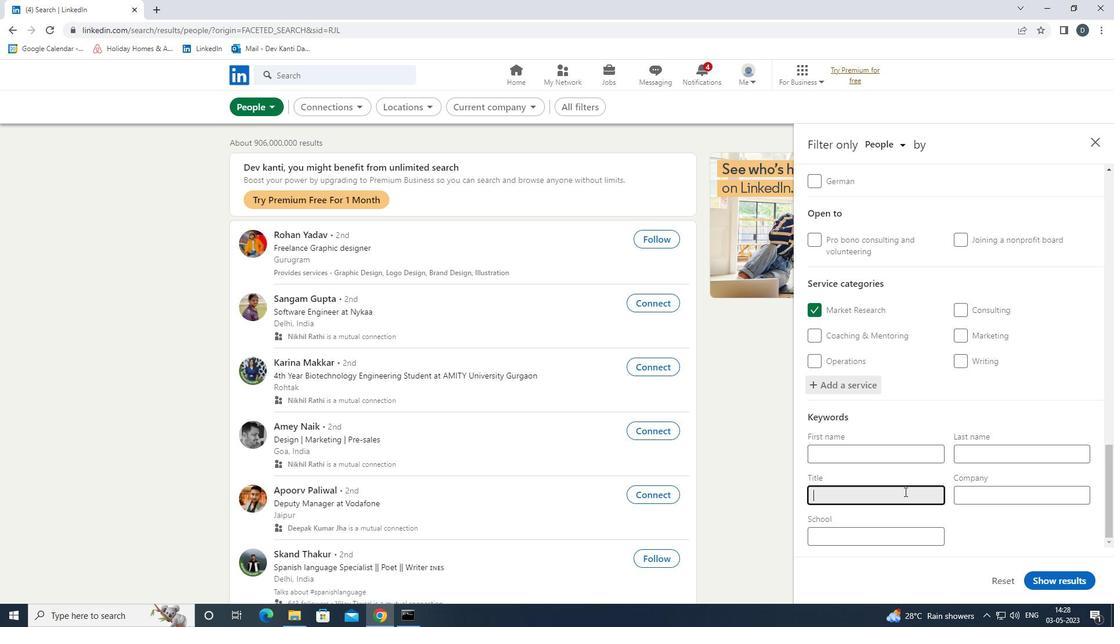 
Action: Key pressed <Key.shift>CONETNT<Key.insert><Key.backspace><Key.backspace><Key.backspace><Key.backspace>TENT<Key.space><Key.shift>CREATOR
Screenshot: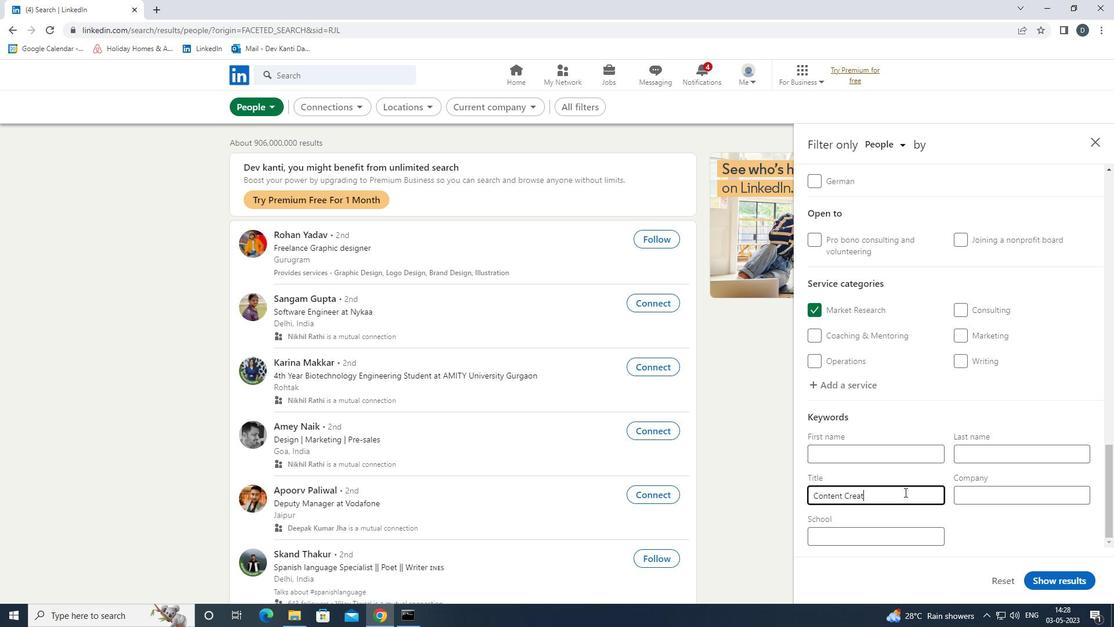 
Action: Mouse moved to (1054, 584)
Screenshot: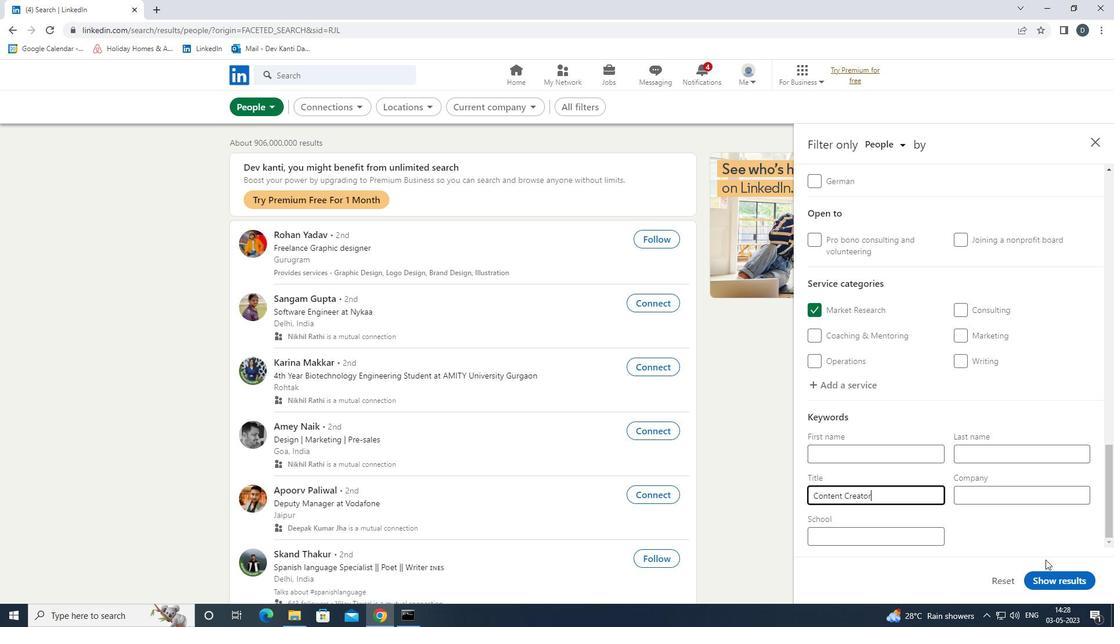
Action: Mouse pressed left at (1054, 584)
Screenshot: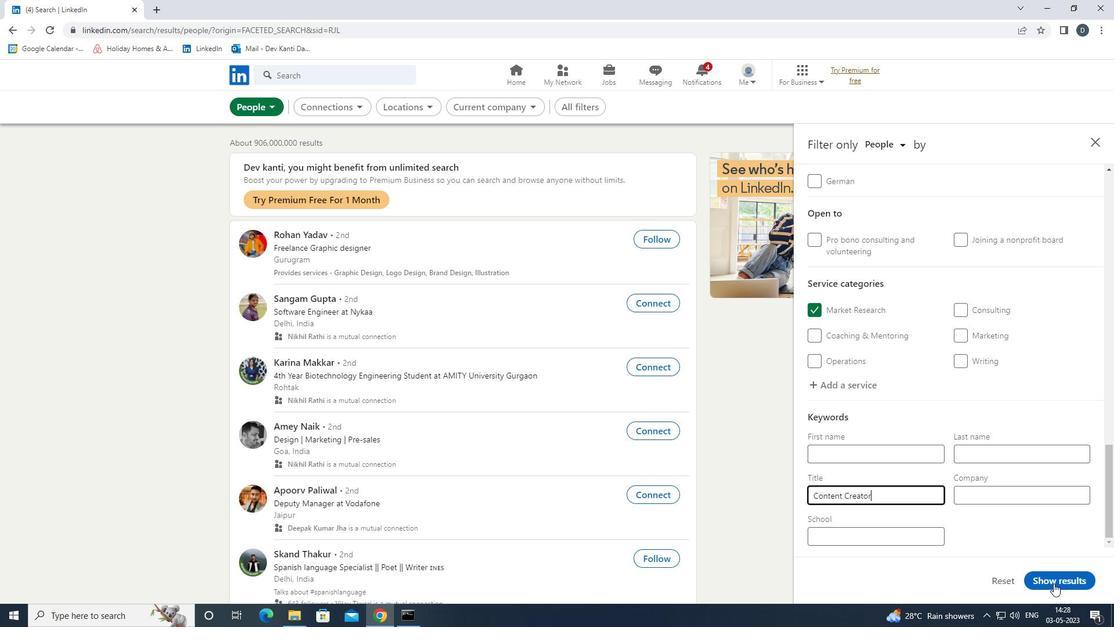 
Action: Mouse moved to (505, 141)
Screenshot: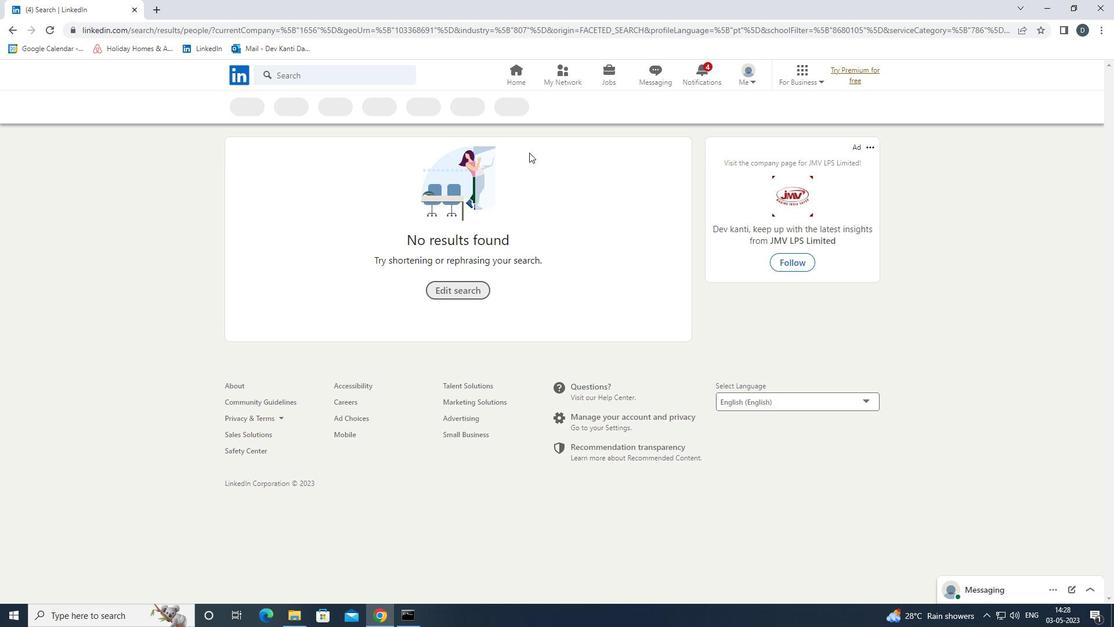 
